 Task: Add an event with the title Second Sales Pipeline Evaluation and Improvement, date '2024/03/25', time 7:30 AM to 9:30 AMand add a description: At the conclusion of the Networking Mixer Event, participants will have the opportunity to reflect on their networking experiences, share their key takeaways, and provide feedback on the event. Contact information exchanged during the event will enable attendees to follow up and nurture the connections made, ensuring that the networking experience extends beyond the event itself., put the event into Orange category . Add location for the event as: 123 Park Guell, Barcelona, Spain, logged in from the account softage.9@softage.netand send the event invitation to softage.6@softage.net with CC to  softage.7@softage.net. Set a reminder for the event 5 minutes before
Action: Mouse moved to (114, 146)
Screenshot: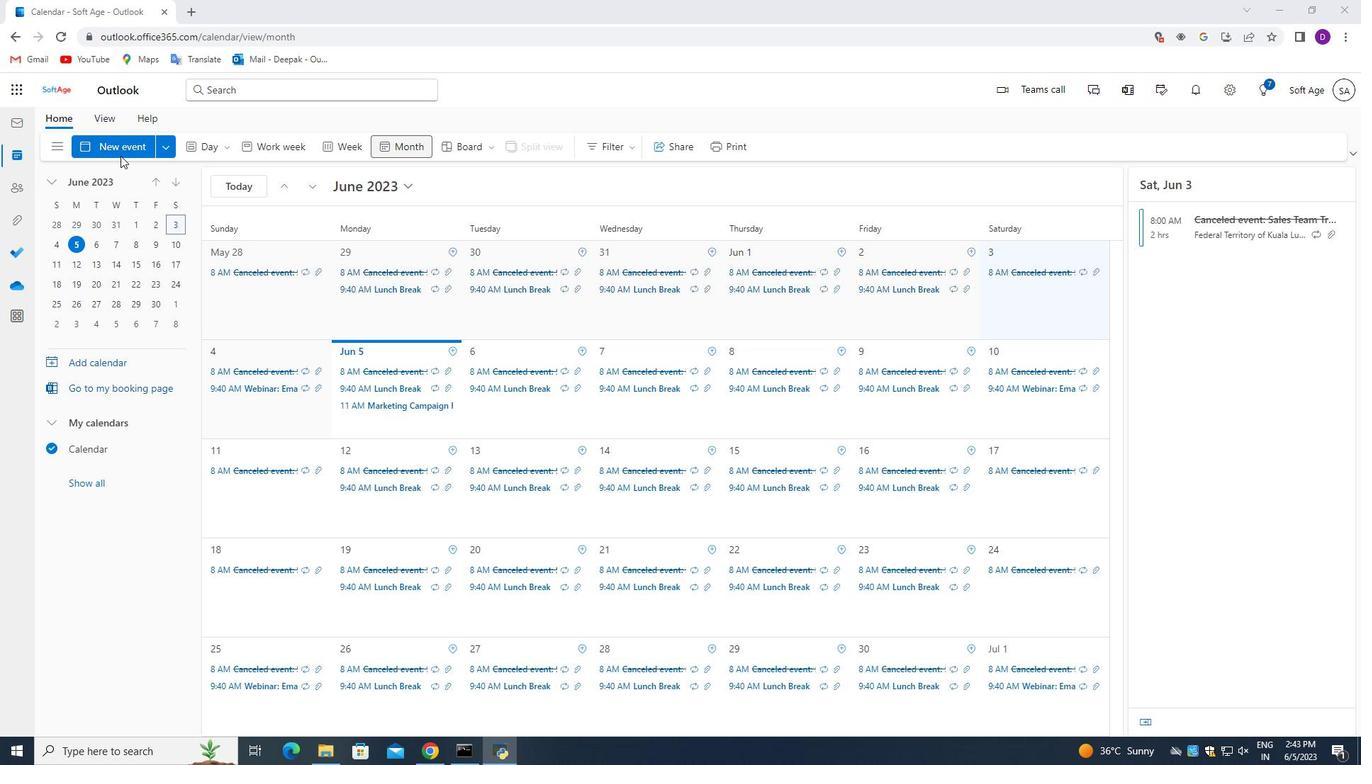 
Action: Mouse pressed left at (114, 146)
Screenshot: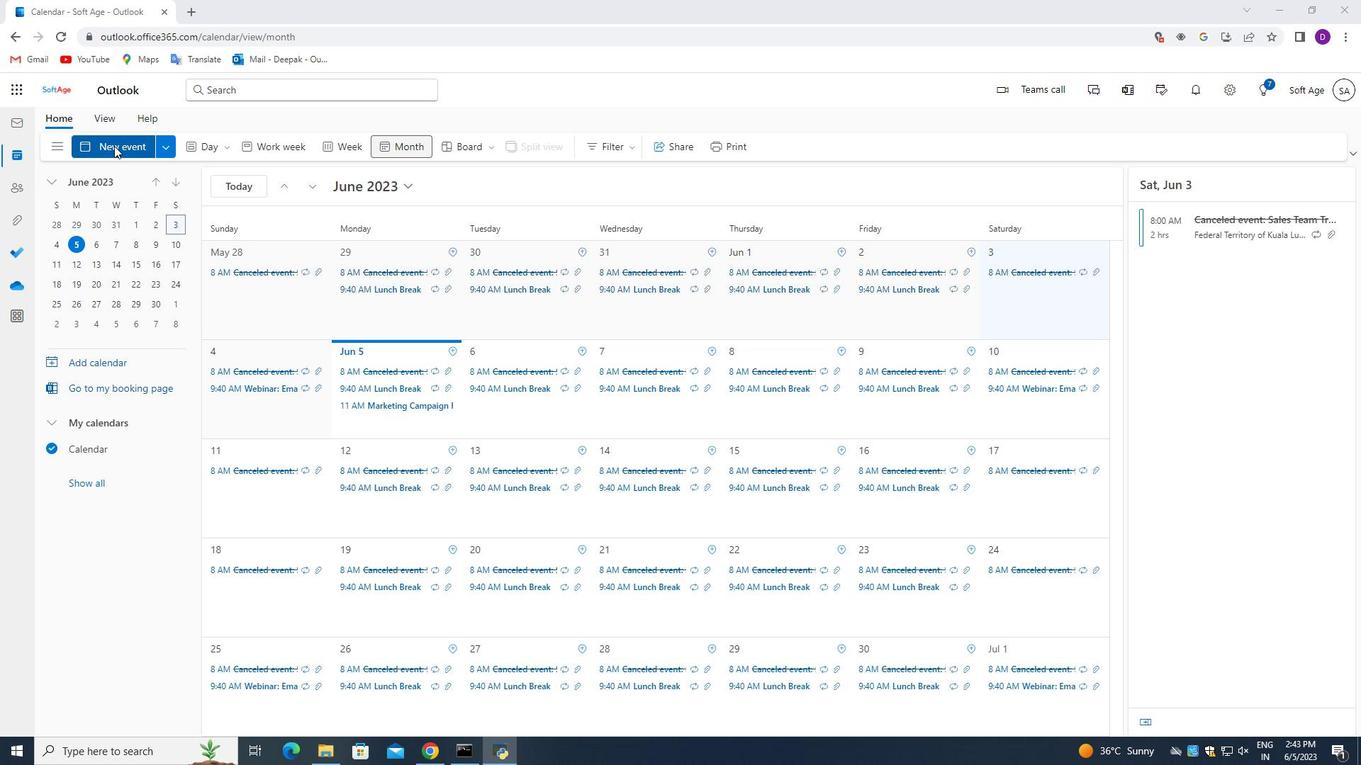 
Action: Mouse moved to (401, 236)
Screenshot: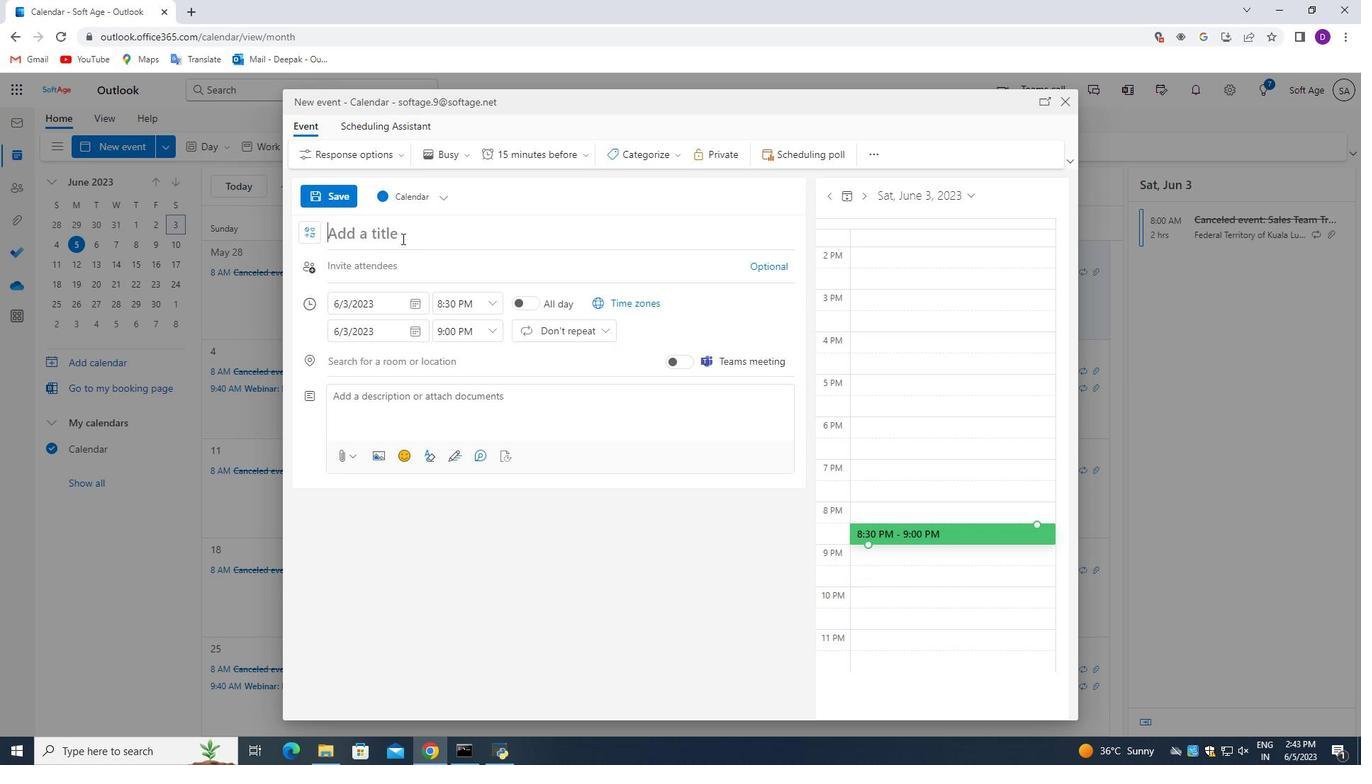 
Action: Mouse pressed left at (401, 236)
Screenshot: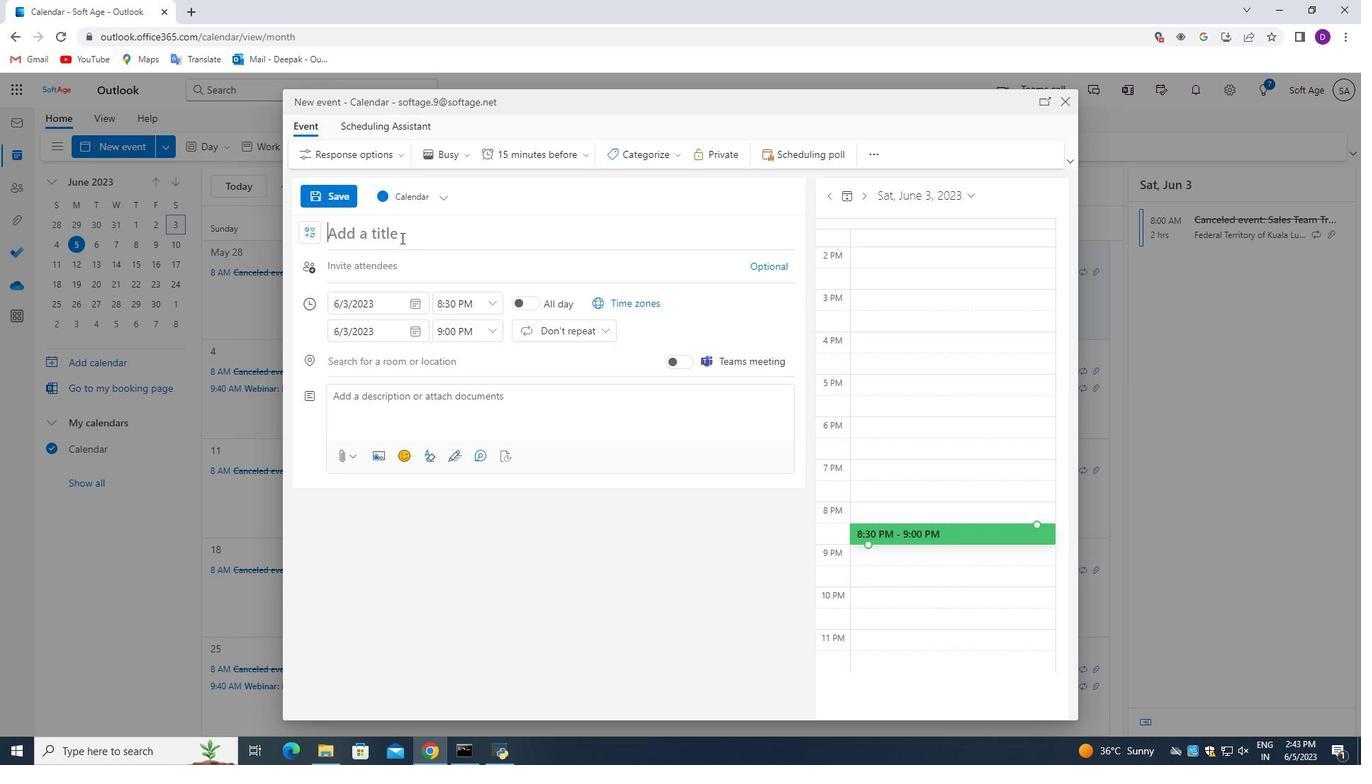 
Action: Mouse moved to (523, 540)
Screenshot: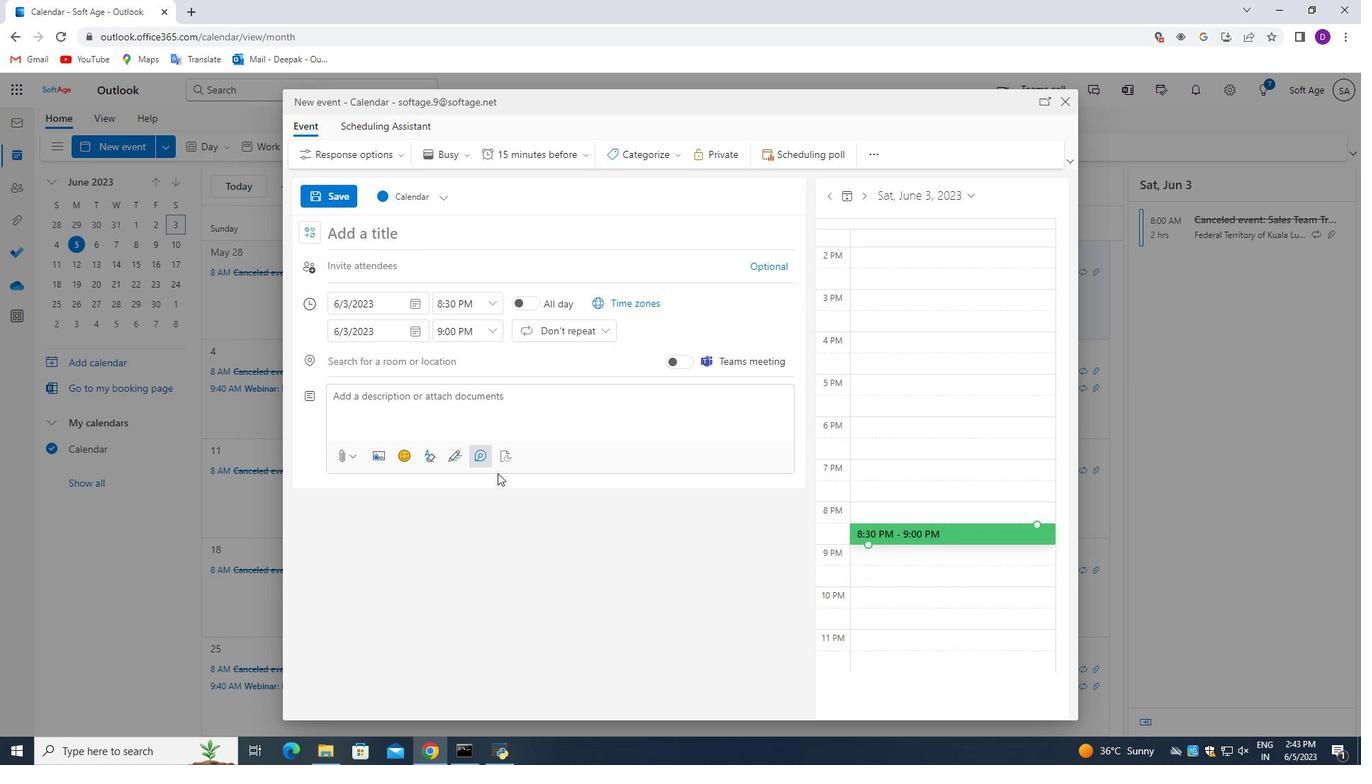
Action: Key pressed d=<Key.backspace><Key.backspace><Key.shift_r>Second<Key.space><Key.shift_r>sales<Key.space><Key.shift>Pipeline<Key.space><Key.shift_r>Evaluation<Key.space>and<Key.space><Key.shift>Improvement<Key.space>
Screenshot: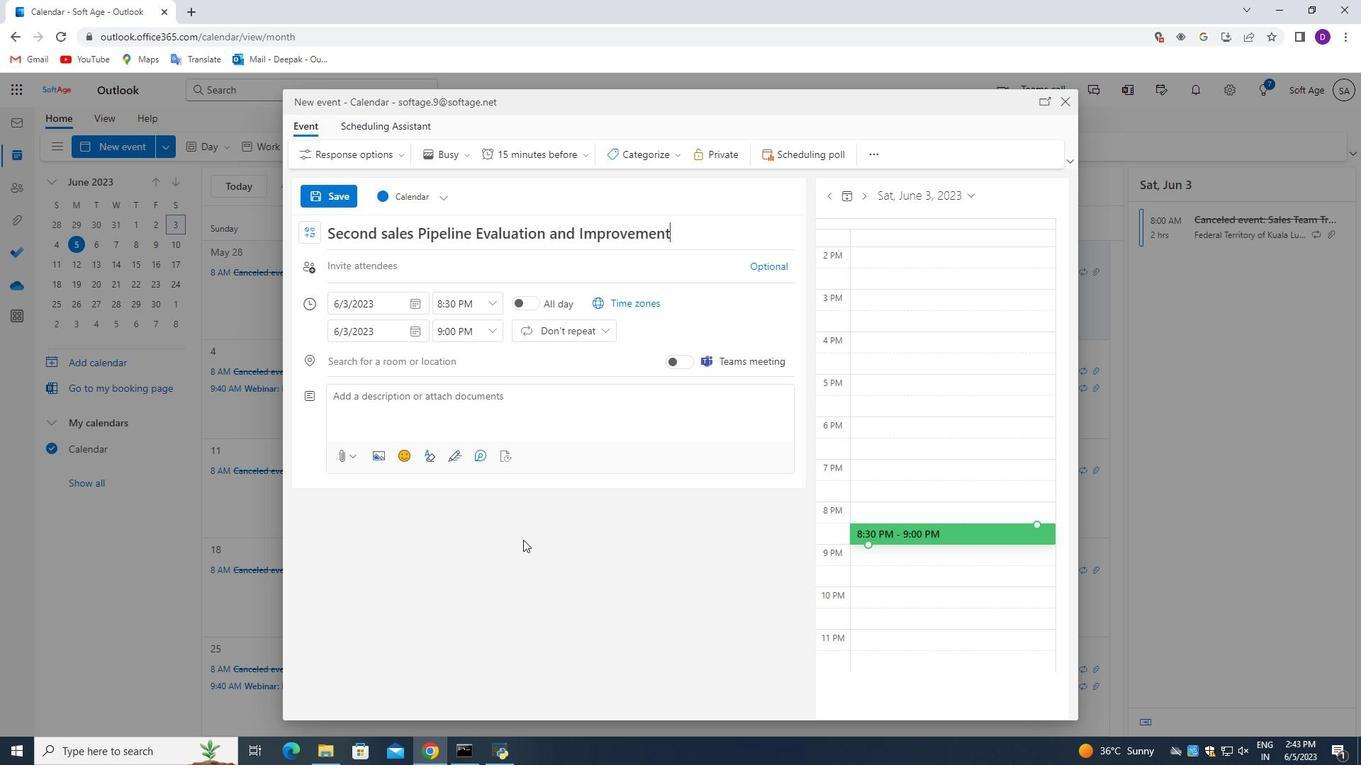 
Action: Mouse moved to (418, 304)
Screenshot: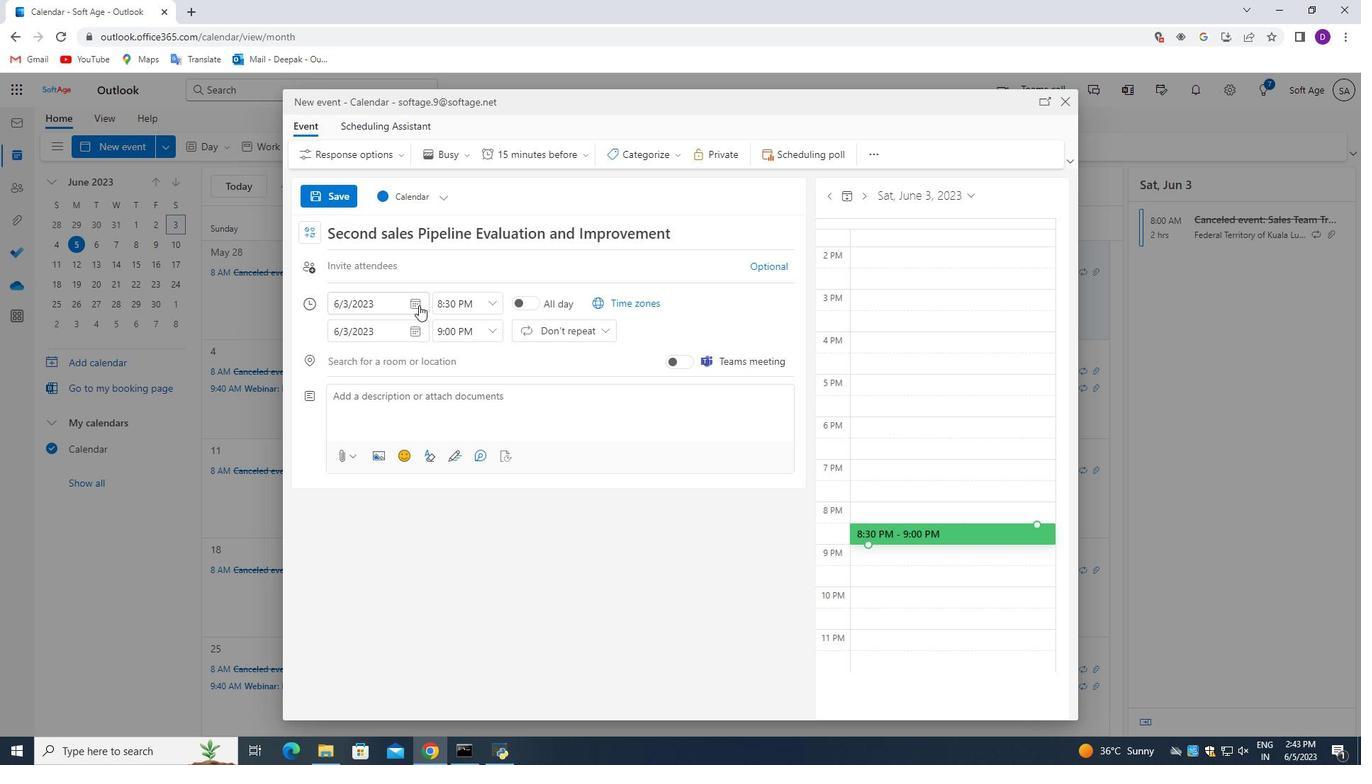 
Action: Mouse pressed left at (418, 304)
Screenshot: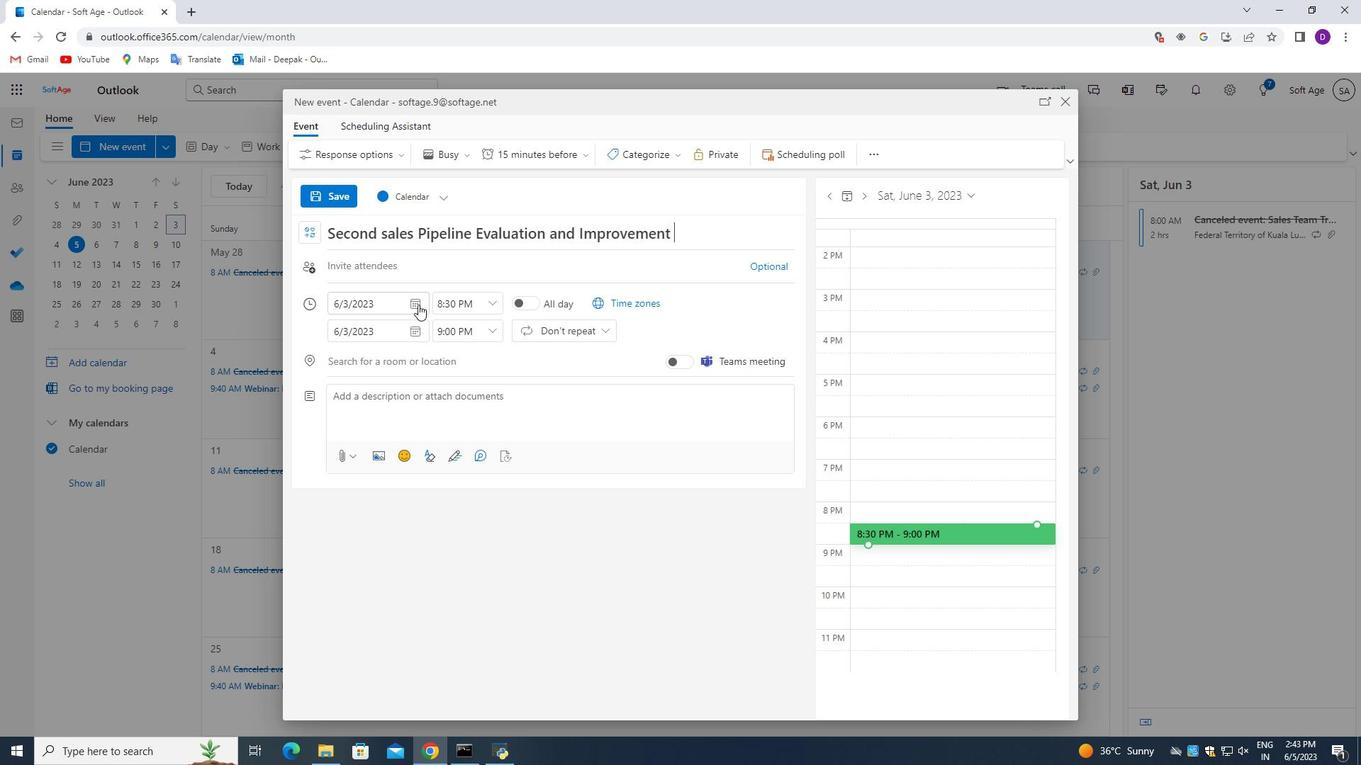 
Action: Mouse moved to (382, 333)
Screenshot: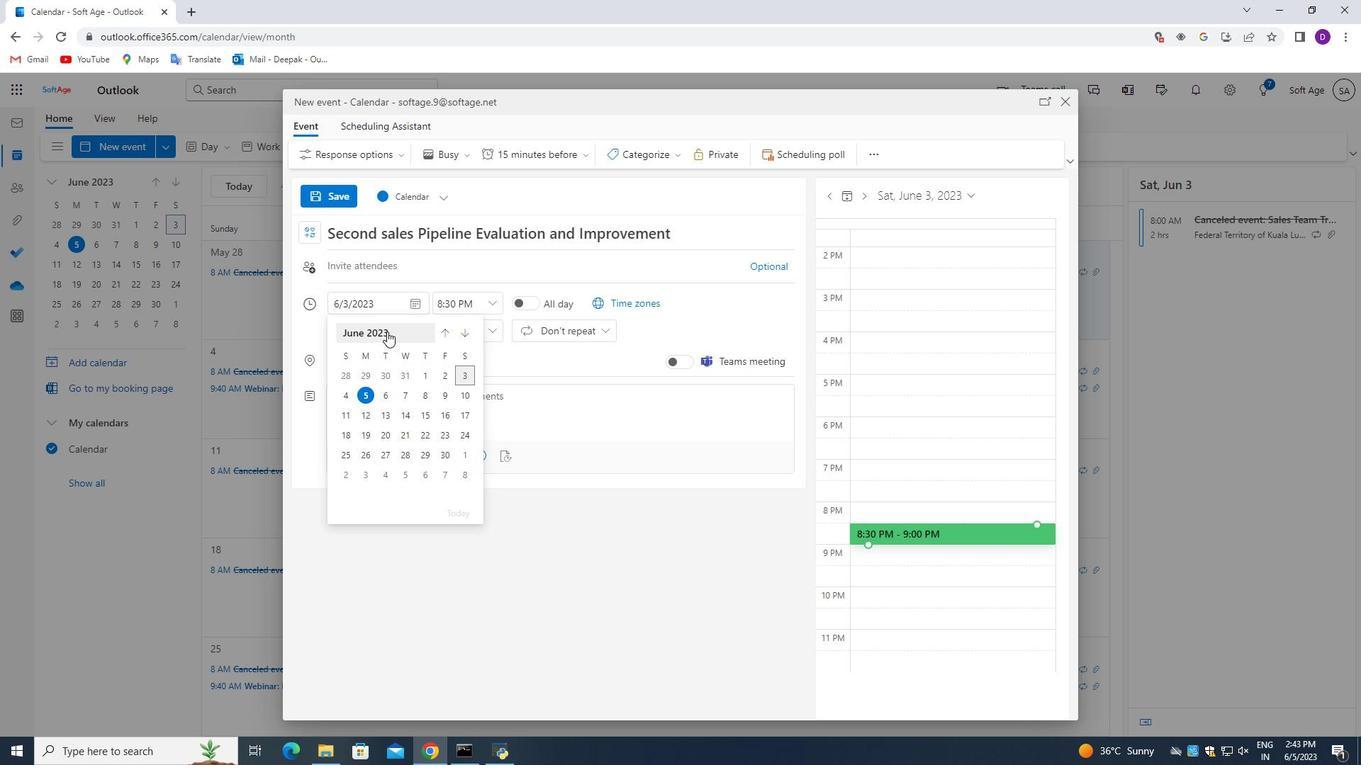 
Action: Mouse pressed left at (382, 333)
Screenshot: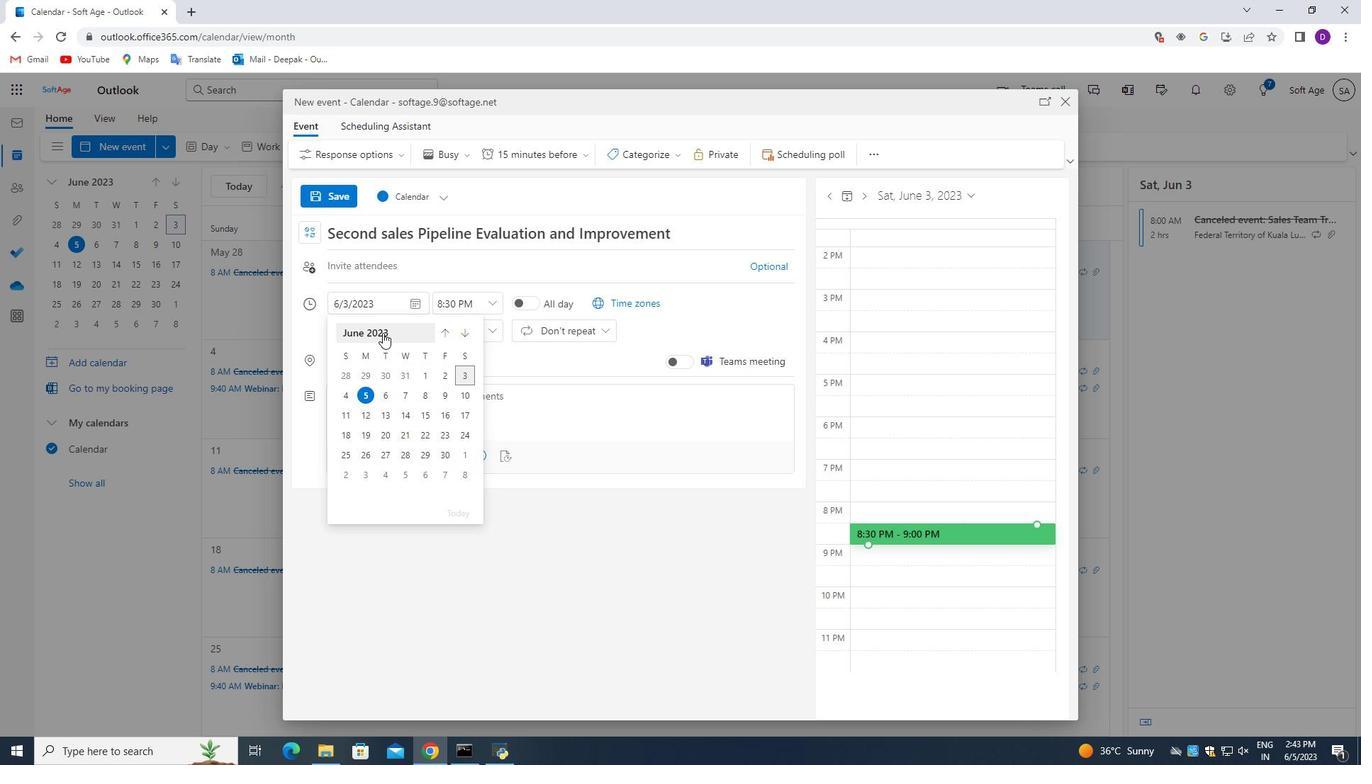 
Action: Mouse moved to (471, 340)
Screenshot: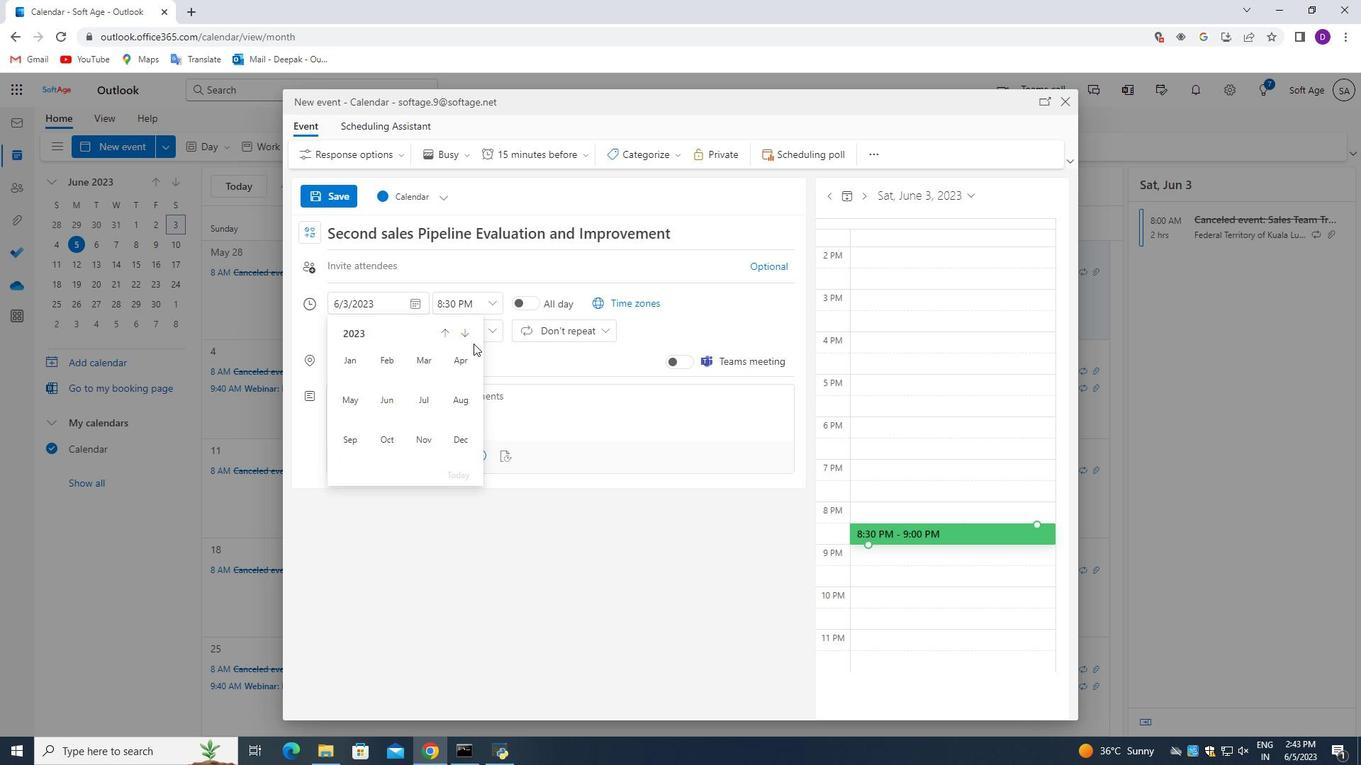 
Action: Mouse pressed left at (471, 340)
Screenshot: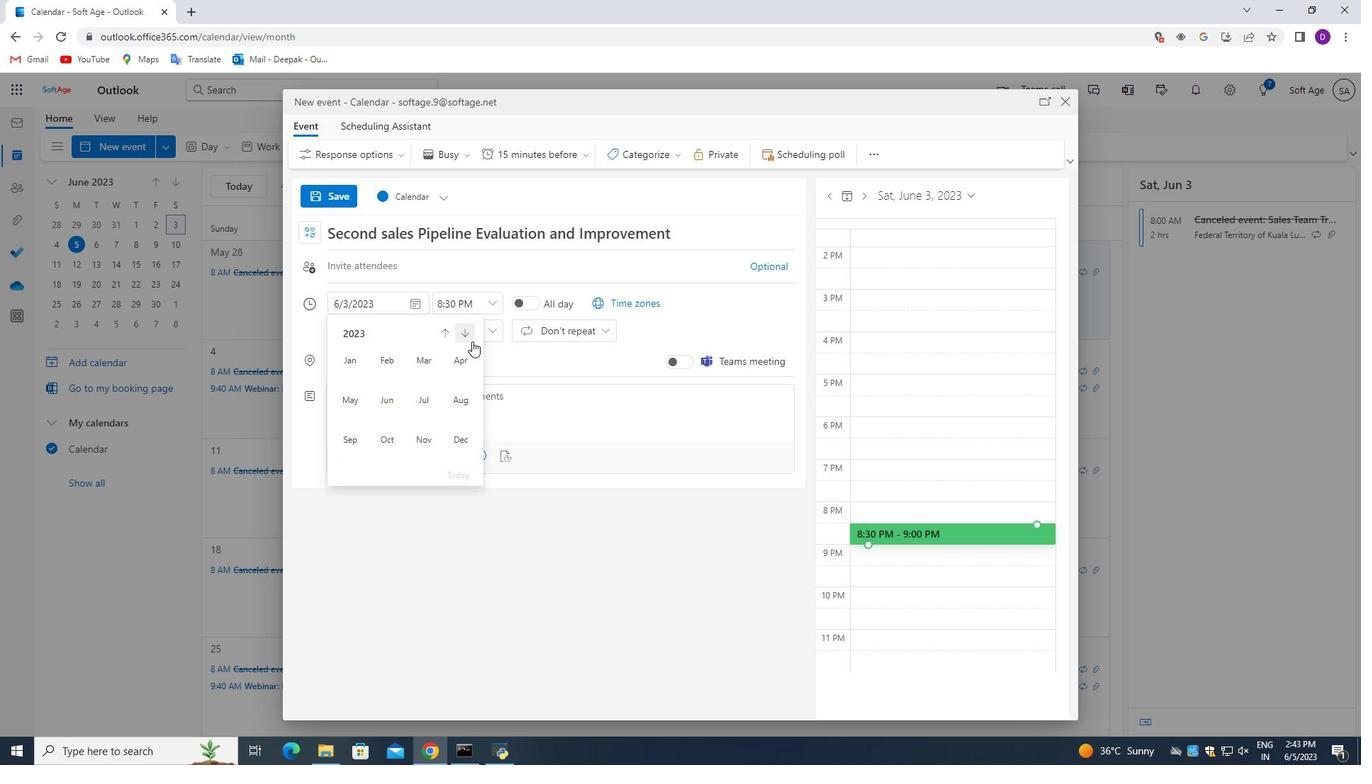 
Action: Mouse moved to (418, 358)
Screenshot: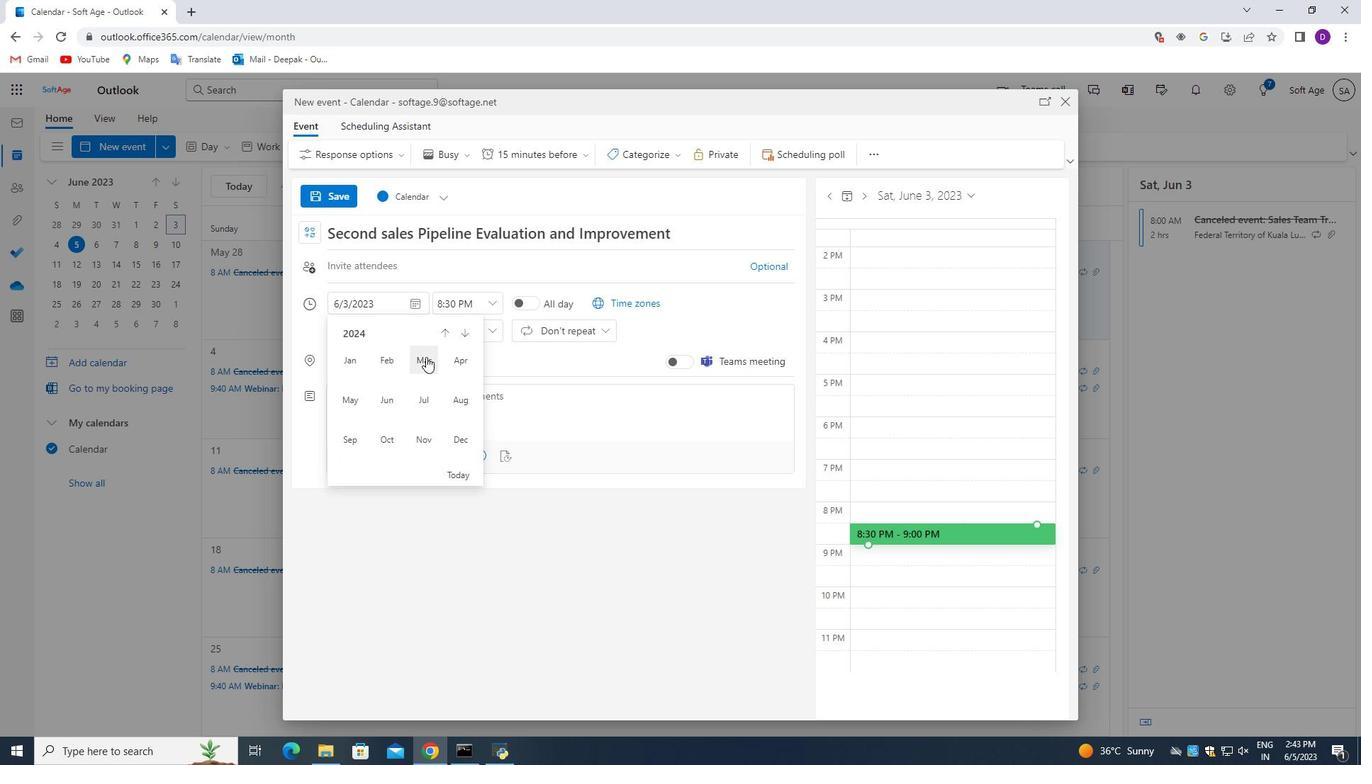 
Action: Mouse pressed left at (418, 358)
Screenshot: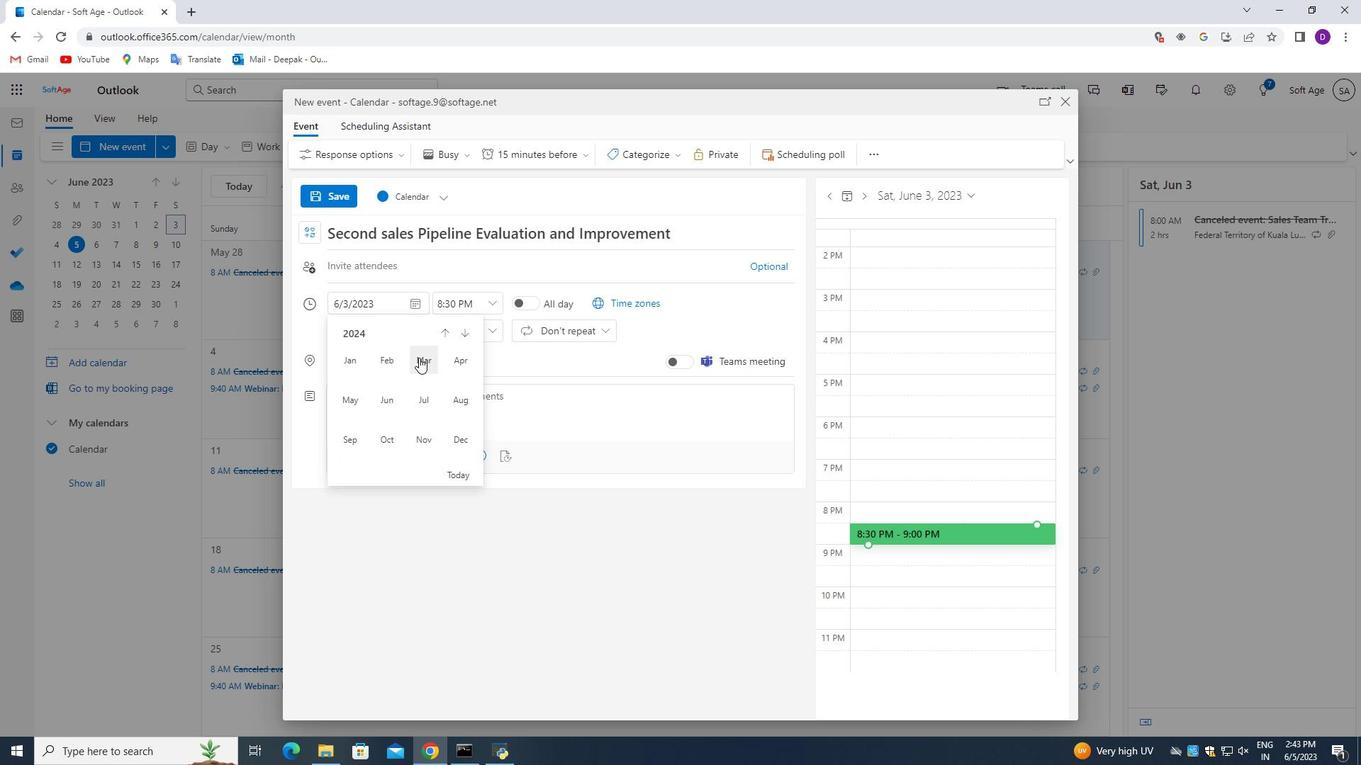 
Action: Mouse moved to (360, 452)
Screenshot: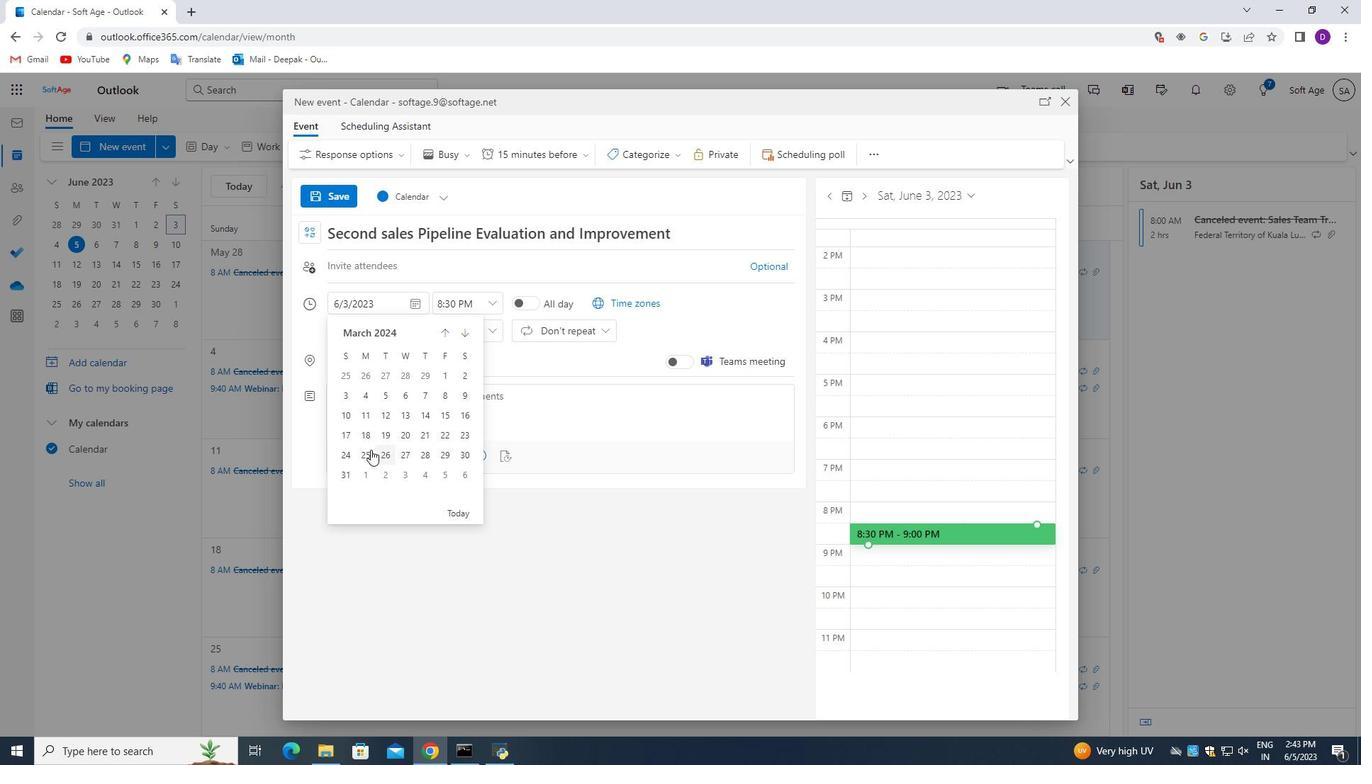 
Action: Mouse pressed left at (360, 452)
Screenshot: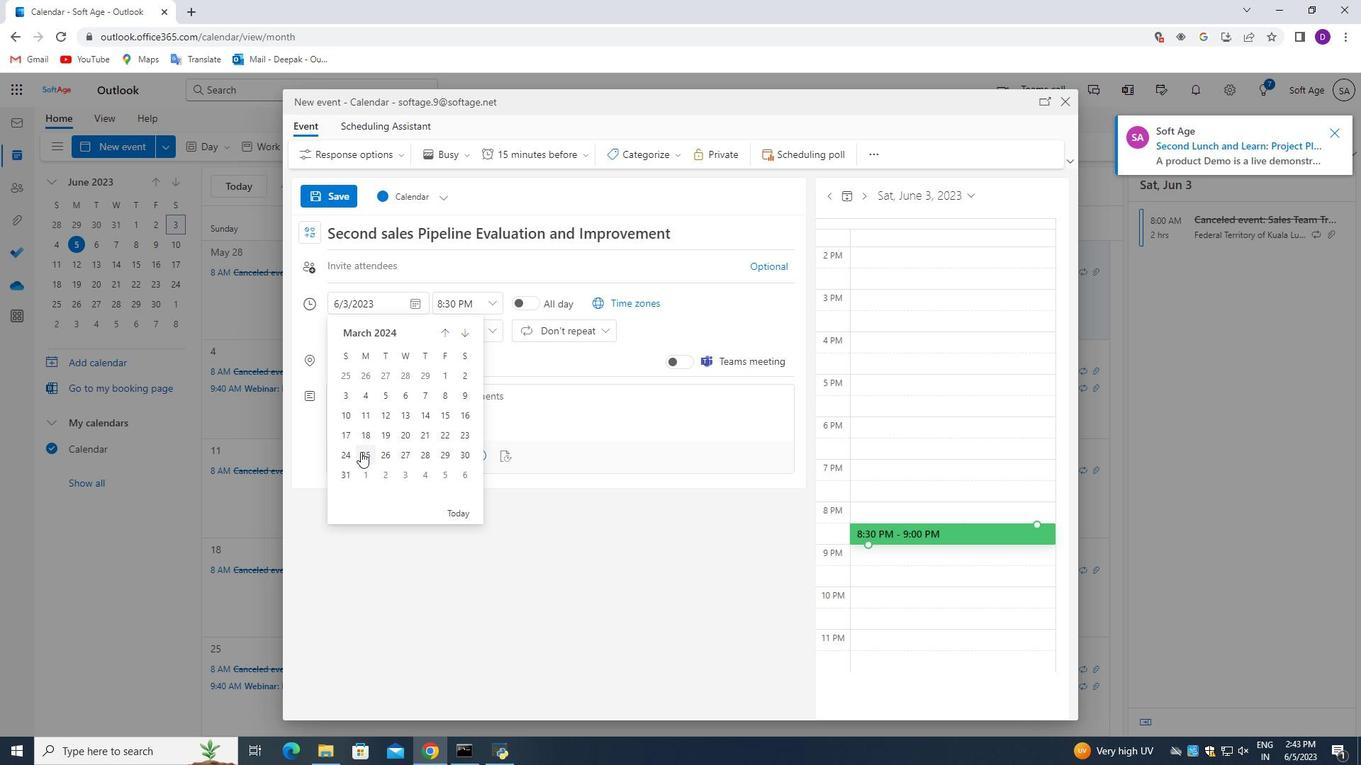 
Action: Mouse moved to (493, 304)
Screenshot: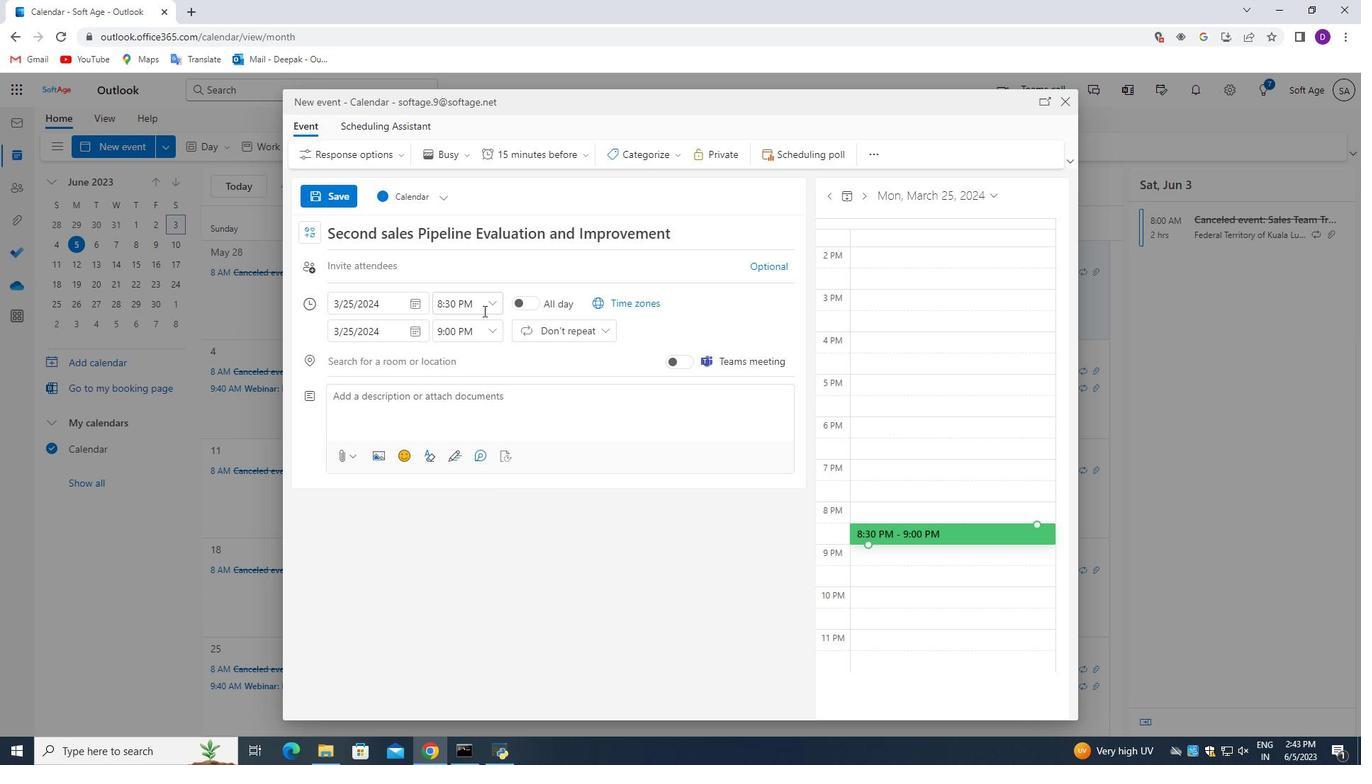 
Action: Mouse pressed left at (493, 304)
Screenshot: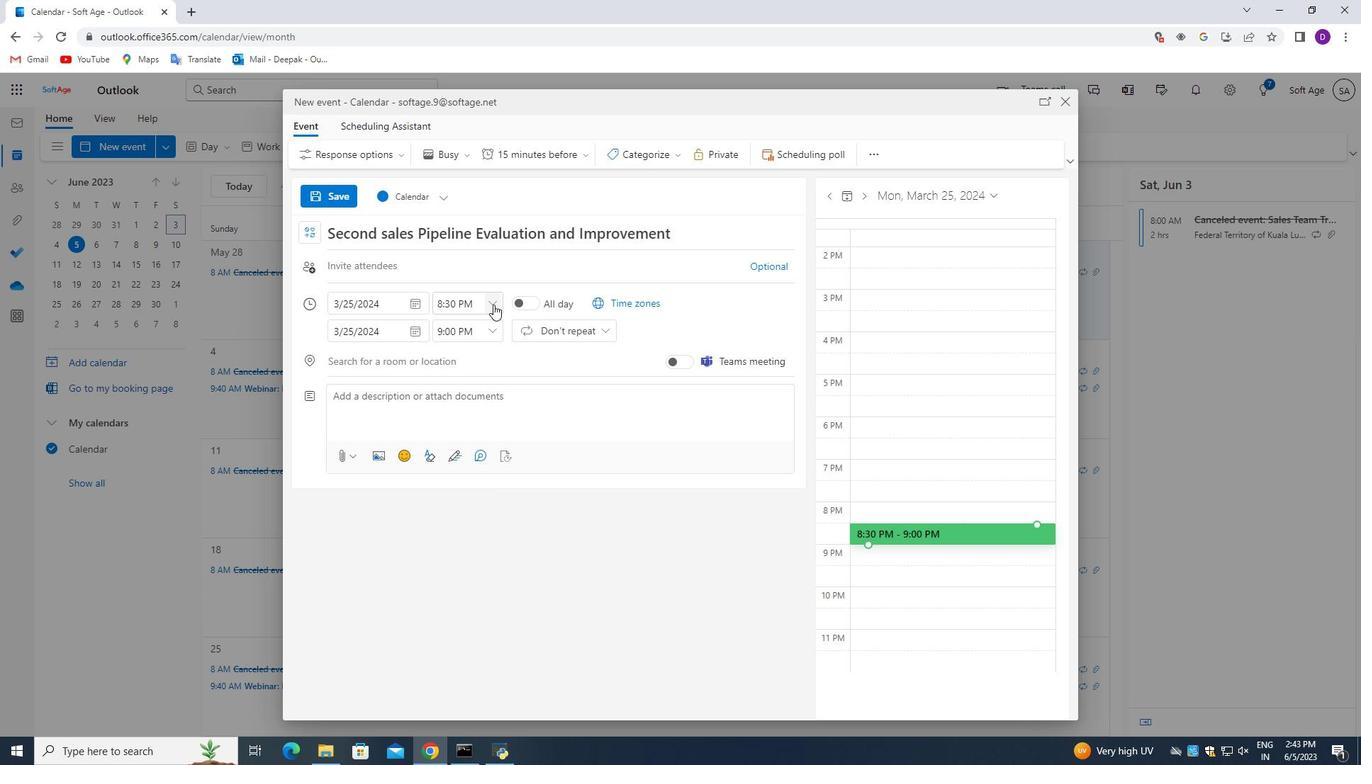 
Action: Mouse moved to (450, 401)
Screenshot: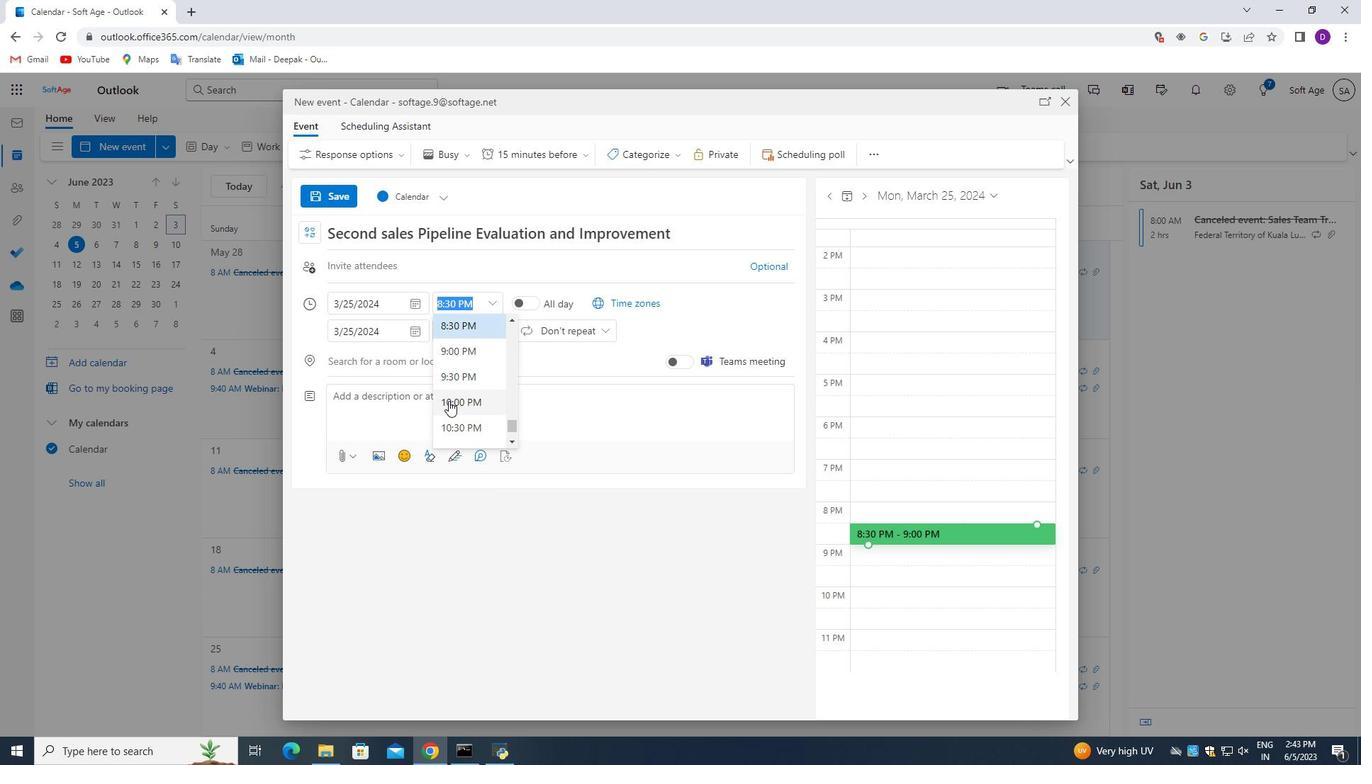 
Action: Mouse scrolled (450, 401) with delta (0, 0)
Screenshot: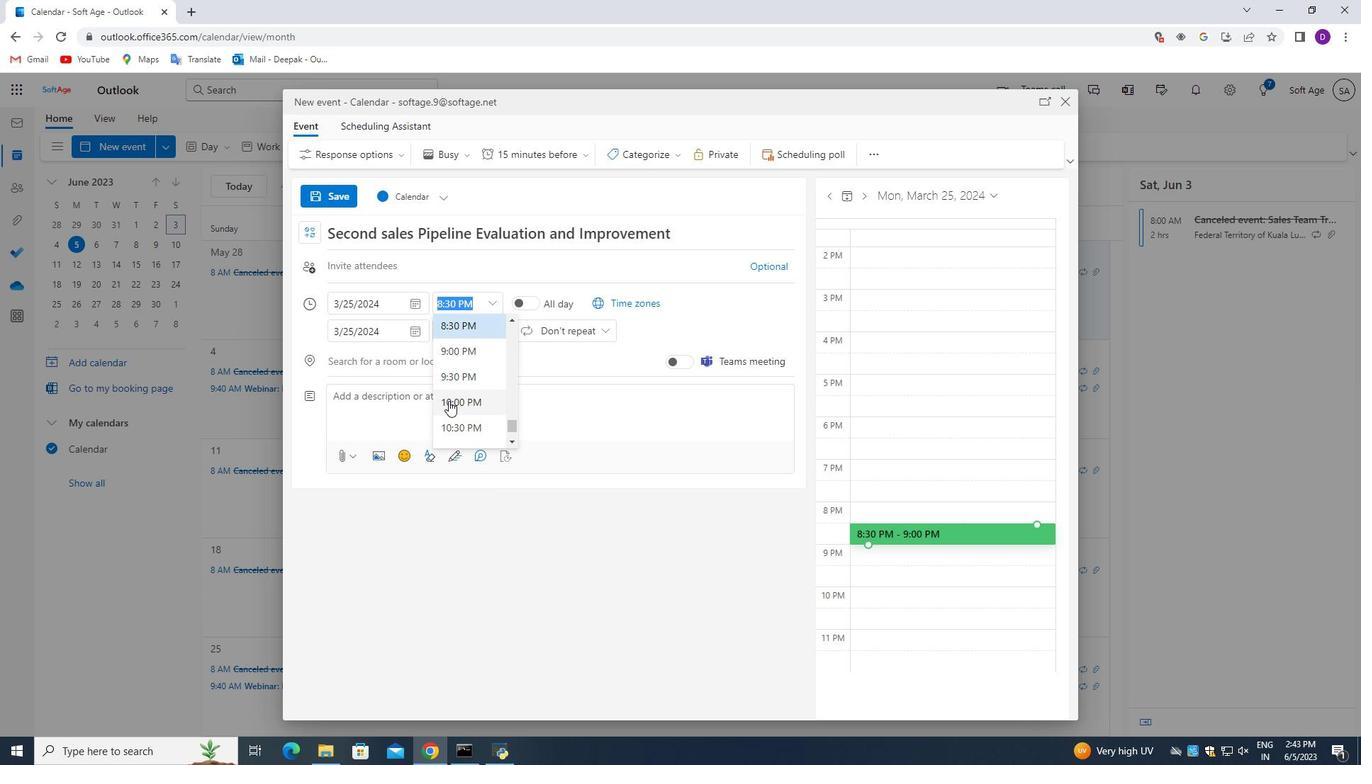 
Action: Mouse moved to (455, 398)
Screenshot: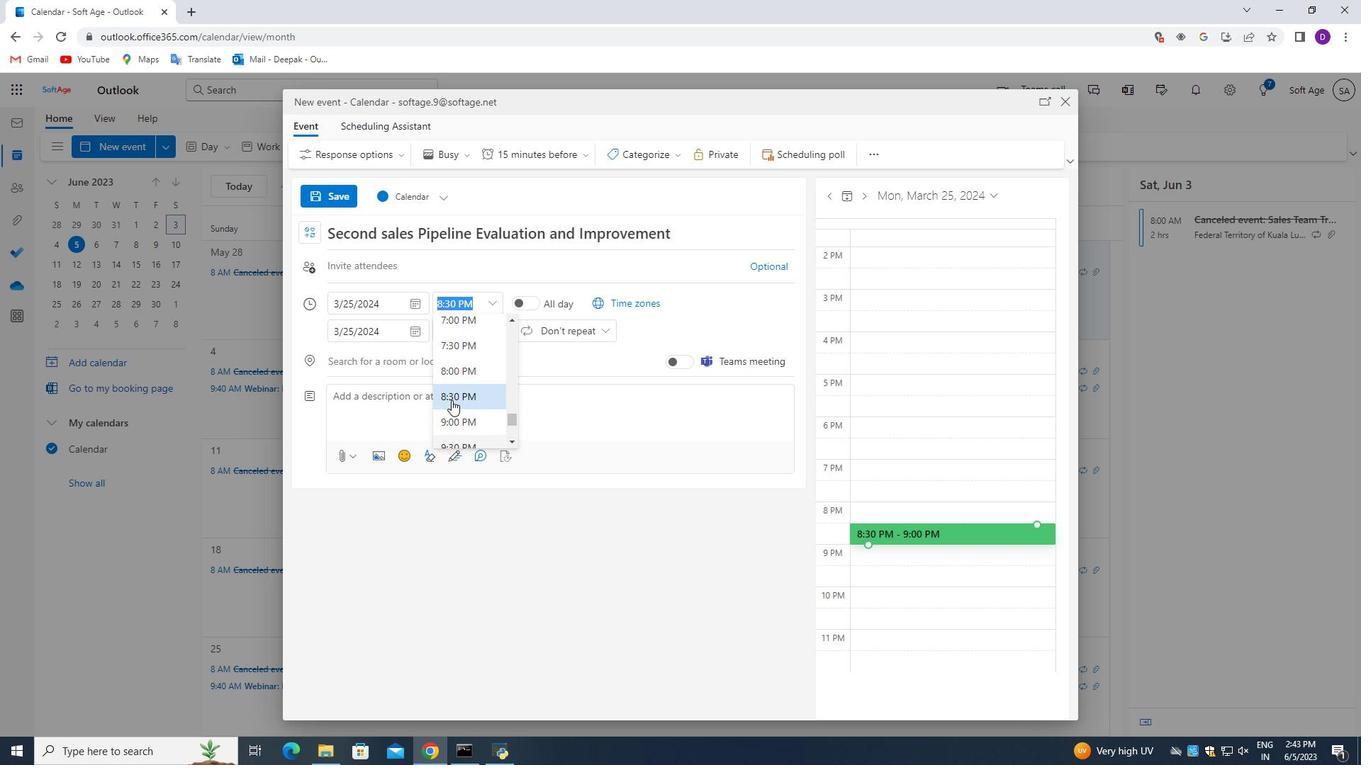 
Action: Mouse scrolled (454, 399) with delta (0, 0)
Screenshot: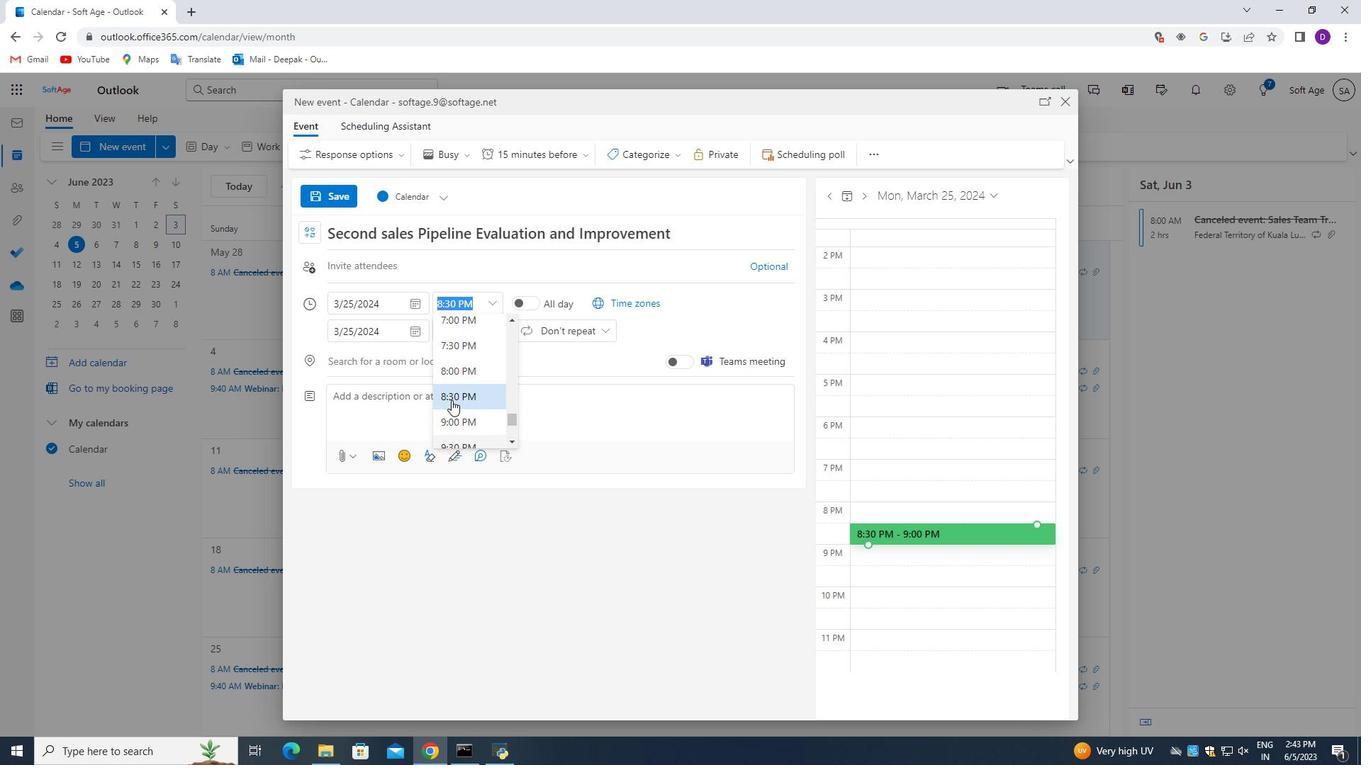 
Action: Mouse scrolled (455, 399) with delta (0, 0)
Screenshot: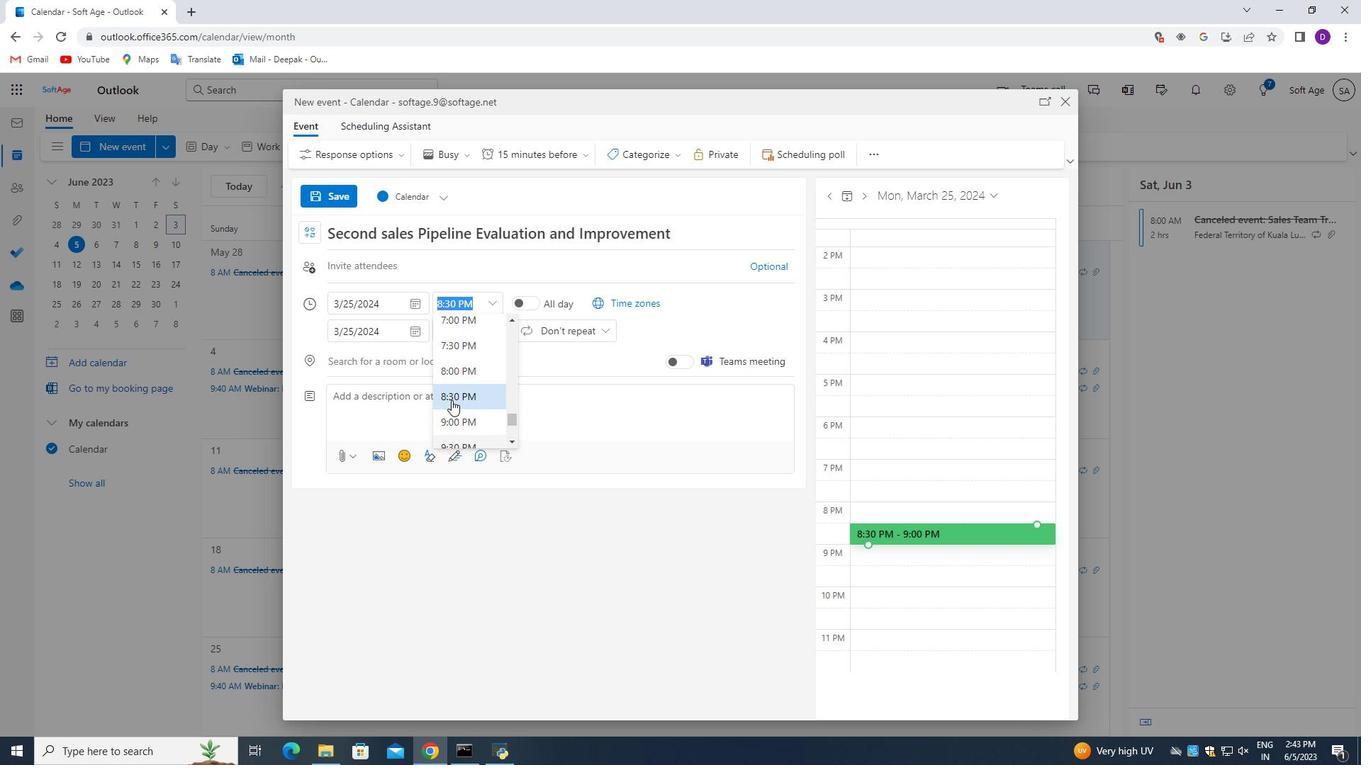 
Action: Mouse scrolled (455, 399) with delta (0, 0)
Screenshot: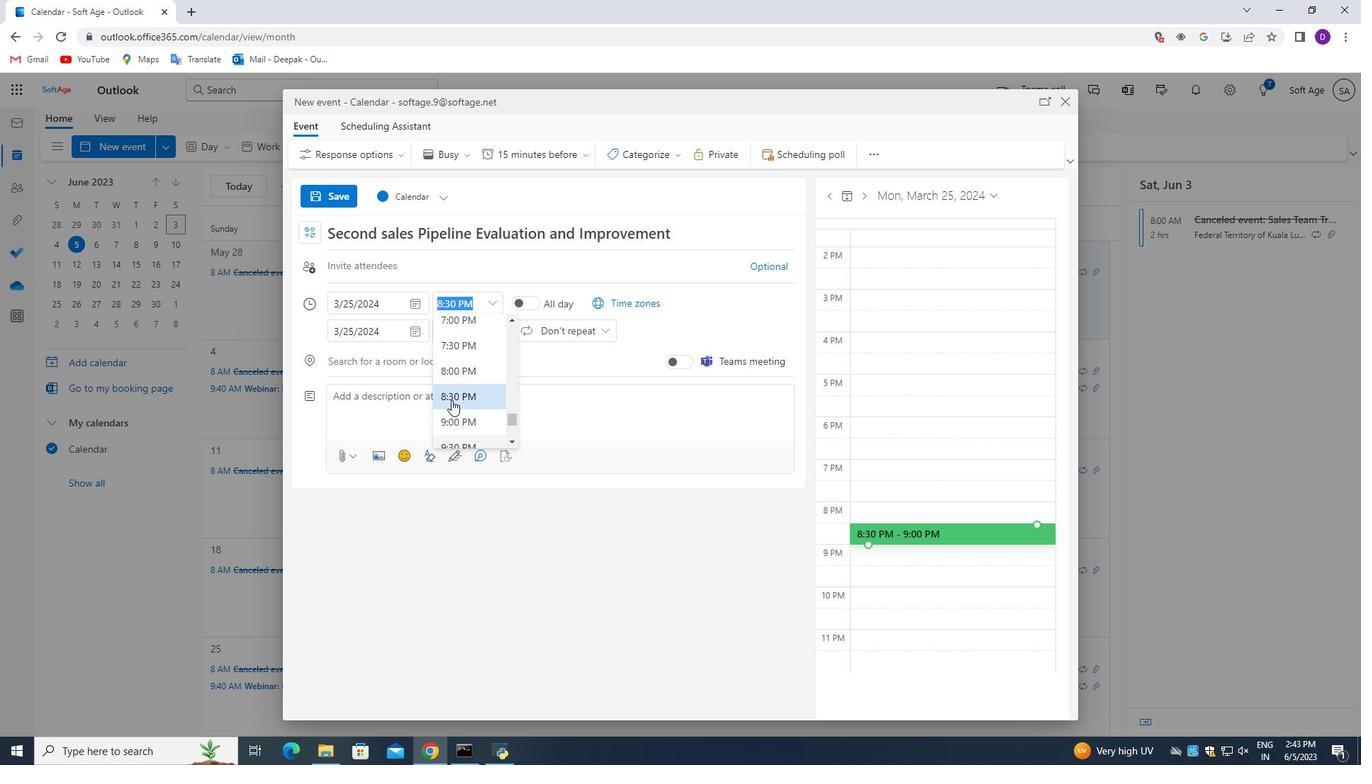 
Action: Mouse moved to (456, 397)
Screenshot: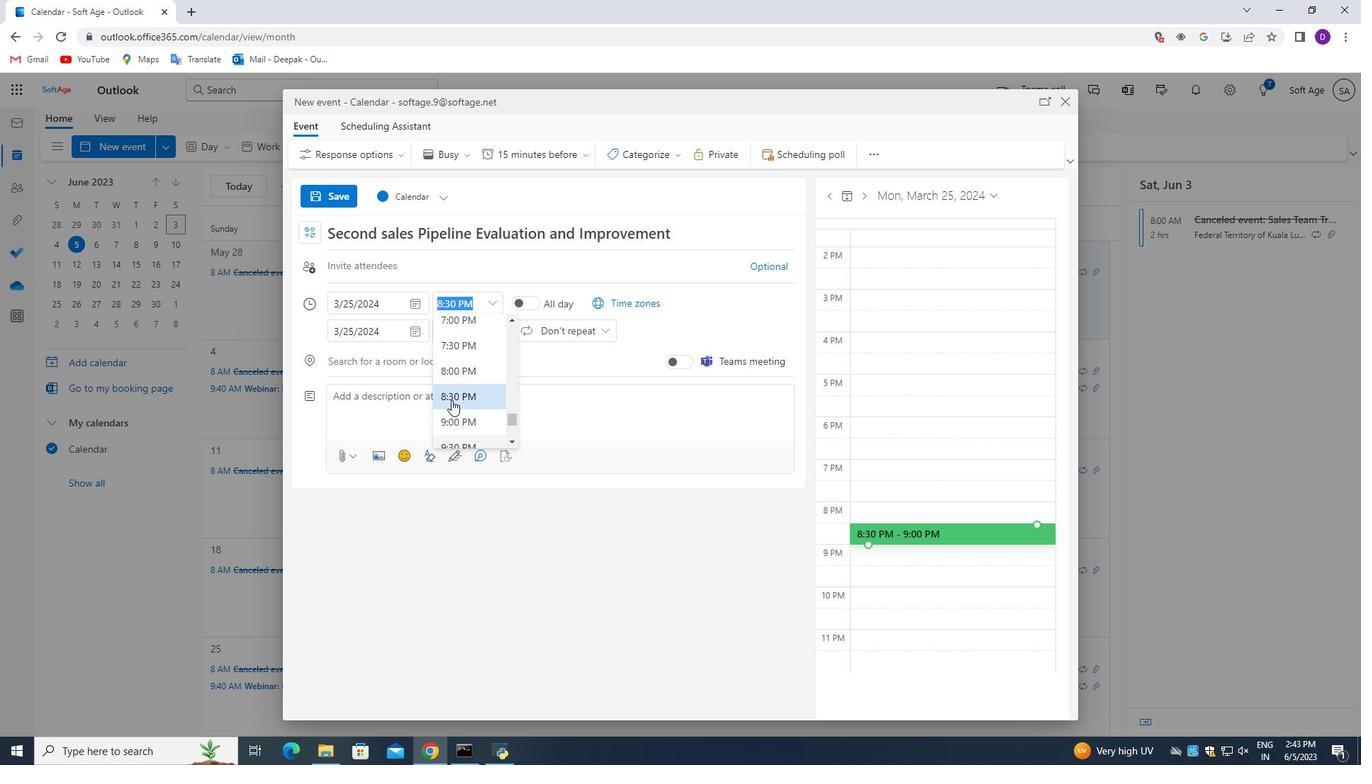 
Action: Mouse scrolled (456, 398) with delta (0, 0)
Screenshot: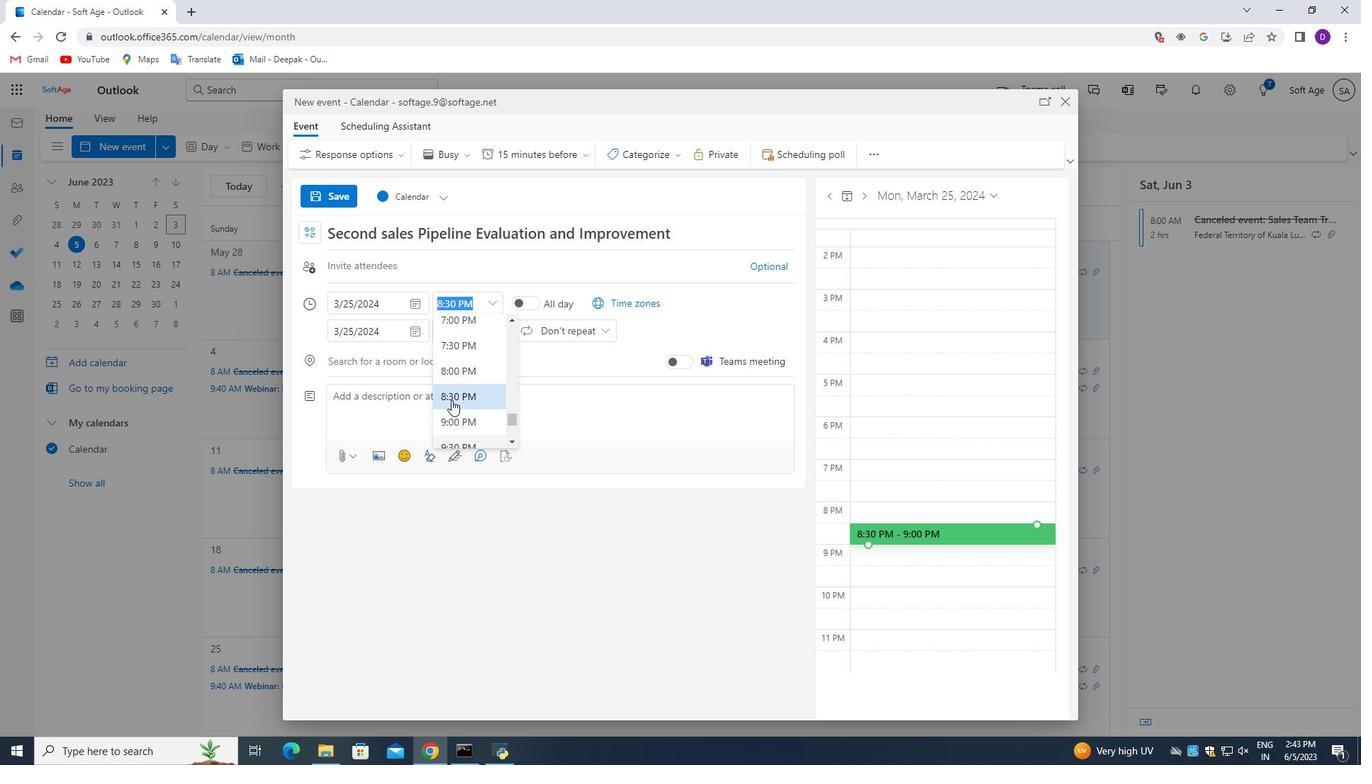 
Action: Mouse moved to (464, 387)
Screenshot: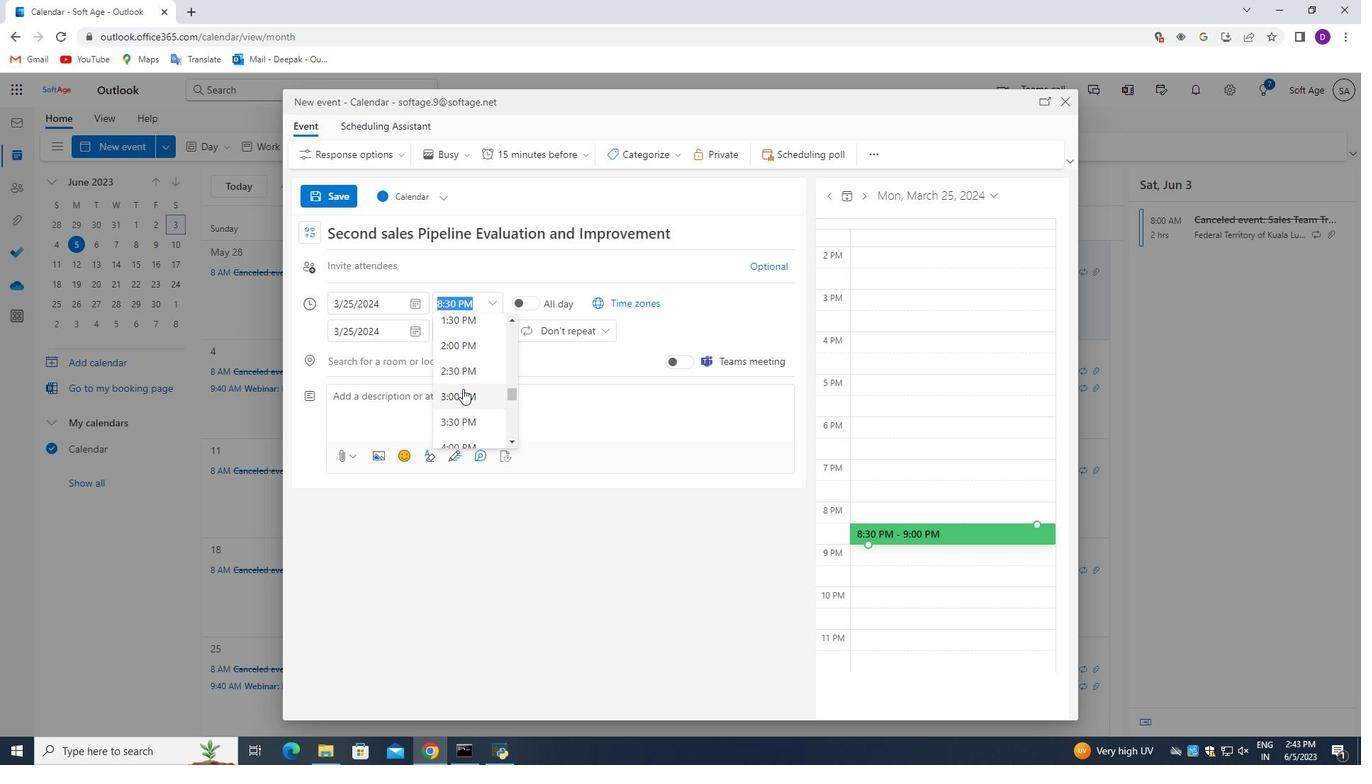 
Action: Mouse scrolled (464, 386) with delta (0, 0)
Screenshot: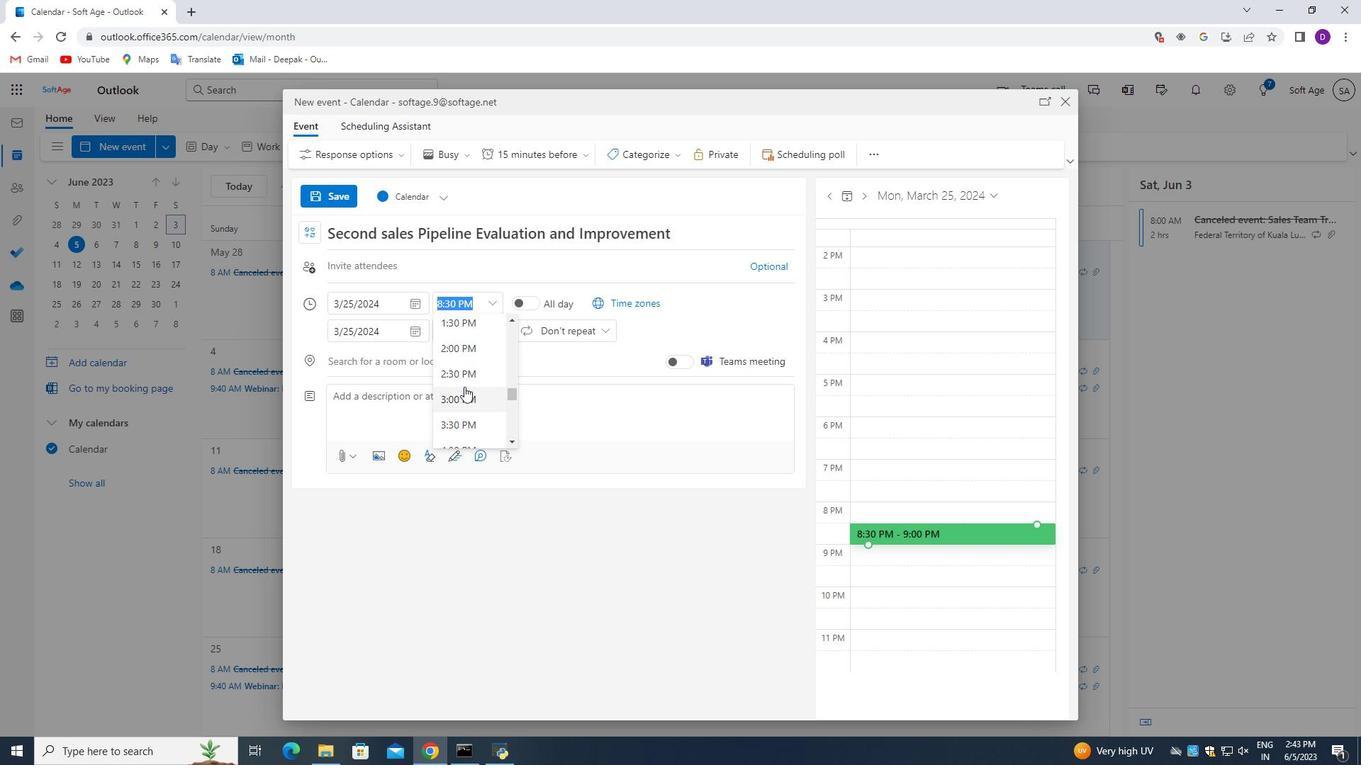 
Action: Mouse scrolled (464, 386) with delta (0, 0)
Screenshot: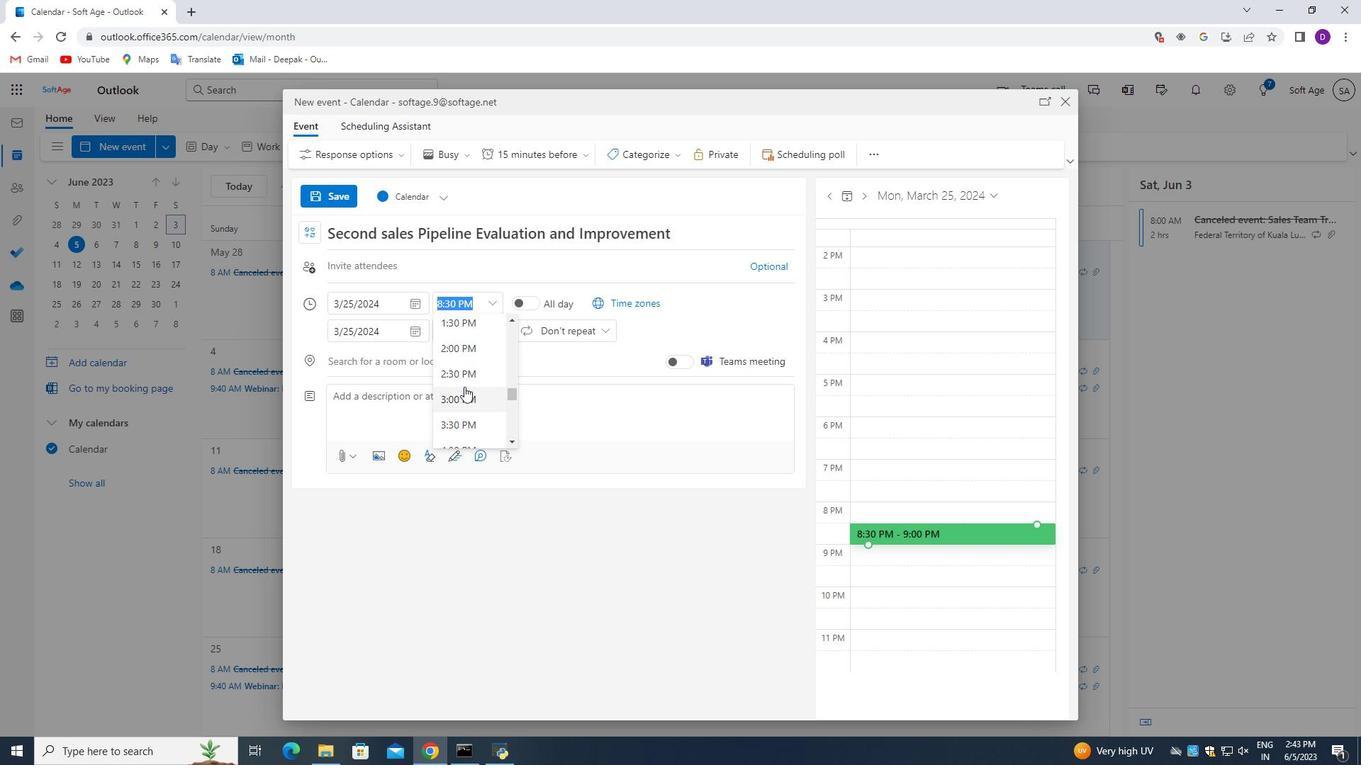 
Action: Mouse moved to (464, 386)
Screenshot: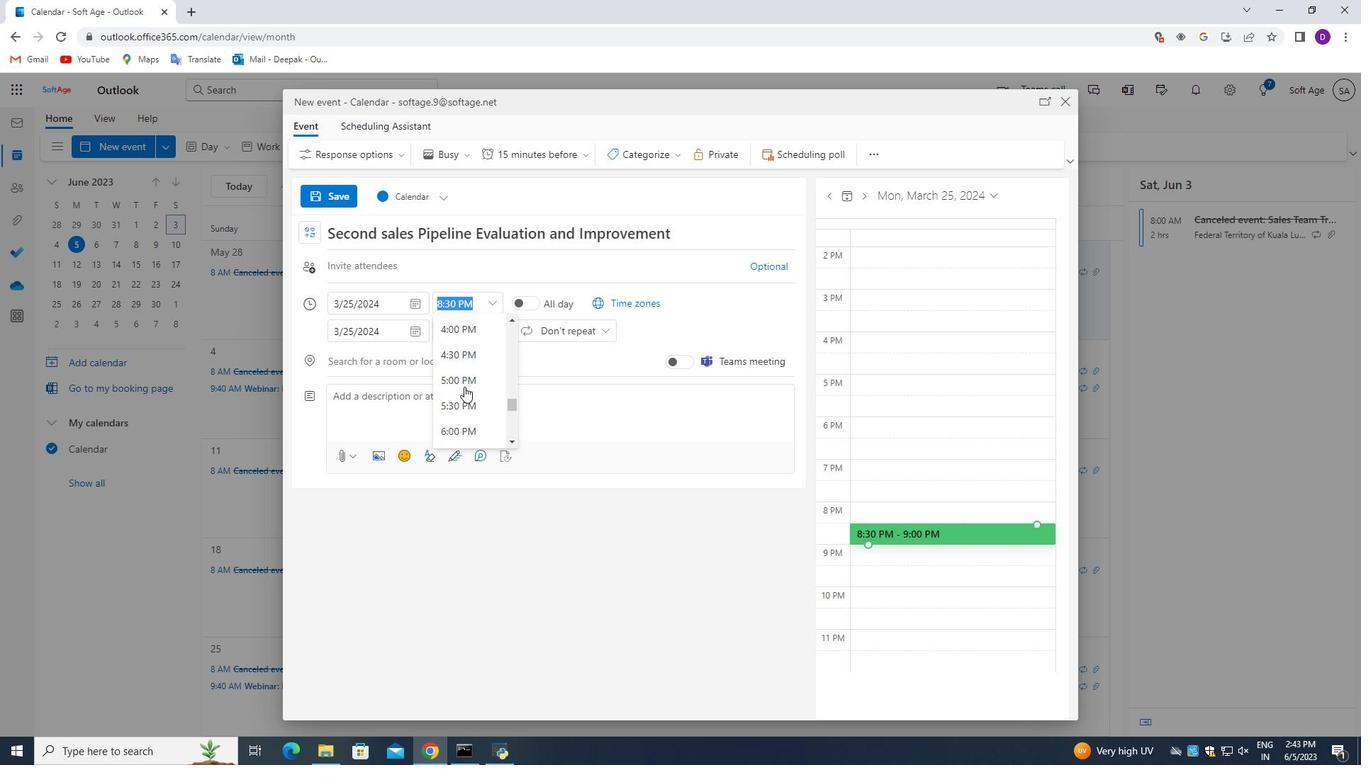 
Action: Mouse scrolled (464, 387) with delta (0, 0)
Screenshot: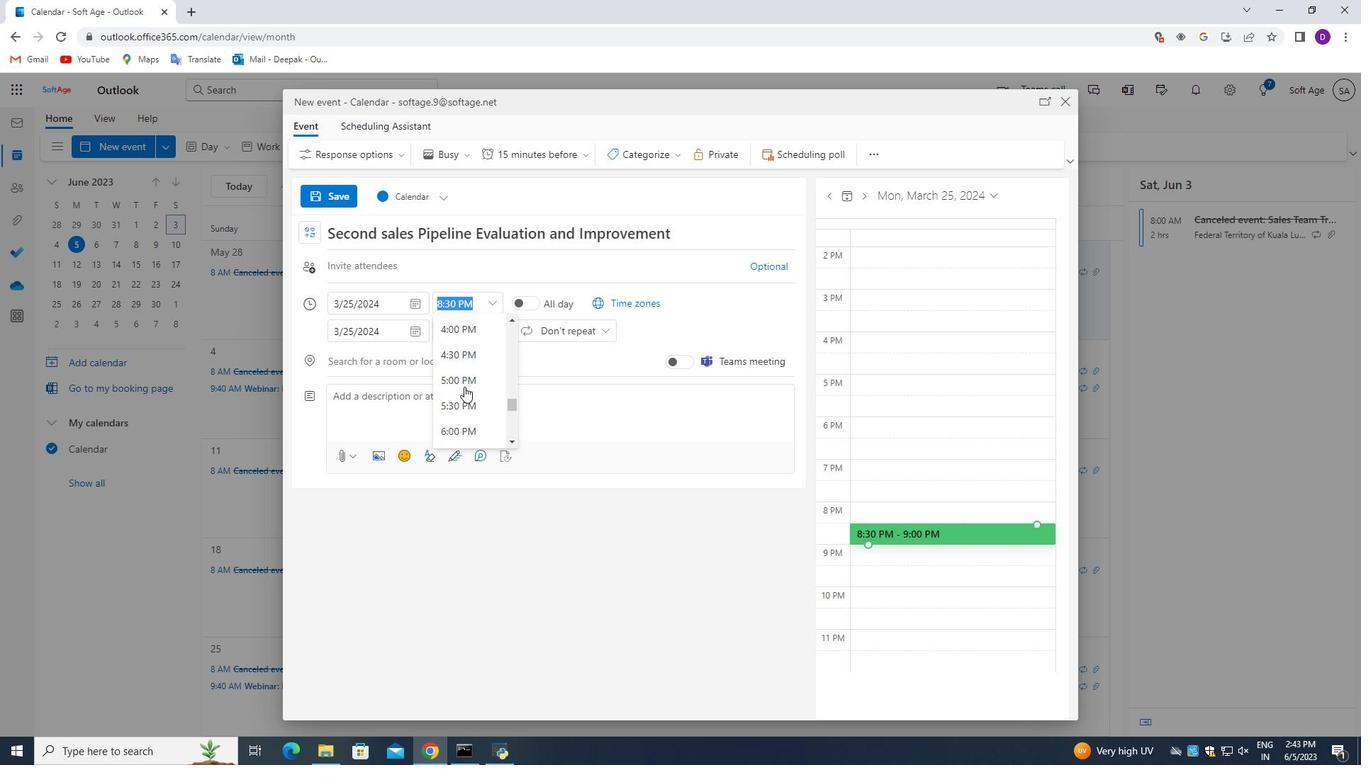 
Action: Mouse scrolled (464, 387) with delta (0, 0)
Screenshot: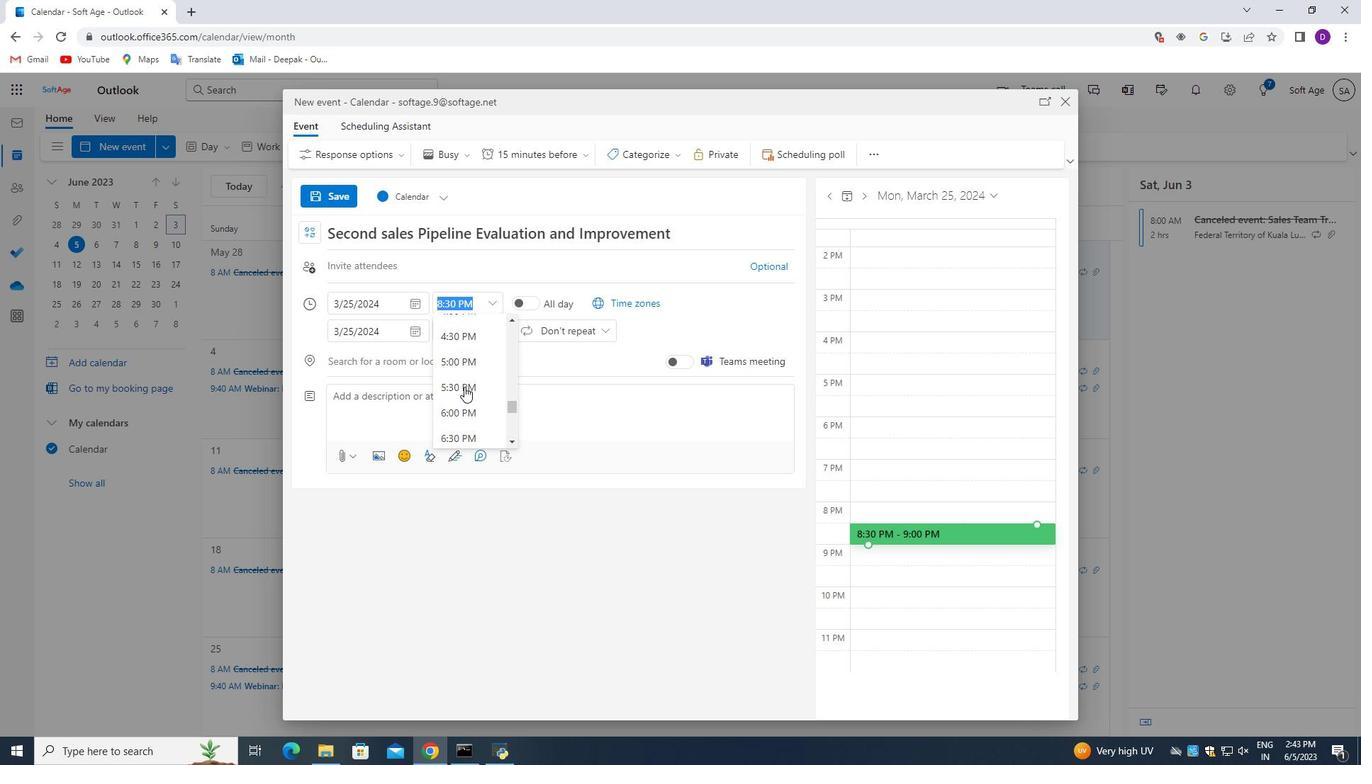 
Action: Mouse scrolled (464, 387) with delta (0, 0)
Screenshot: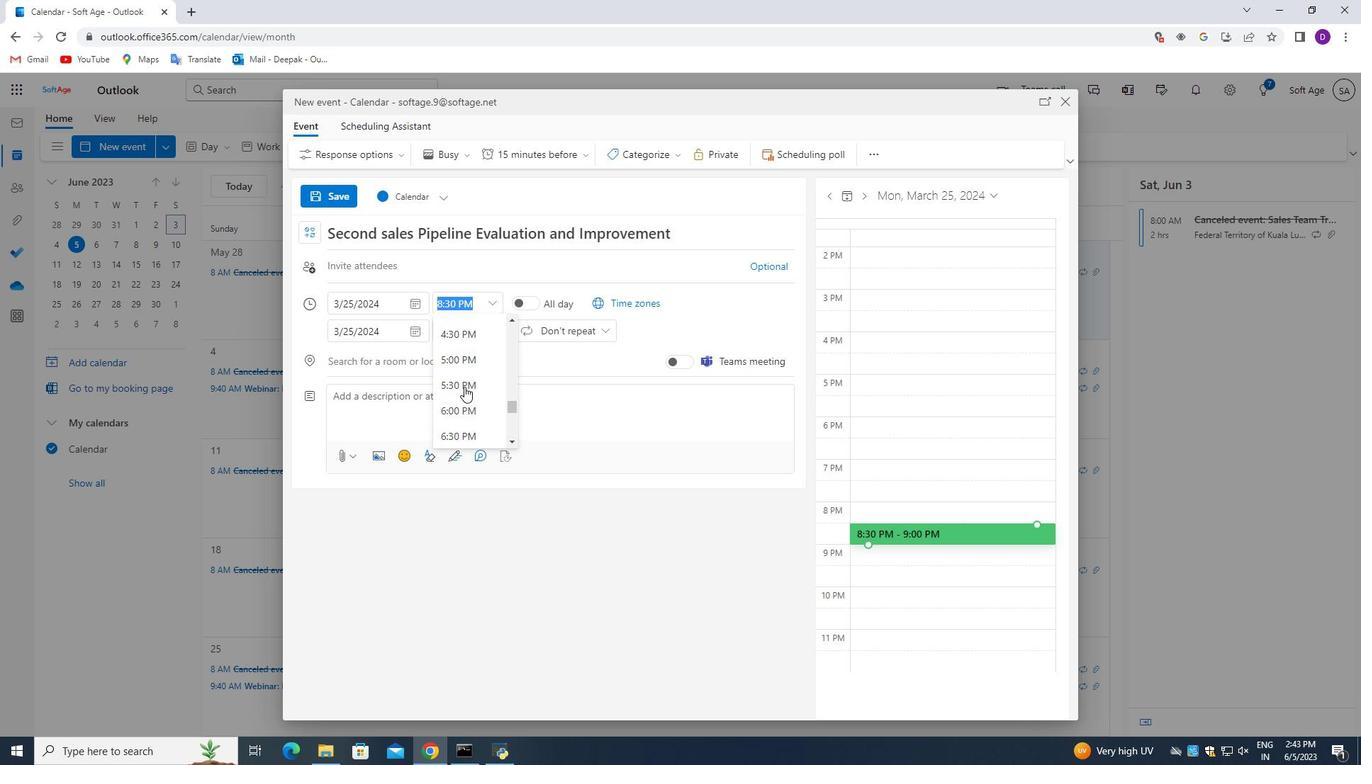 
Action: Mouse scrolled (464, 387) with delta (0, 0)
Screenshot: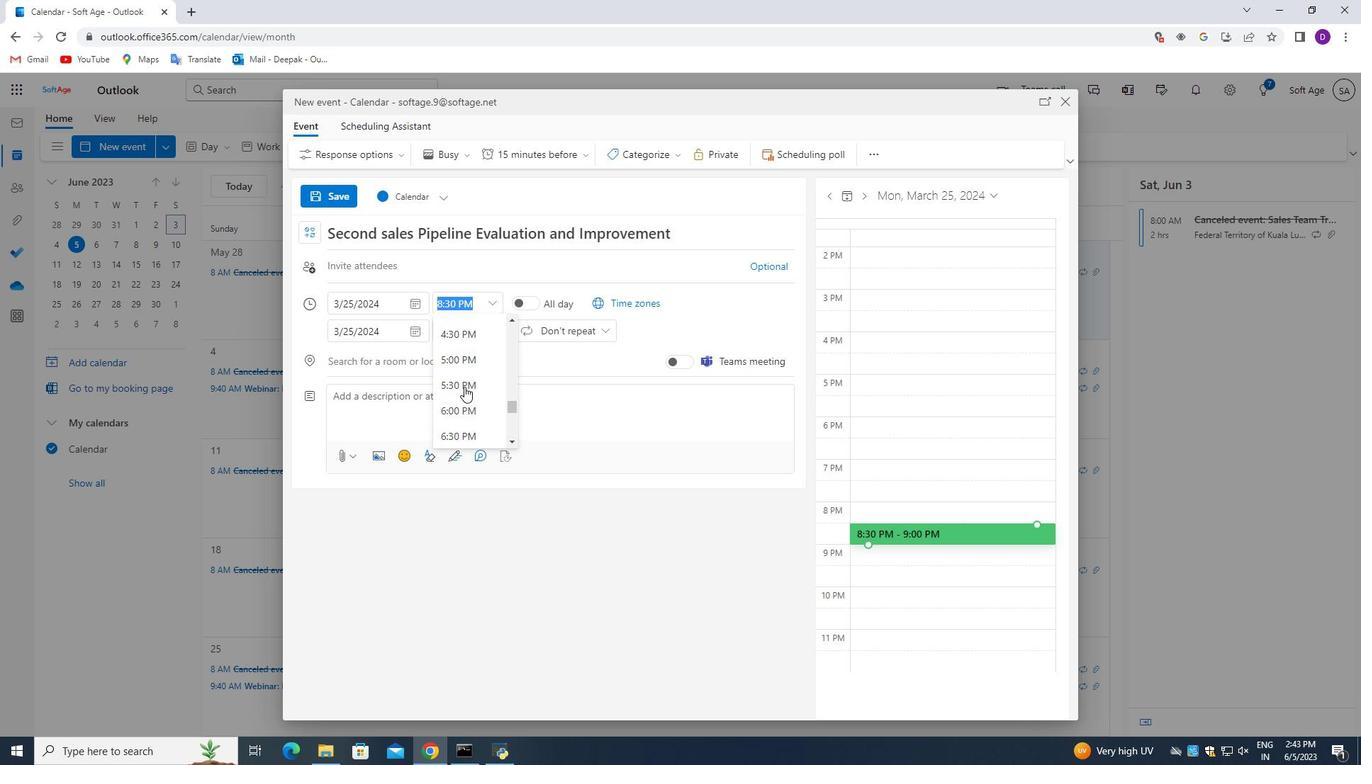 
Action: Mouse scrolled (464, 387) with delta (0, 0)
Screenshot: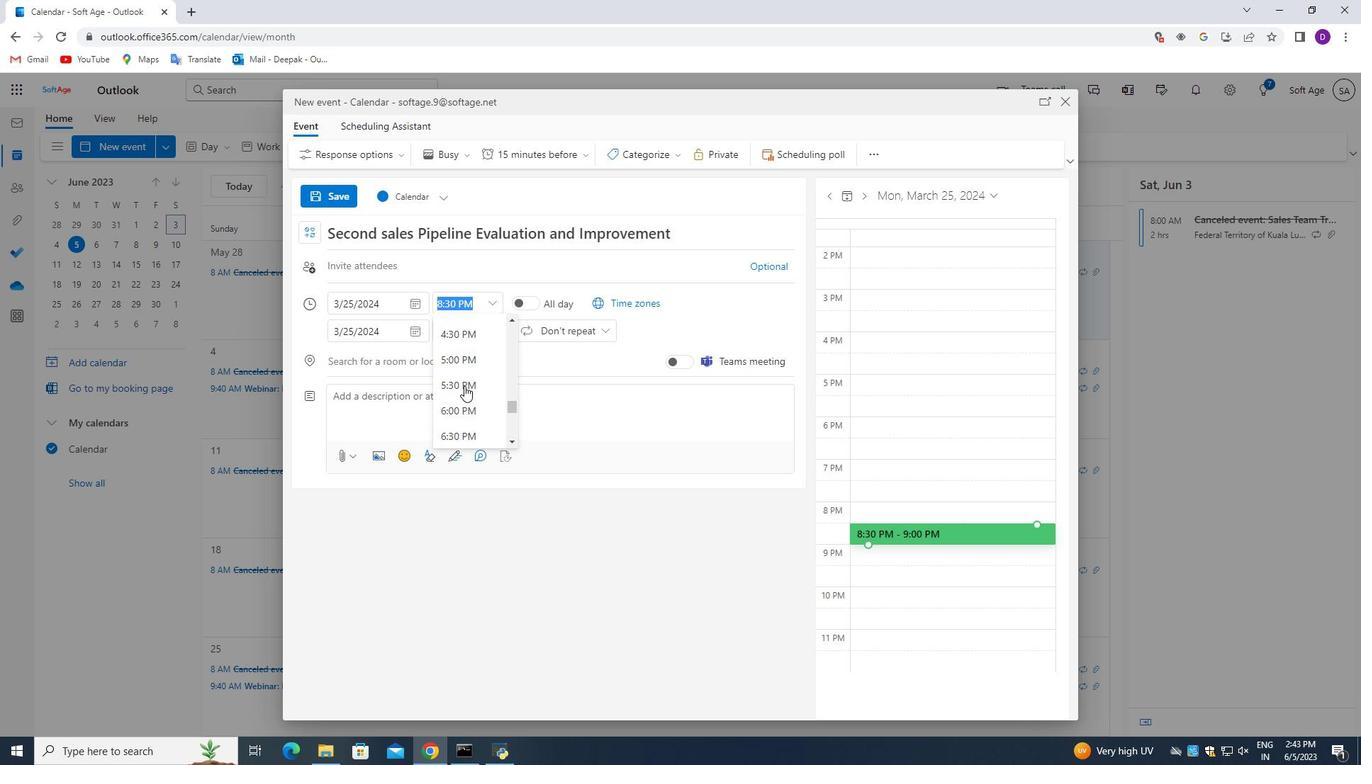 
Action: Mouse scrolled (464, 387) with delta (0, 0)
Screenshot: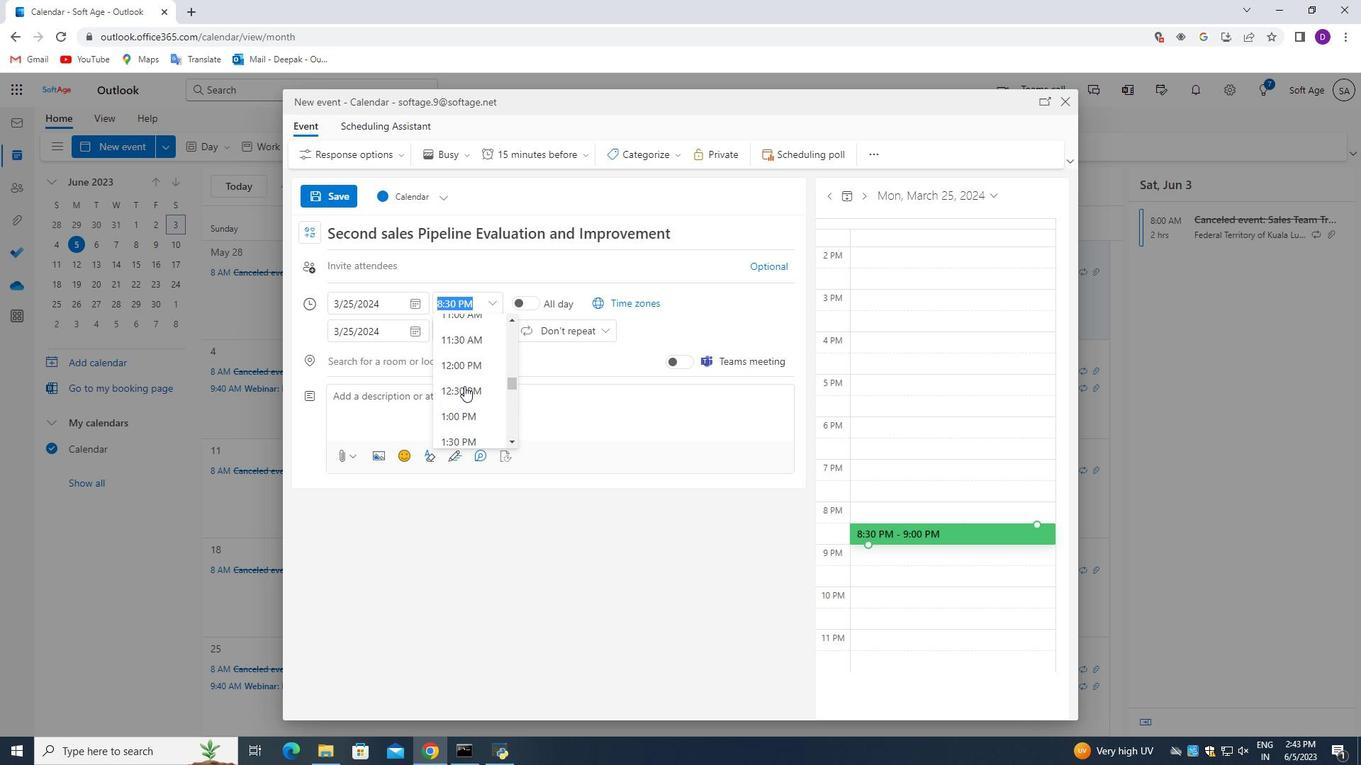 
Action: Mouse scrolled (464, 387) with delta (0, 0)
Screenshot: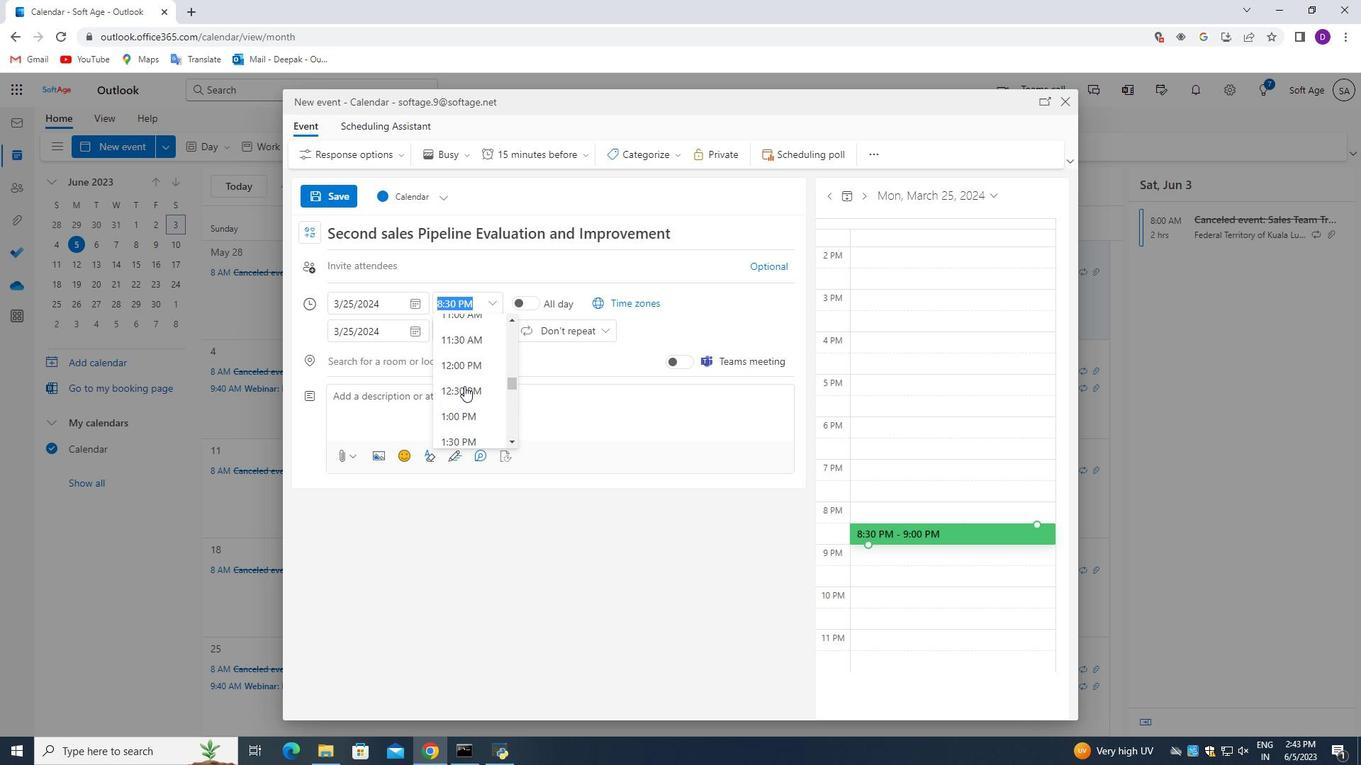 
Action: Mouse scrolled (464, 387) with delta (0, 0)
Screenshot: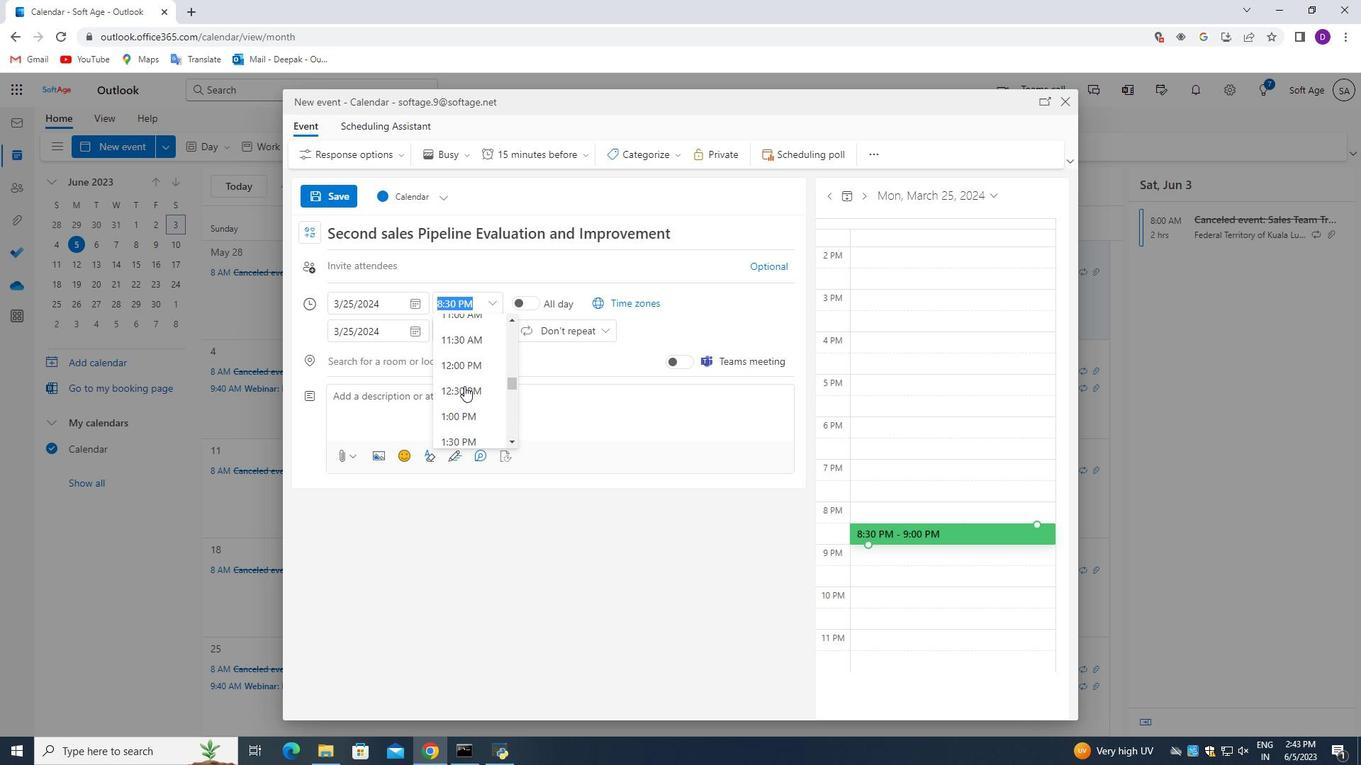 
Action: Mouse scrolled (464, 387) with delta (0, 0)
Screenshot: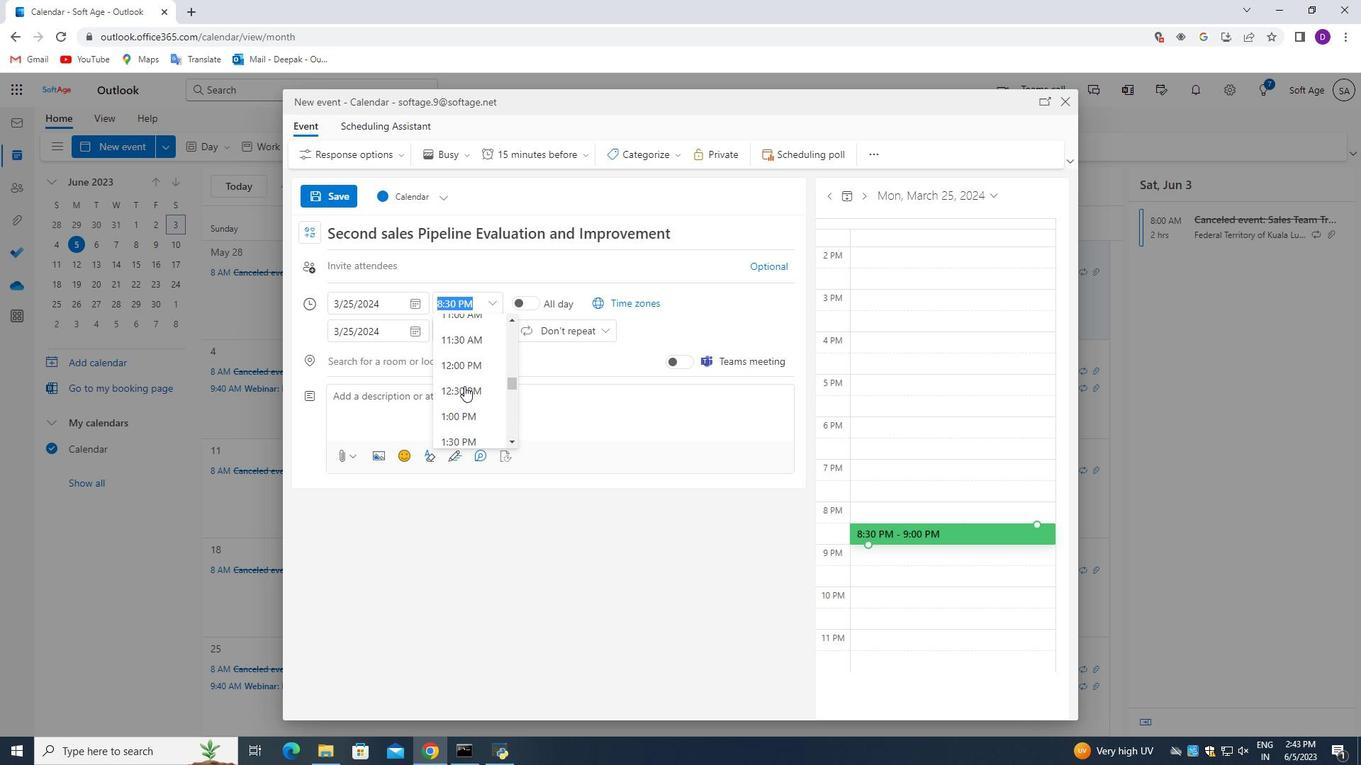 
Action: Mouse scrolled (464, 387) with delta (0, 0)
Screenshot: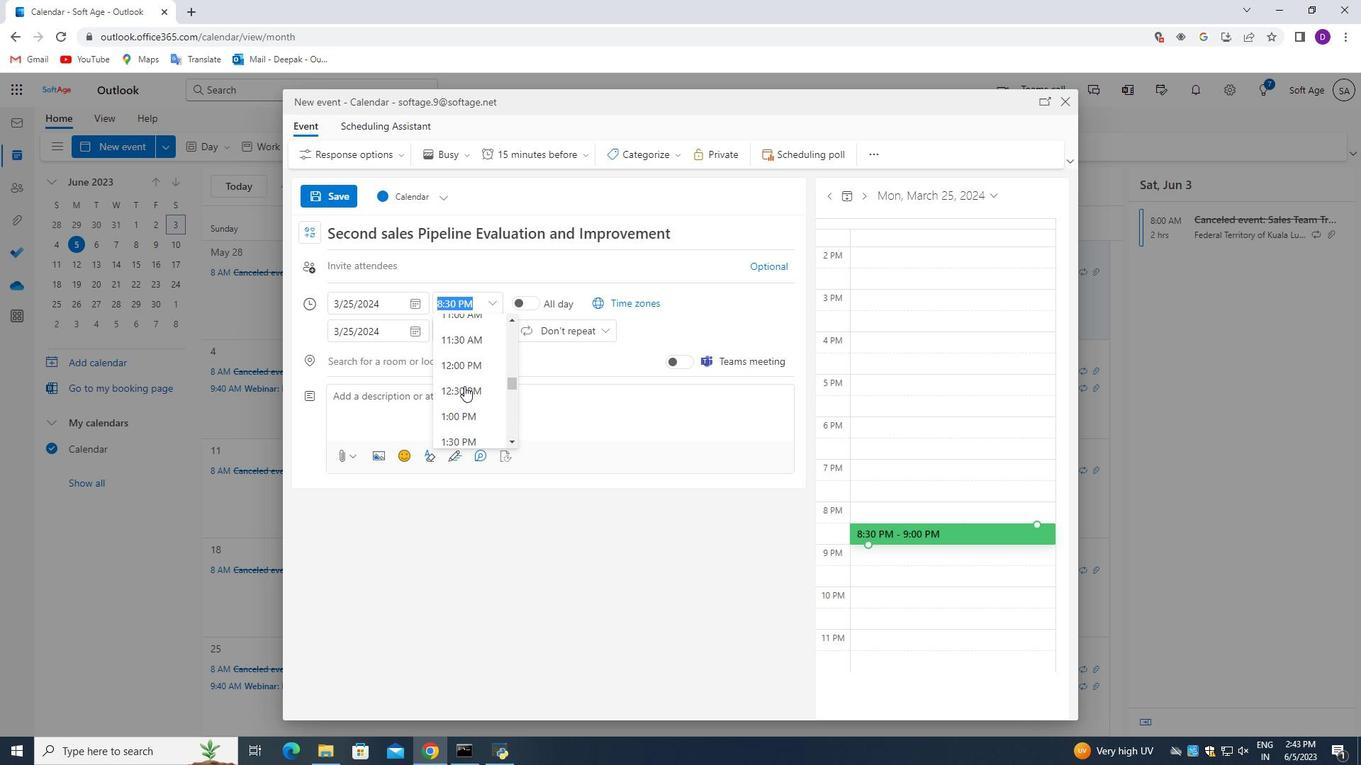 
Action: Mouse scrolled (464, 387) with delta (0, 0)
Screenshot: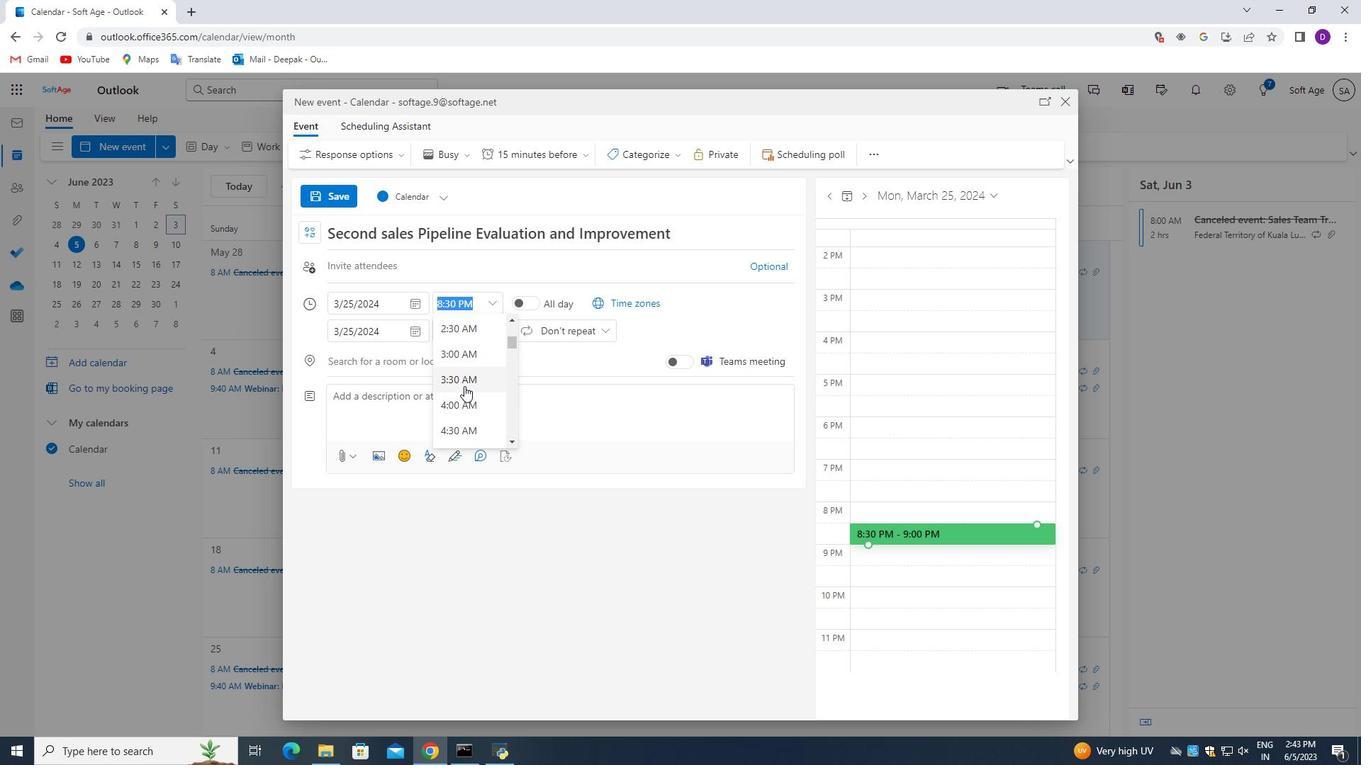 
Action: Mouse scrolled (464, 387) with delta (0, 0)
Screenshot: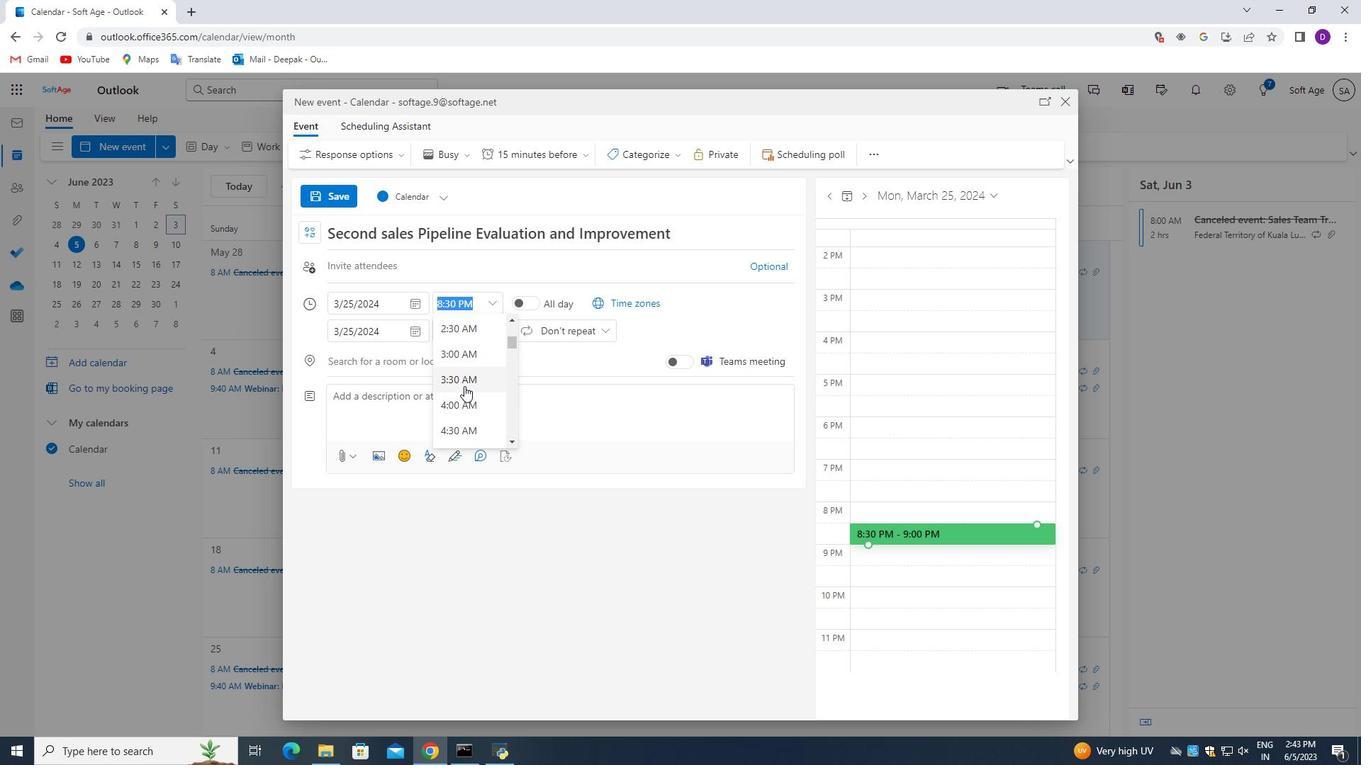 
Action: Mouse scrolled (464, 387) with delta (0, 0)
Screenshot: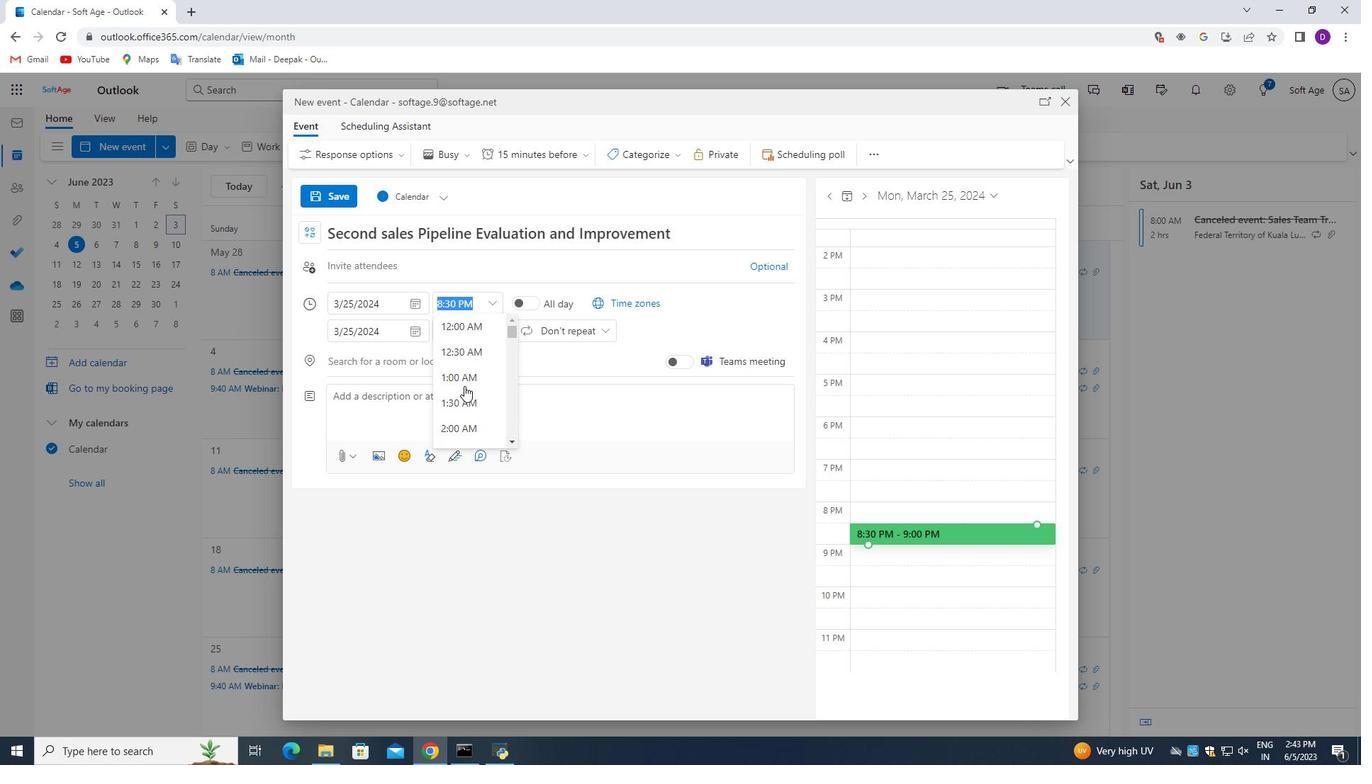 
Action: Mouse scrolled (464, 387) with delta (0, 0)
Screenshot: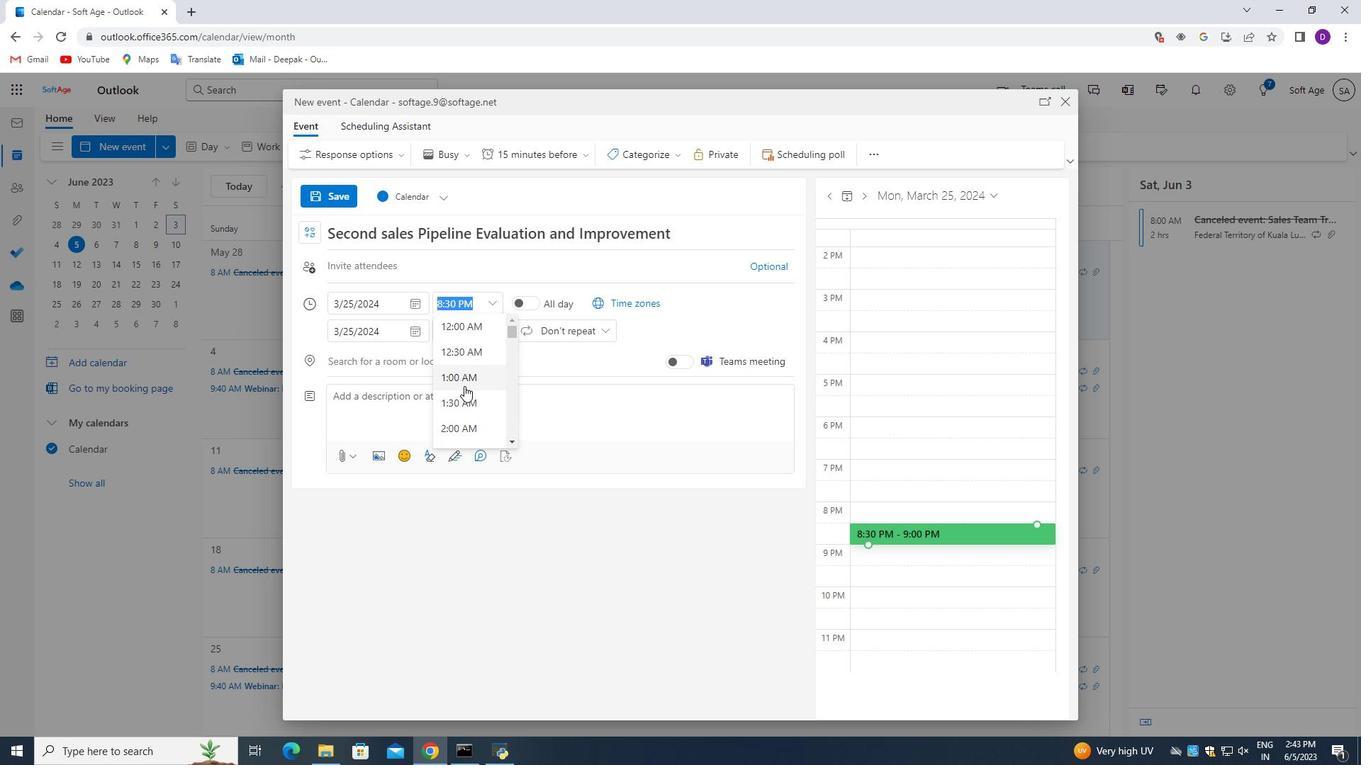 
Action: Mouse scrolled (464, 387) with delta (0, 0)
Screenshot: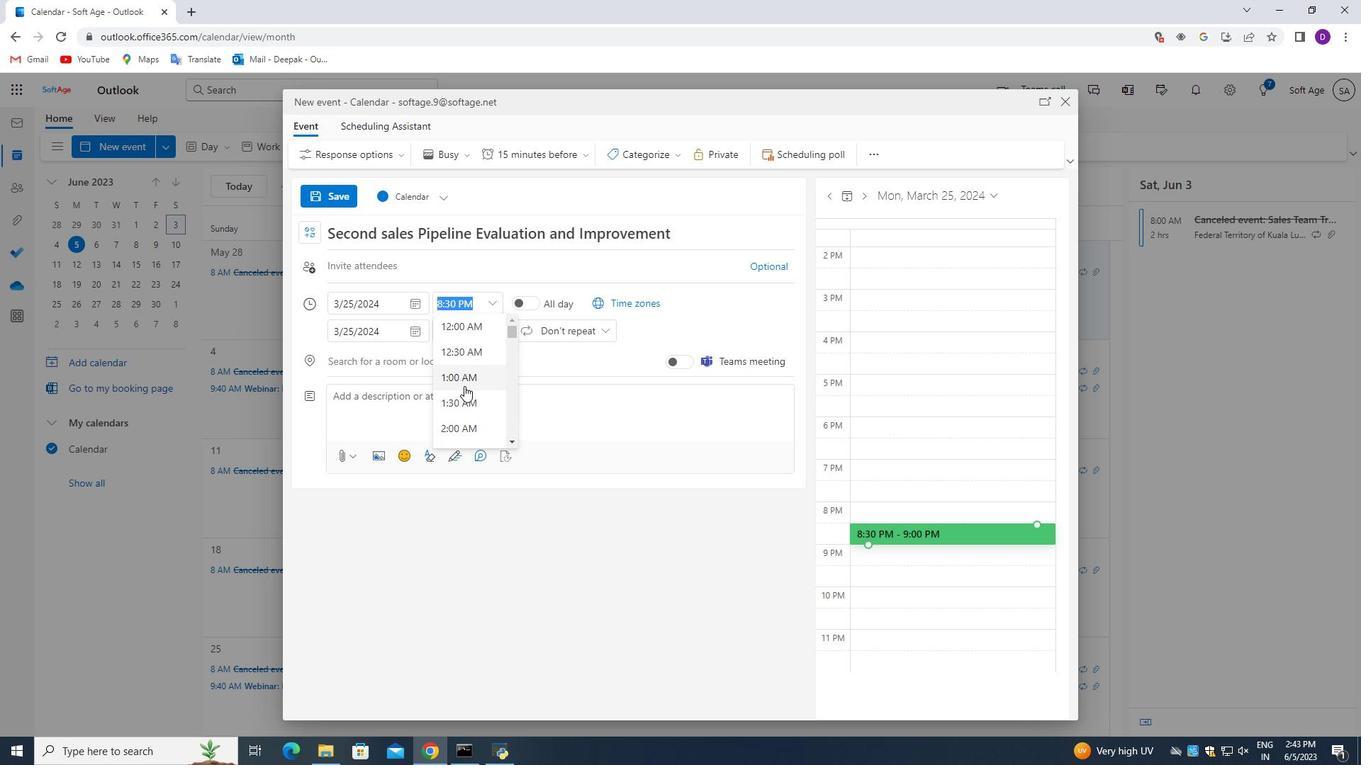 
Action: Mouse scrolled (464, 387) with delta (0, 0)
Screenshot: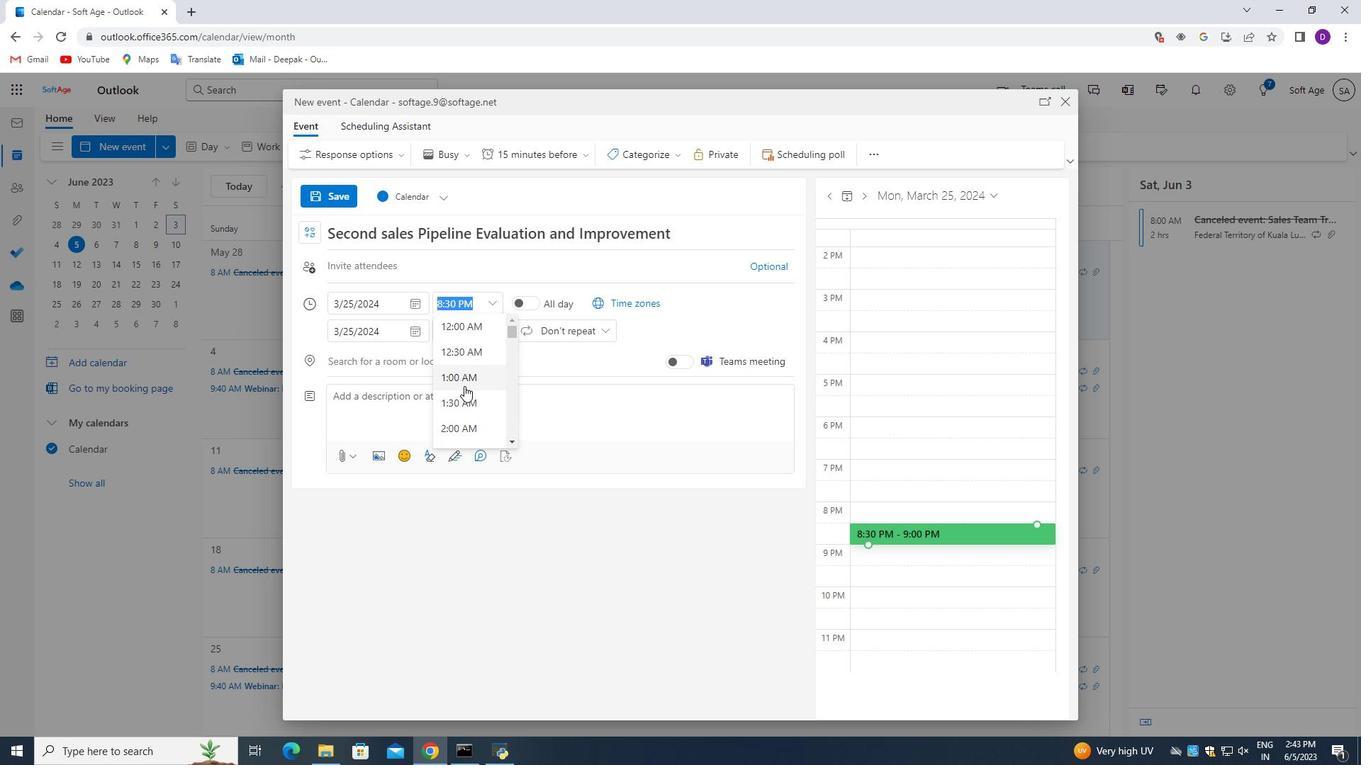 
Action: Mouse scrolled (464, 385) with delta (0, 0)
Screenshot: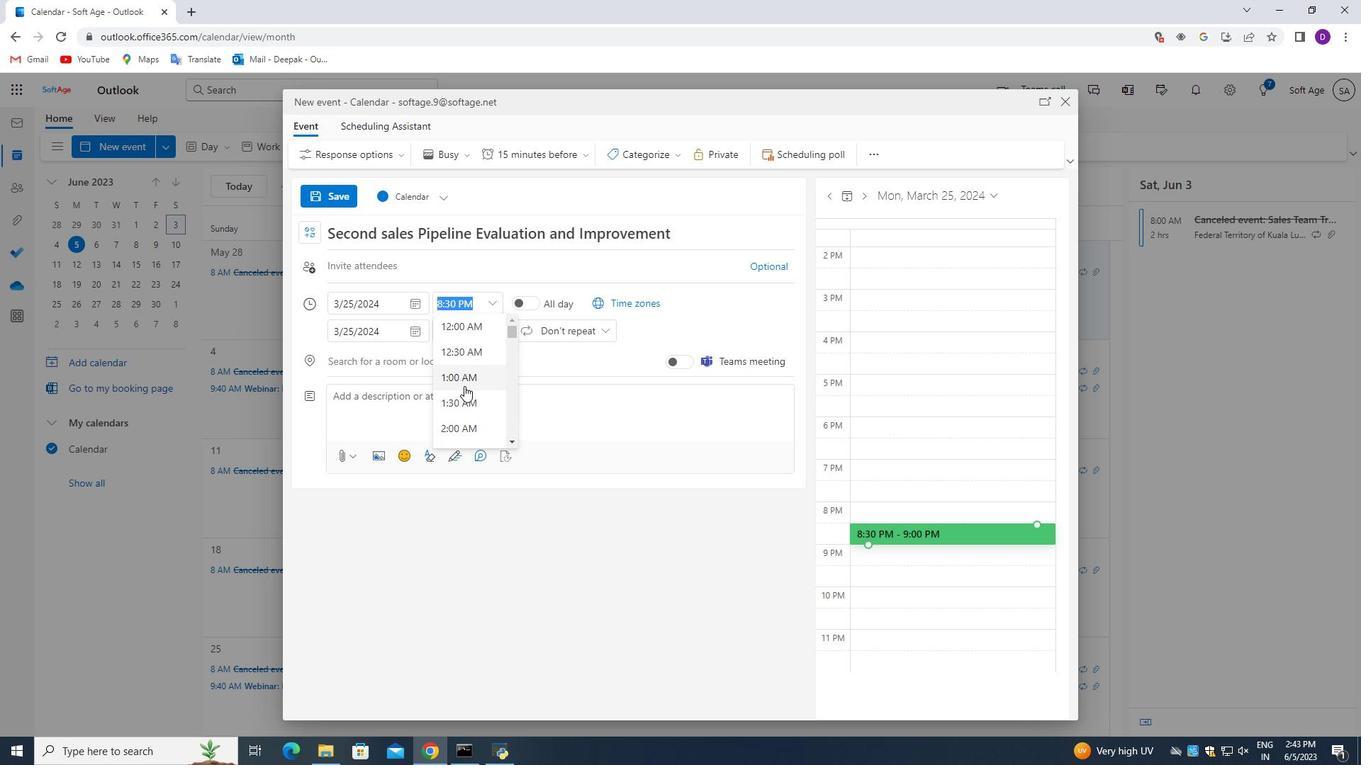 
Action: Mouse scrolled (464, 385) with delta (0, 0)
Screenshot: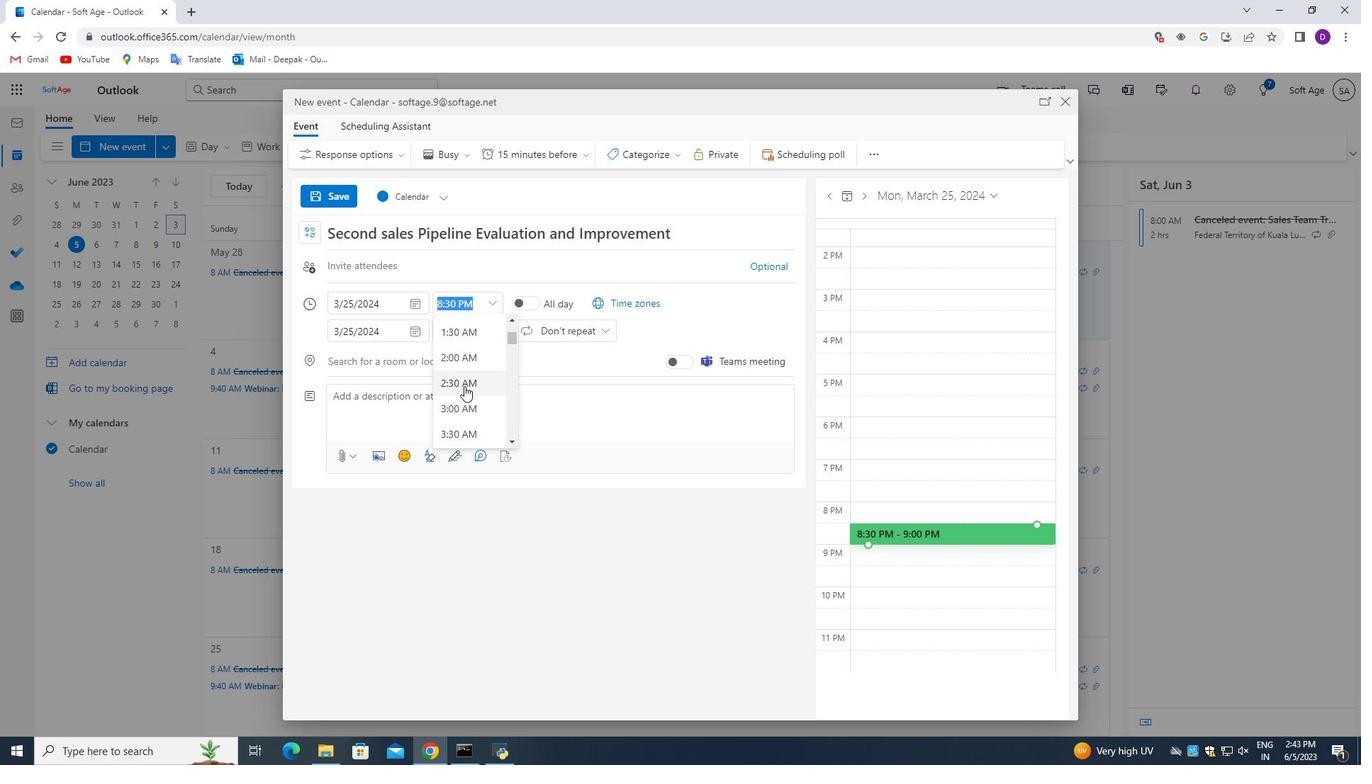 
Action: Mouse moved to (460, 398)
Screenshot: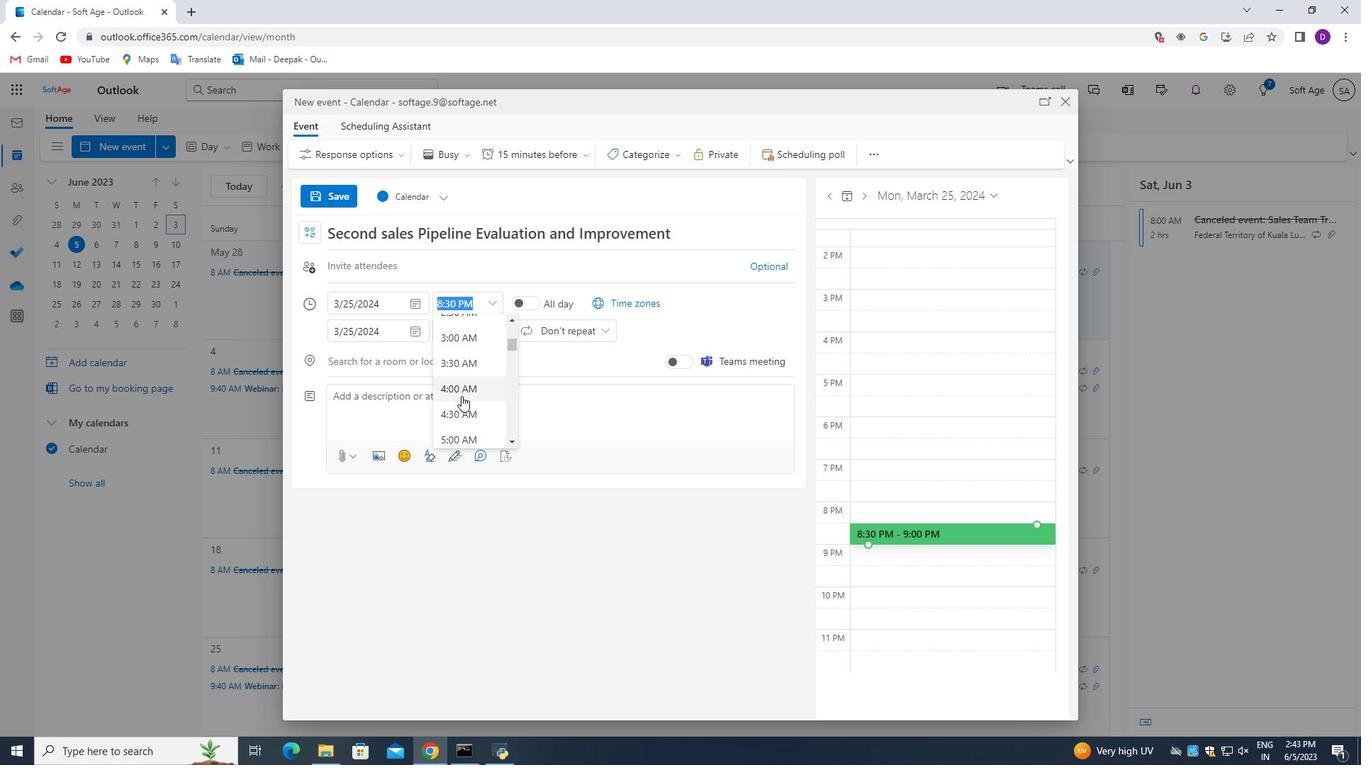 
Action: Mouse scrolled (460, 397) with delta (0, 0)
Screenshot: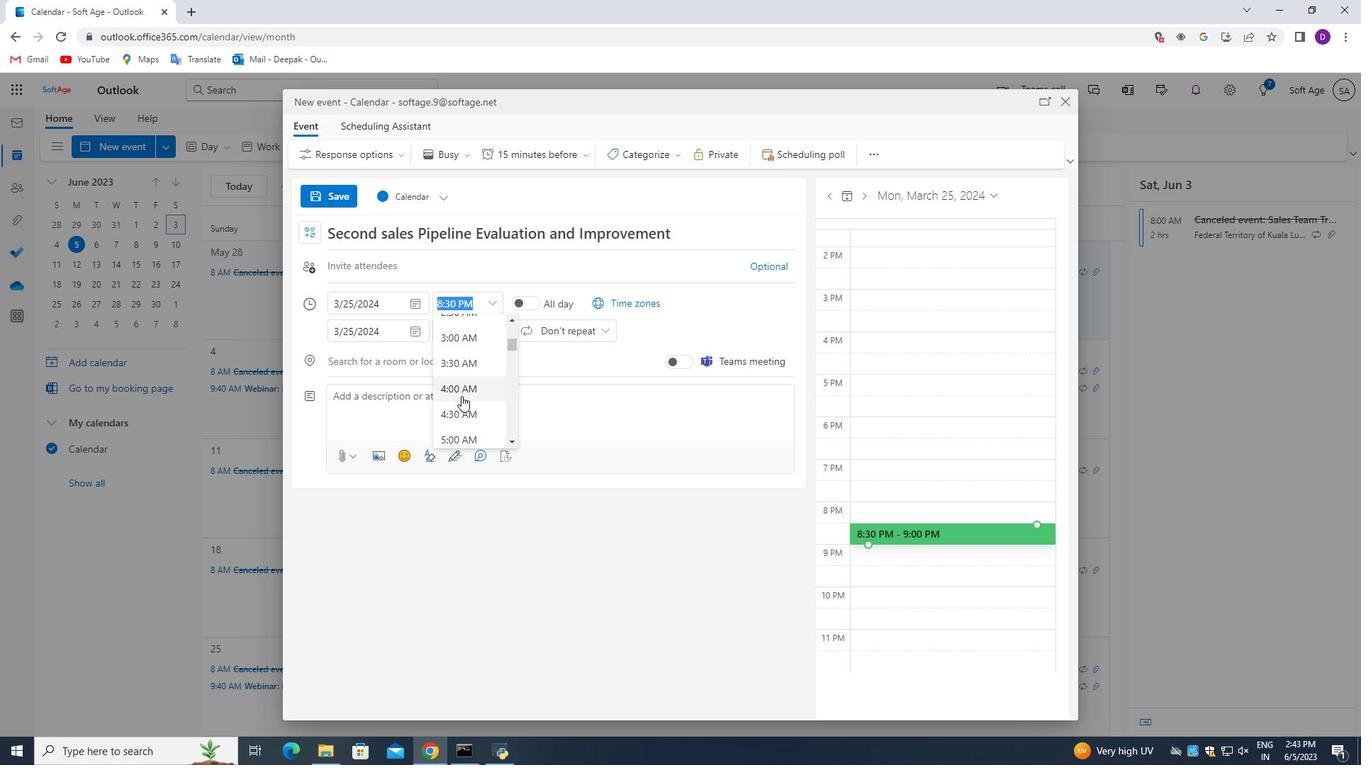 
Action: Mouse scrolled (460, 397) with delta (0, 0)
Screenshot: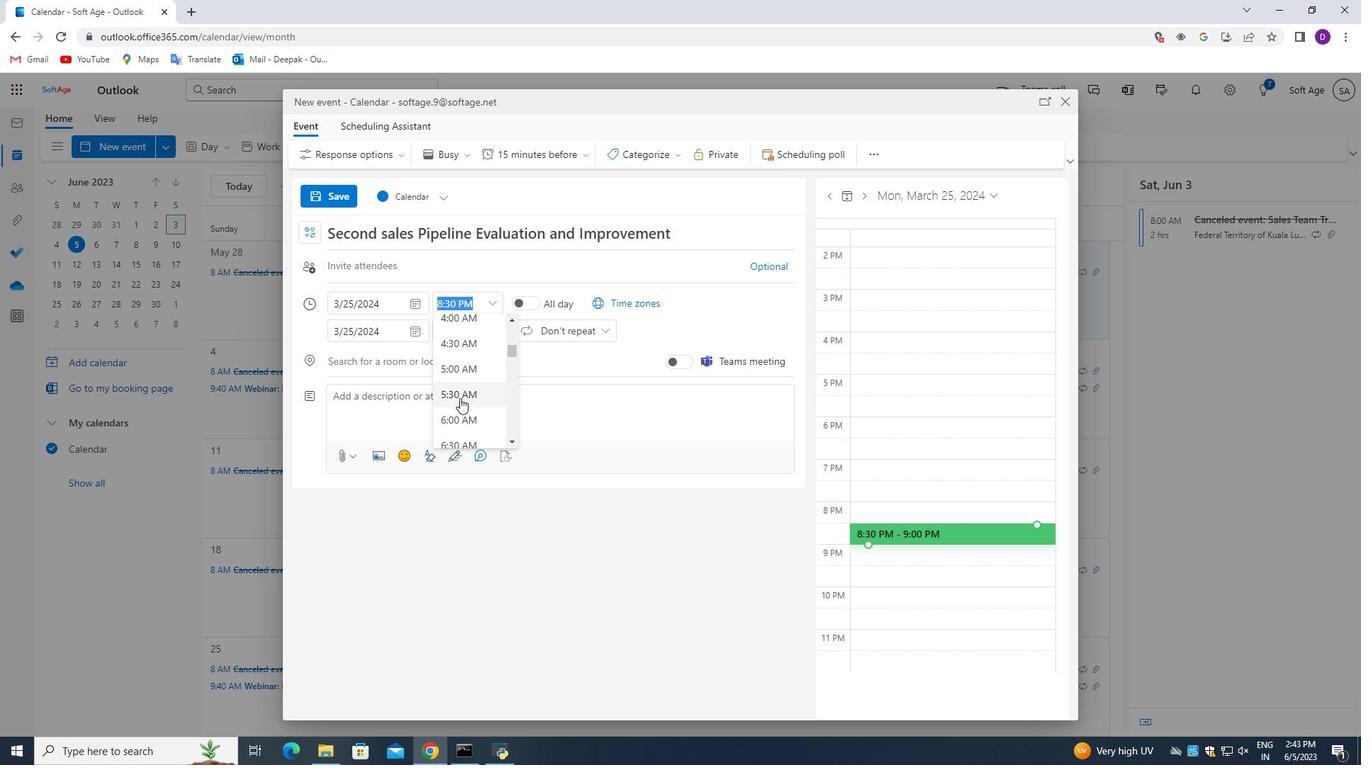 
Action: Mouse moved to (467, 418)
Screenshot: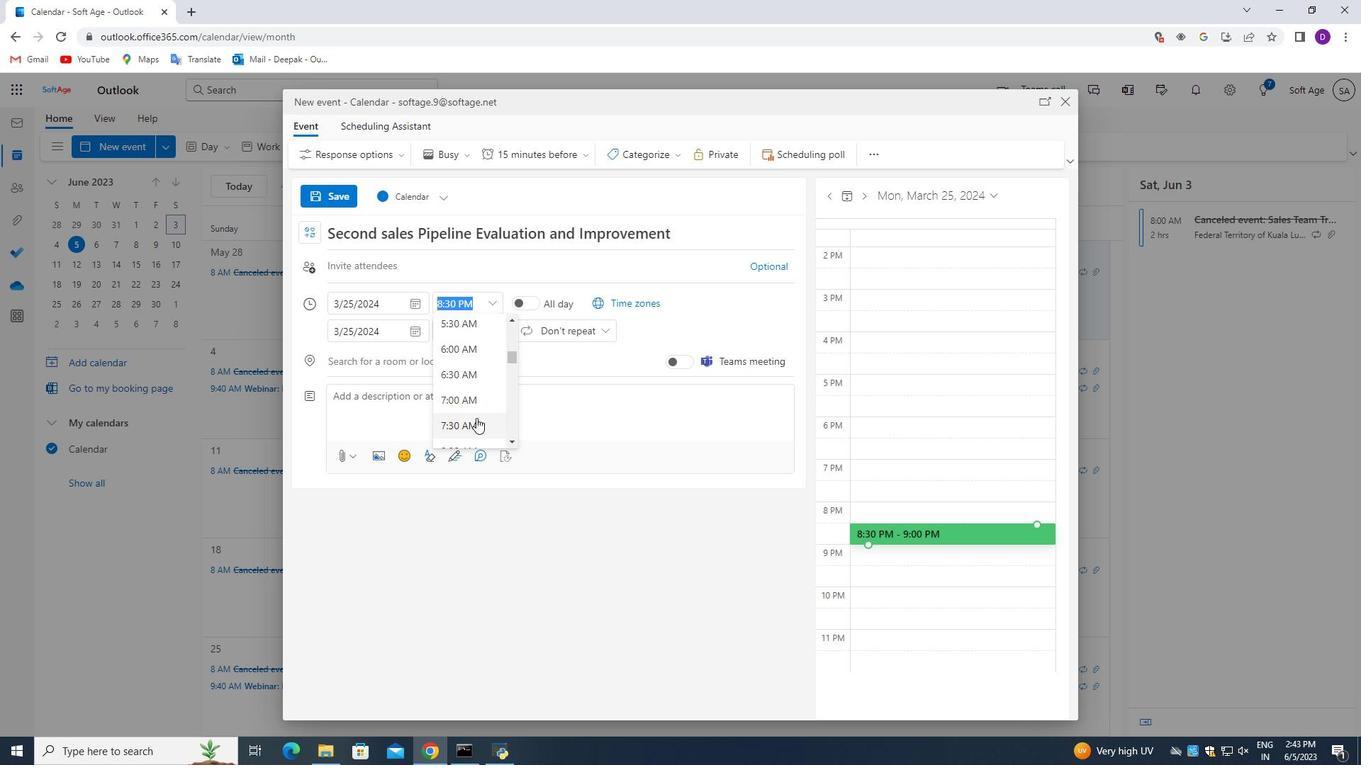 
Action: Mouse pressed left at (467, 418)
Screenshot: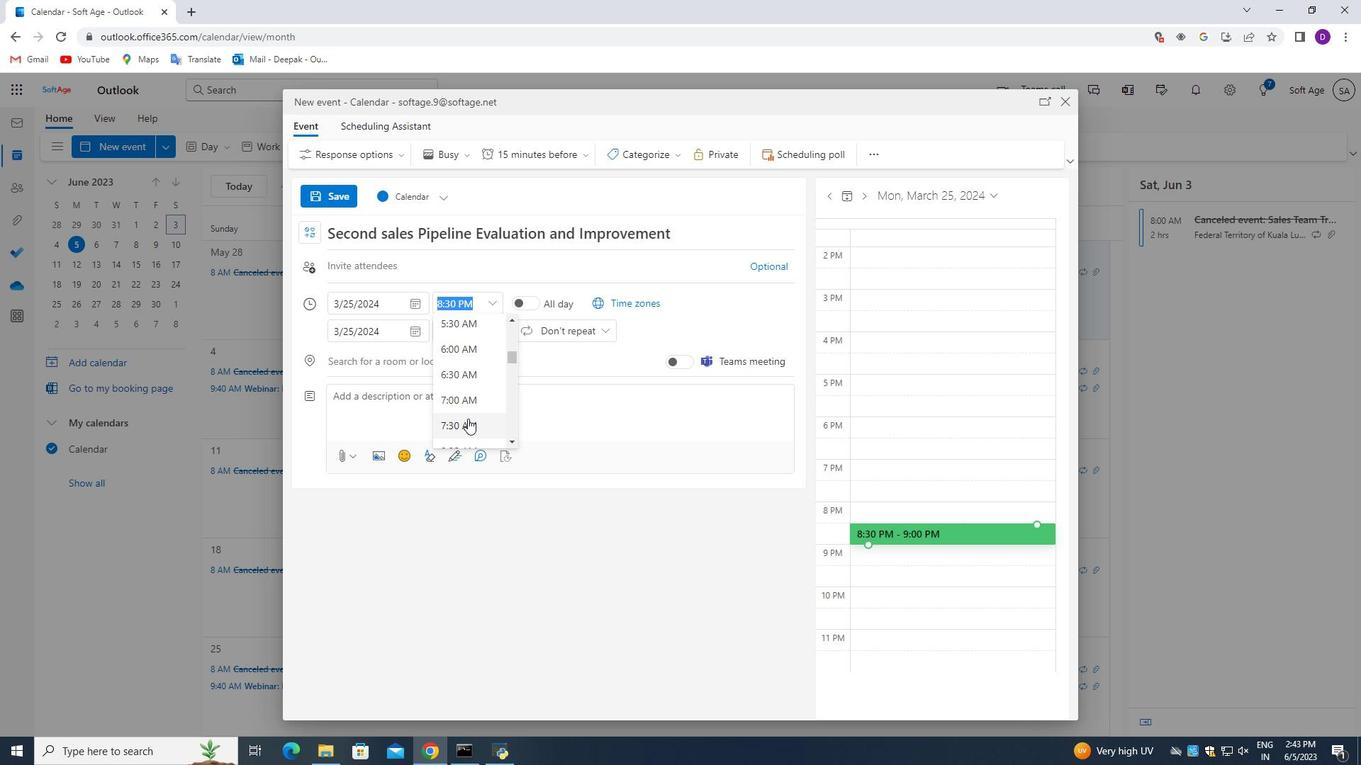 
Action: Mouse moved to (488, 328)
Screenshot: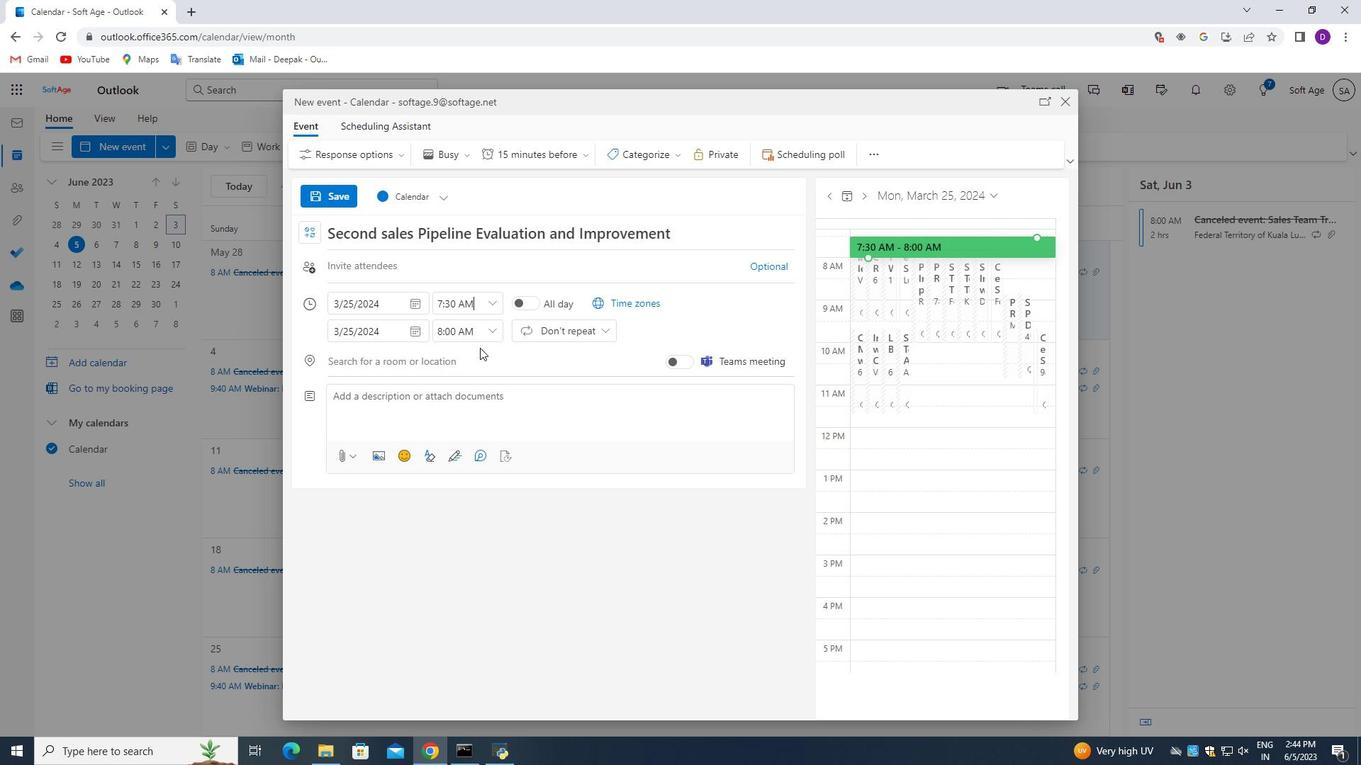 
Action: Mouse pressed left at (488, 328)
Screenshot: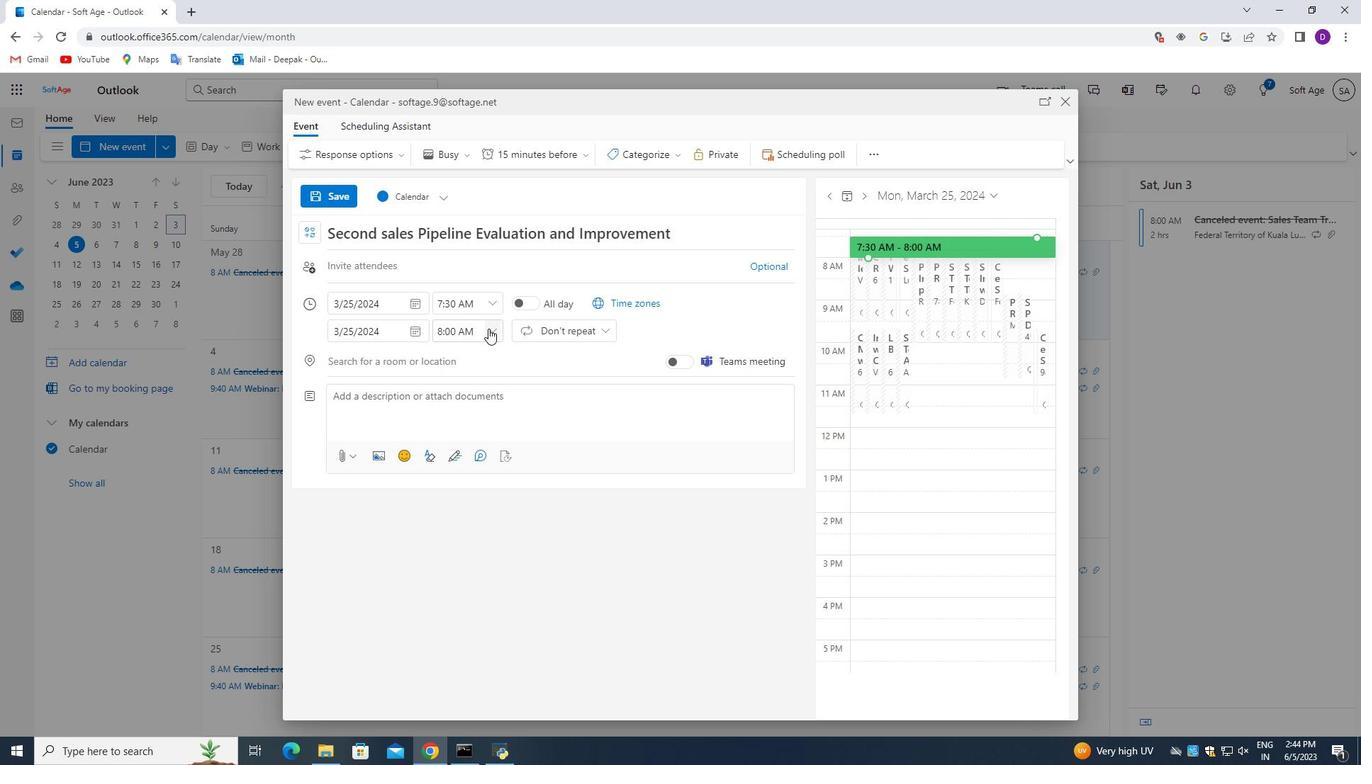 
Action: Mouse moved to (480, 423)
Screenshot: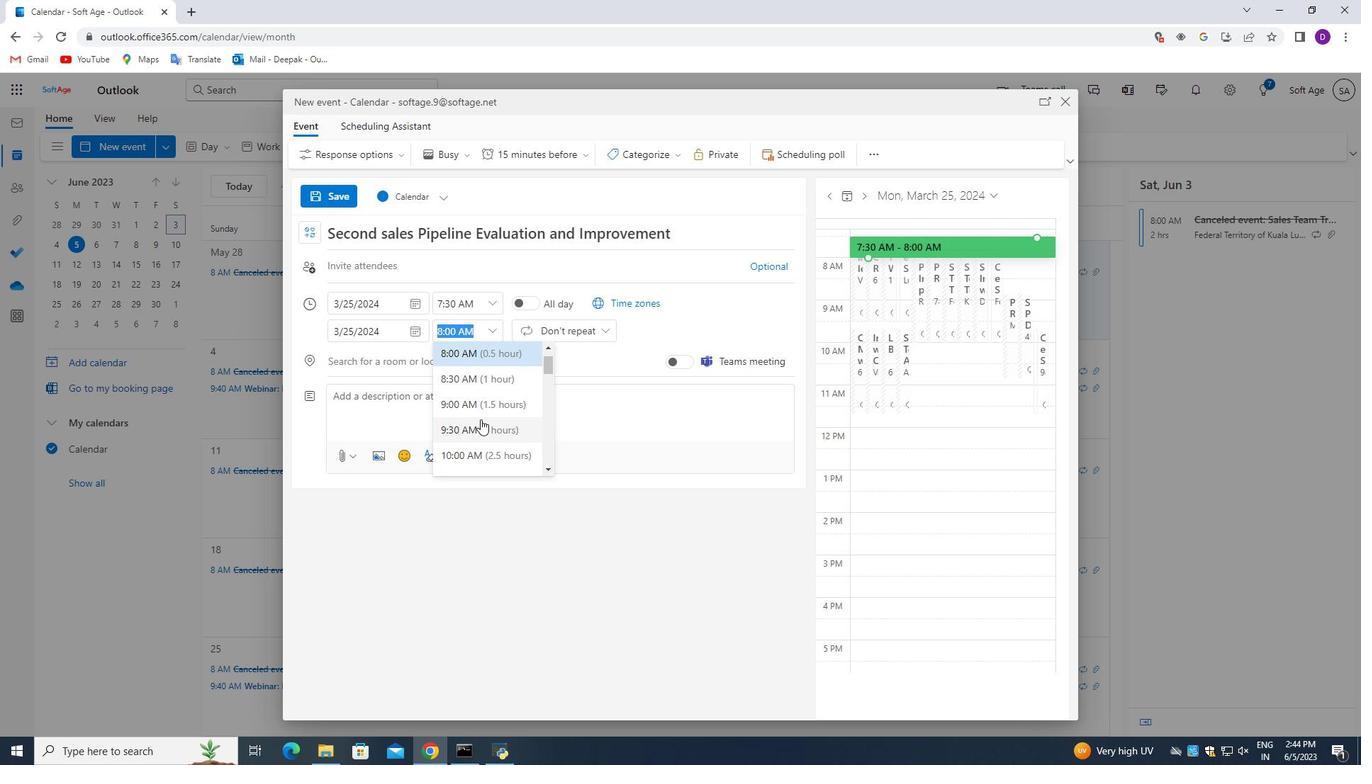 
Action: Mouse pressed left at (480, 423)
Screenshot: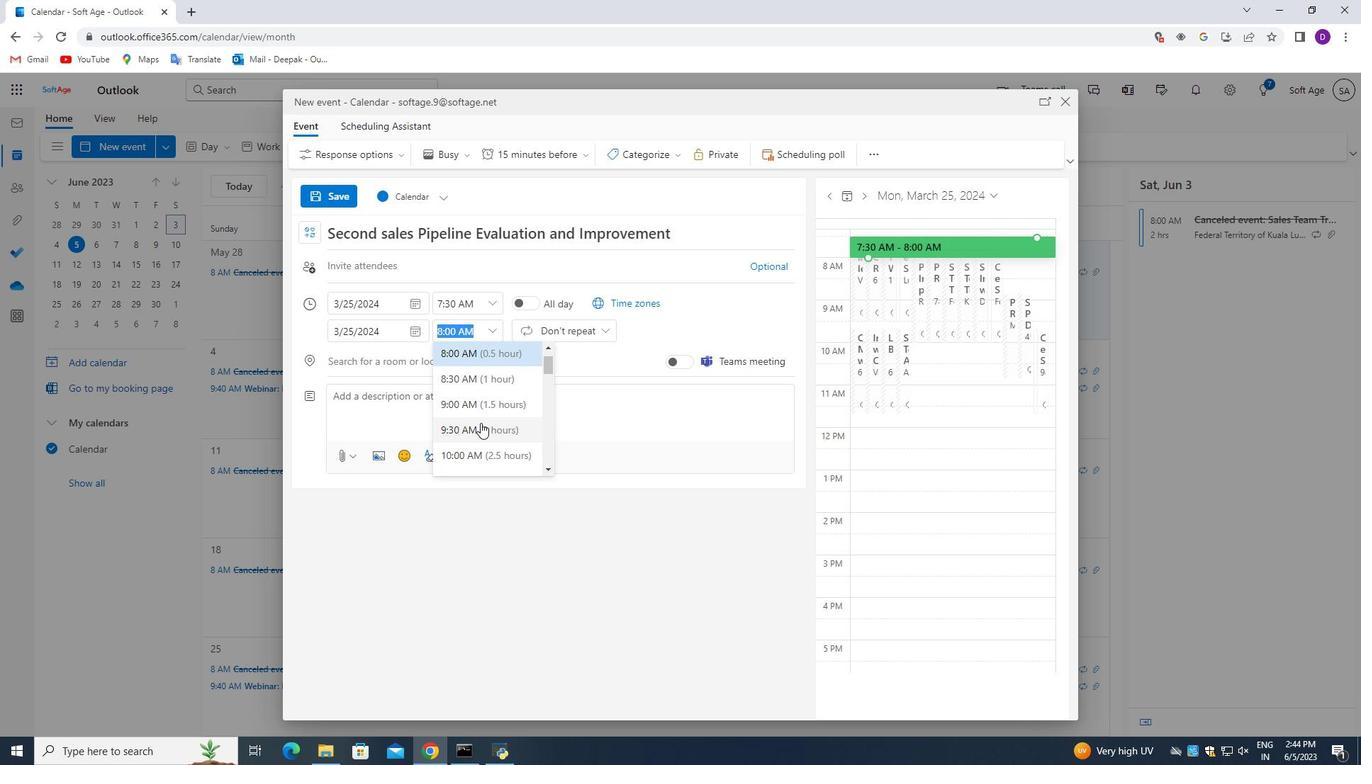 
Action: Mouse moved to (467, 396)
Screenshot: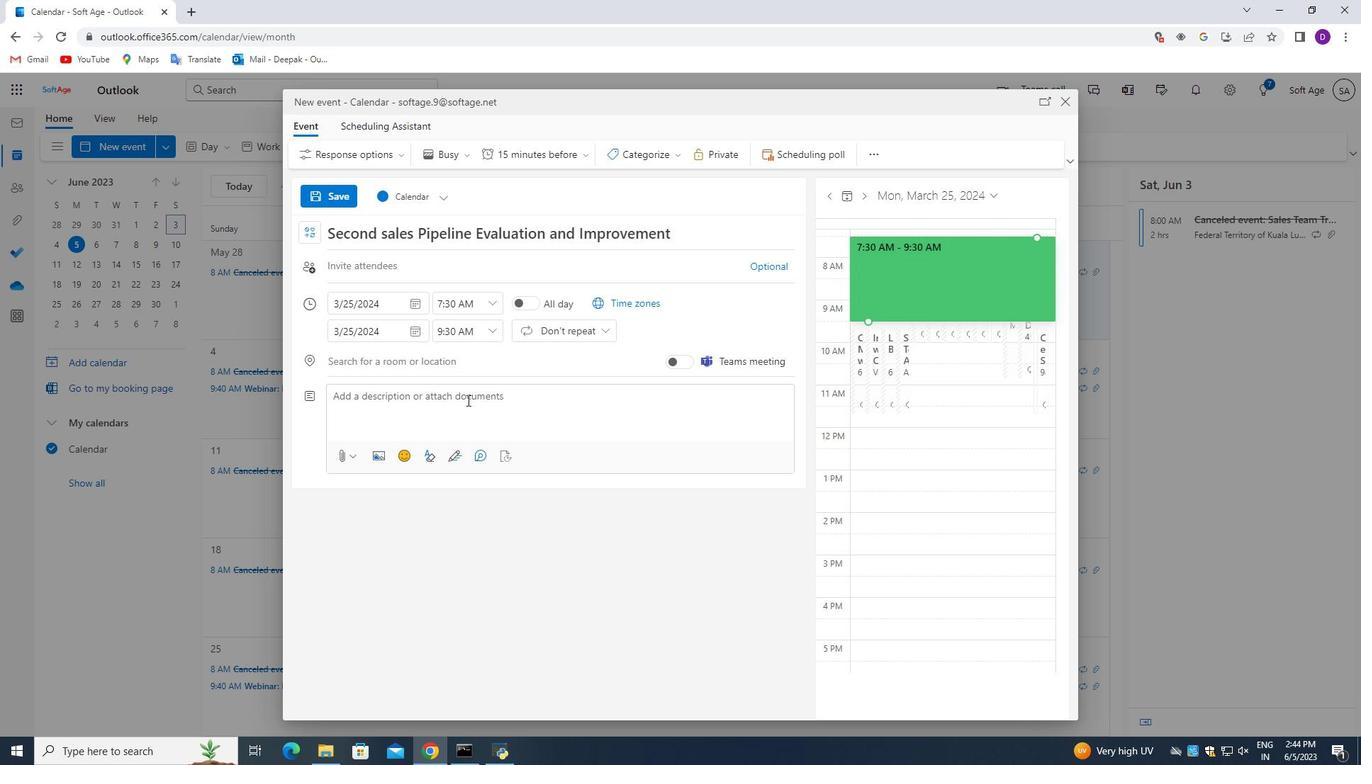 
Action: Mouse pressed left at (467, 396)
Screenshot: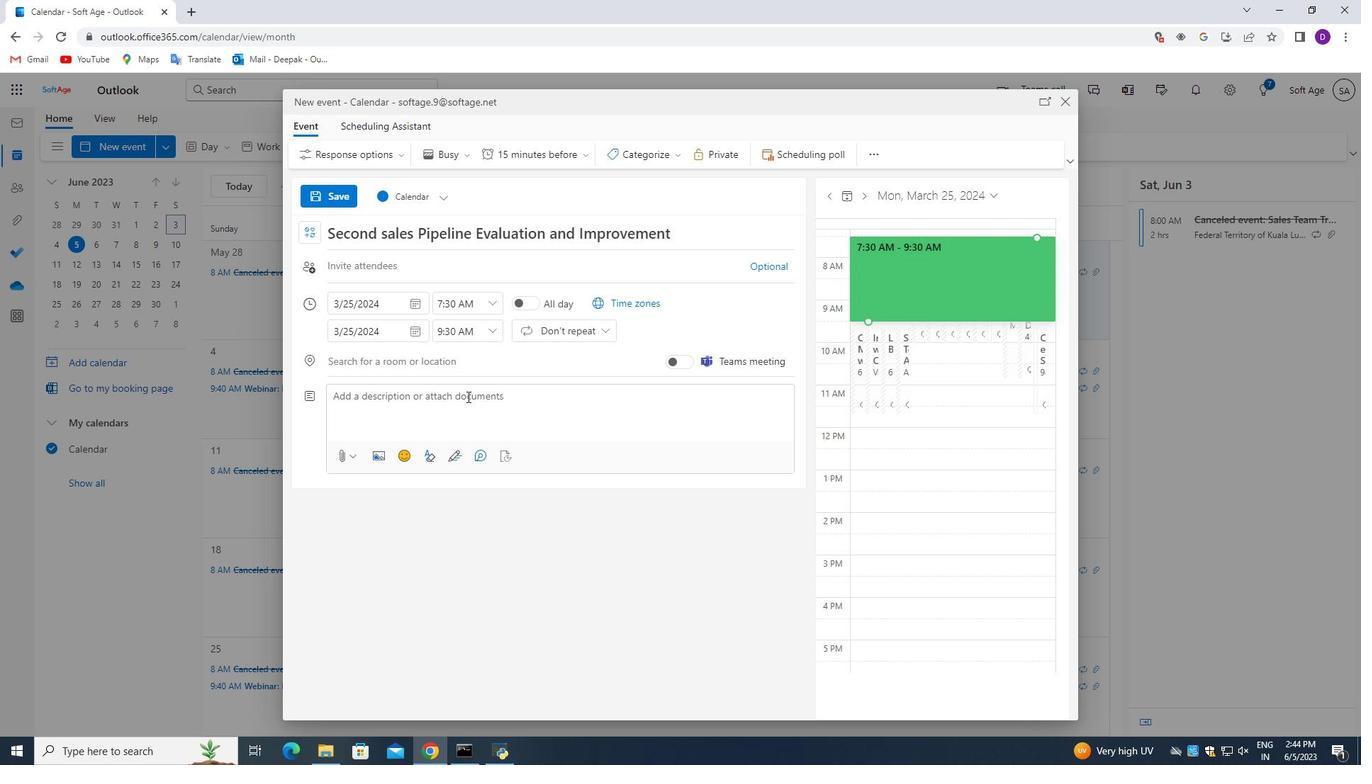 
Action: Mouse moved to (260, 424)
Screenshot: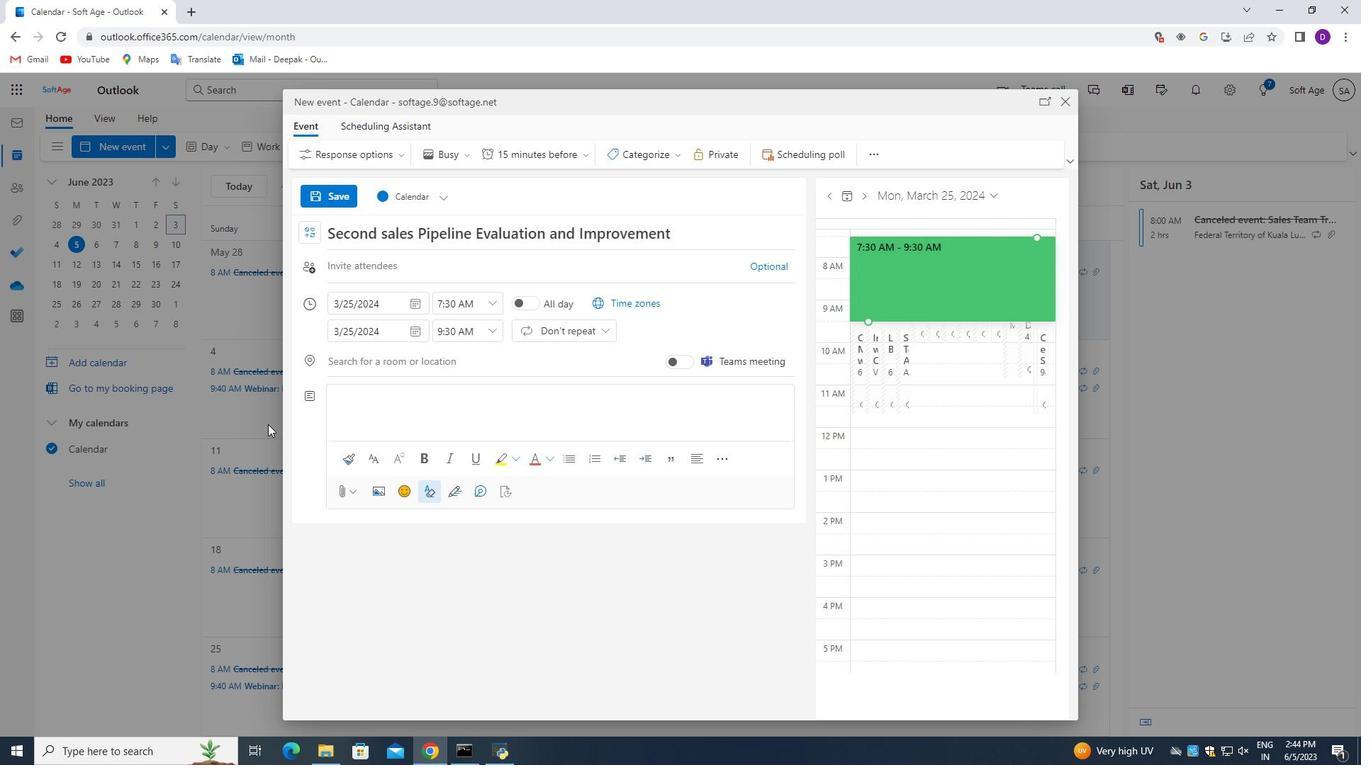 
Action: Key pressed <Key.shift_r>At<Key.space>the<Key.space>conclusion<Key.space>of<Key.space>the<Key.space><Key.shift>Networking<Key.space><Key.shift>Mixer<Key.space><Key.shift_r>Event,<Key.space><Key.shift>Participants<Key.space>will<Key.space>have<Key.space>the<Key.space>opportunity<Key.space>to<Key.space>reflect<Key.space>on<Key.space>their<Key.space>networking<Key.space>experience,<Key.space>sgar<Key.backspace>=<Key.backspace><Key.backspace><Key.backspace>hare<Key.space>their<Key.space>ki<Key.backspace>ey<Key.space>takeaways,<Key.space>and<Key.space>provide<Key.space>feedback<Key.space>on<Key.space>the<Key.space>event.<Key.space><Key.shift_r>Contact<Key.space>information<Key.space>exchanged<Key.space>during<Key.space>the<Key.space>event<Key.space>will<Key.space>enable<Key.space>attendees<Key.space>to<Key.space>follow<Key.space>up<Key.space>and<Key.space>nurture<Key.space>the<Key.space>connections<Key.space>made,<Key.space>ensuring<Key.space>that<Key.space>h<Key.backspace>the<Key.space>networking<Key.space>experience<Key.space>extends<Key.space>beyond<Key.space>the<Key.space>event<Key.space>itself.
Screenshot: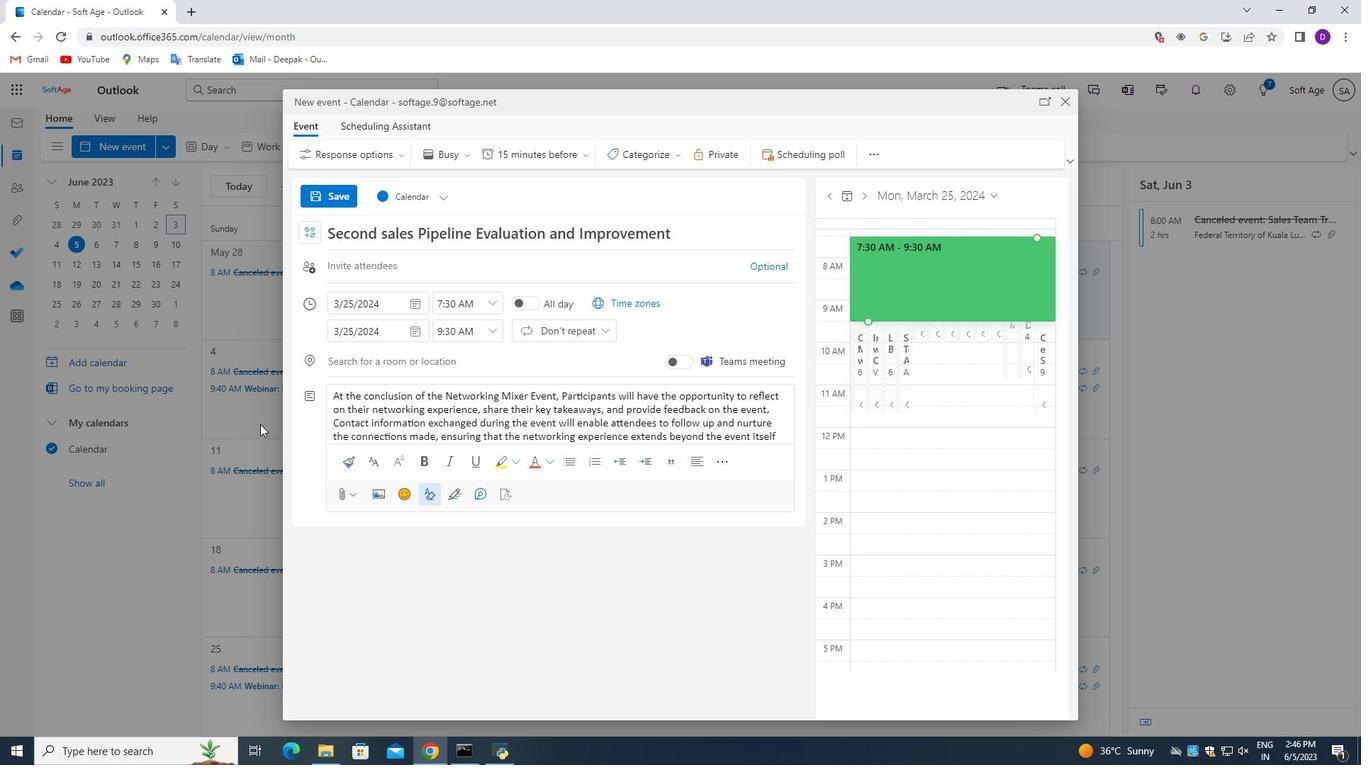 
Action: Mouse moved to (656, 160)
Screenshot: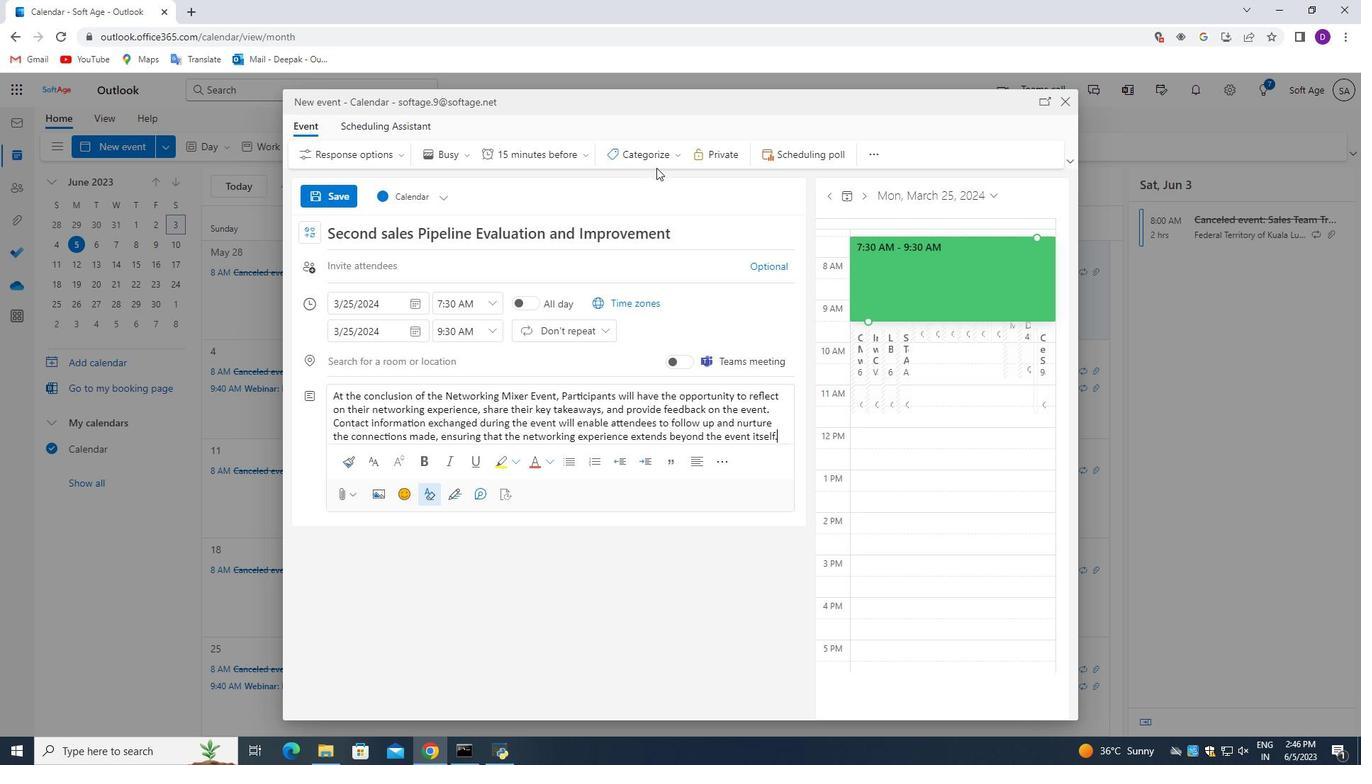 
Action: Mouse pressed left at (656, 160)
Screenshot: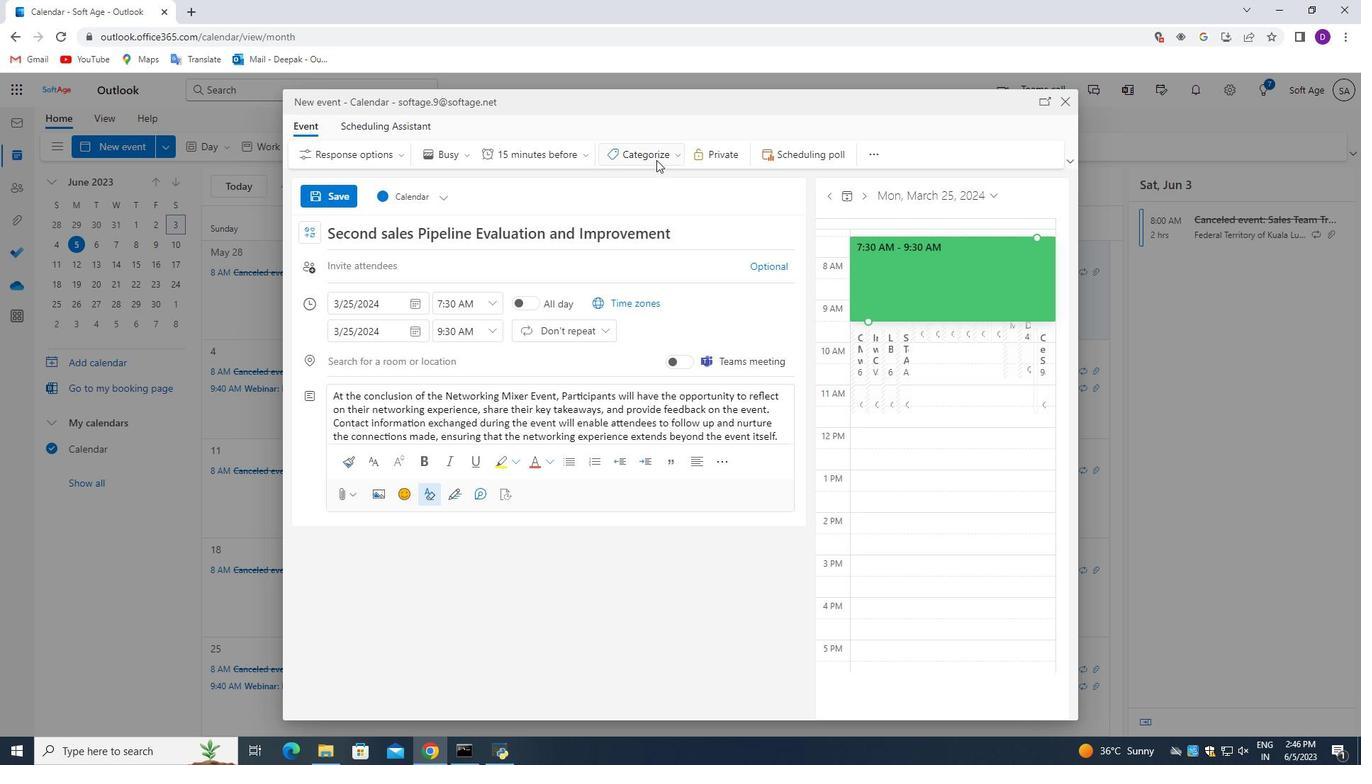 
Action: Mouse moved to (659, 228)
Screenshot: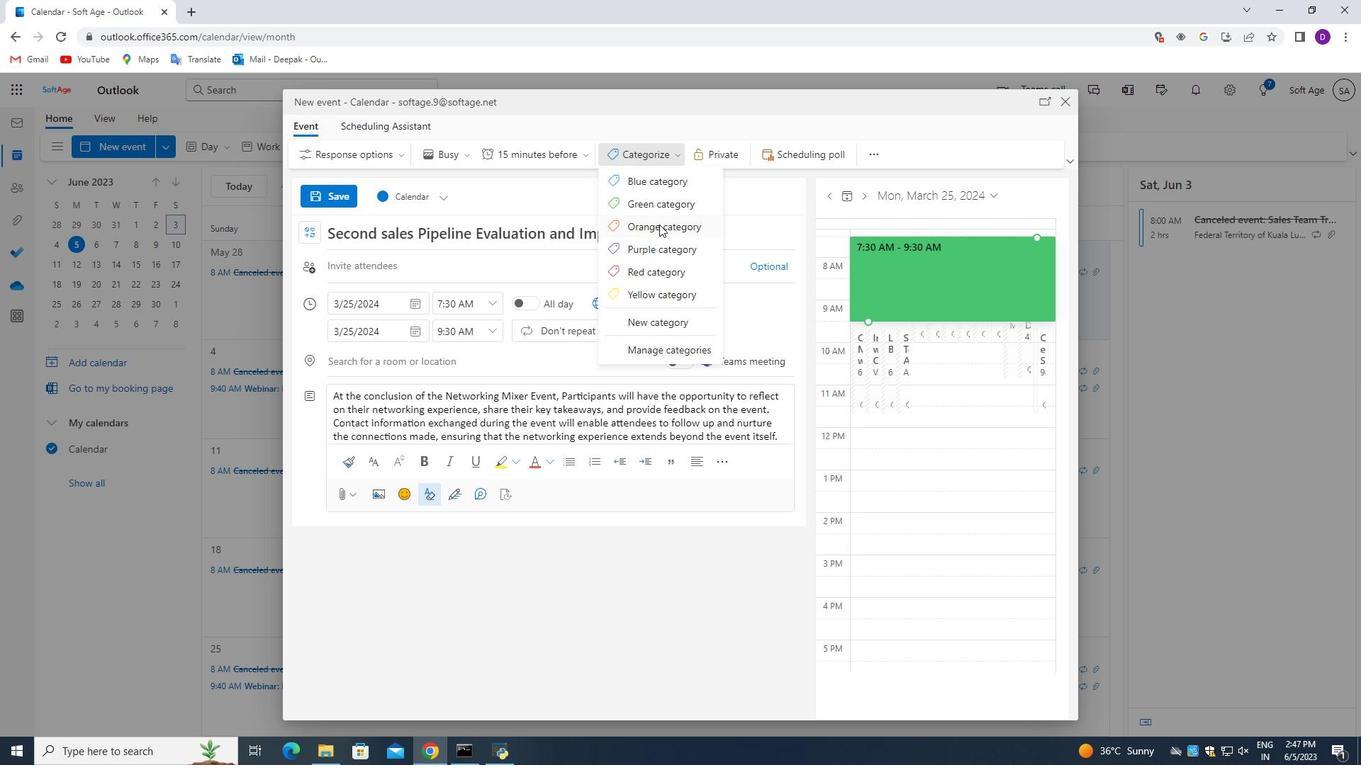 
Action: Mouse pressed left at (659, 228)
Screenshot: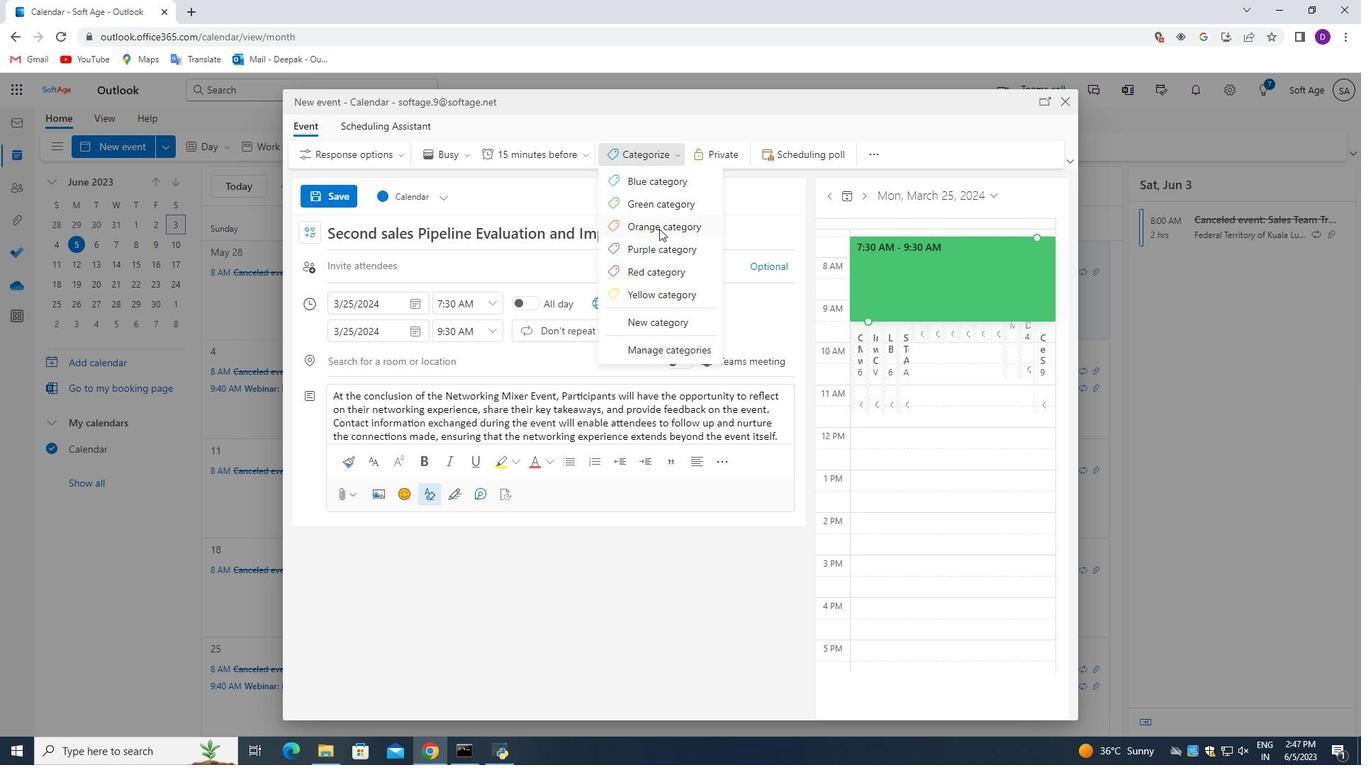 
Action: Mouse moved to (410, 368)
Screenshot: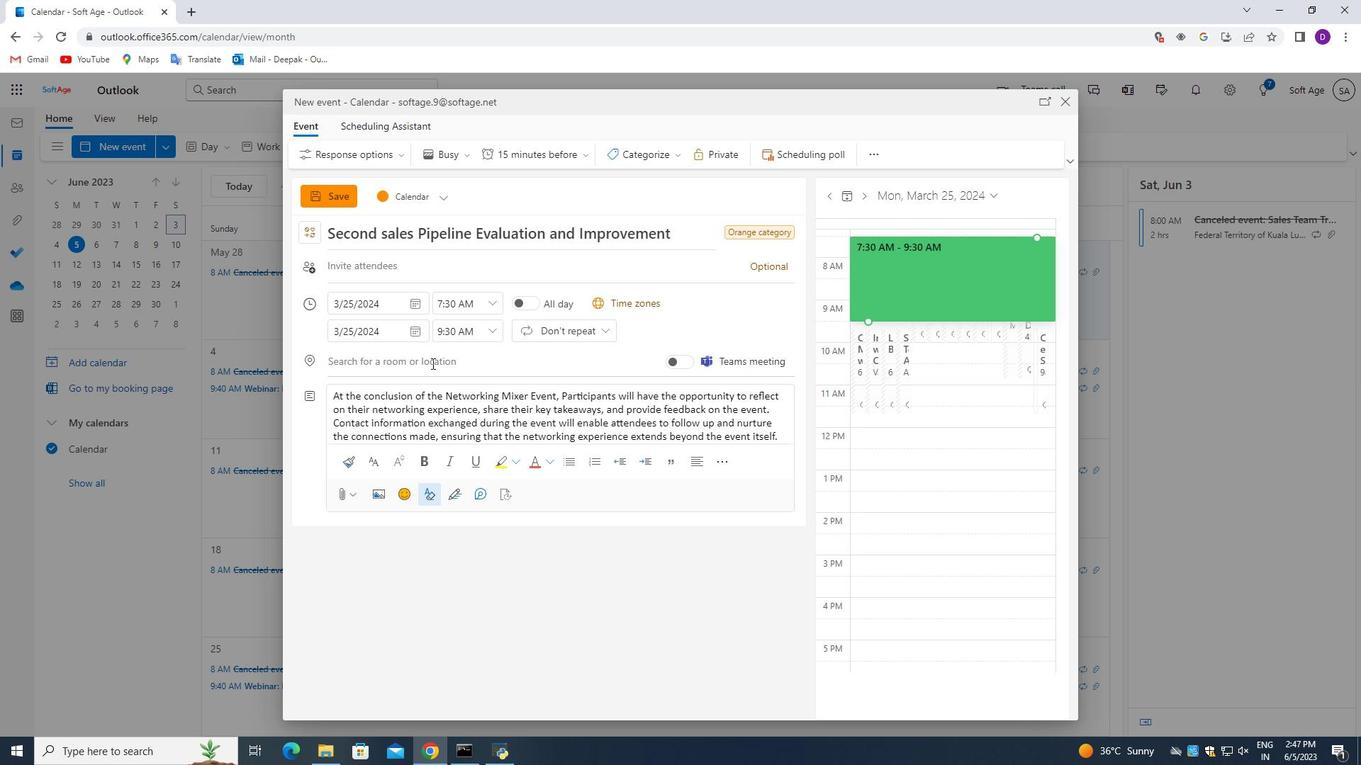
Action: Mouse pressed left at (410, 368)
Screenshot: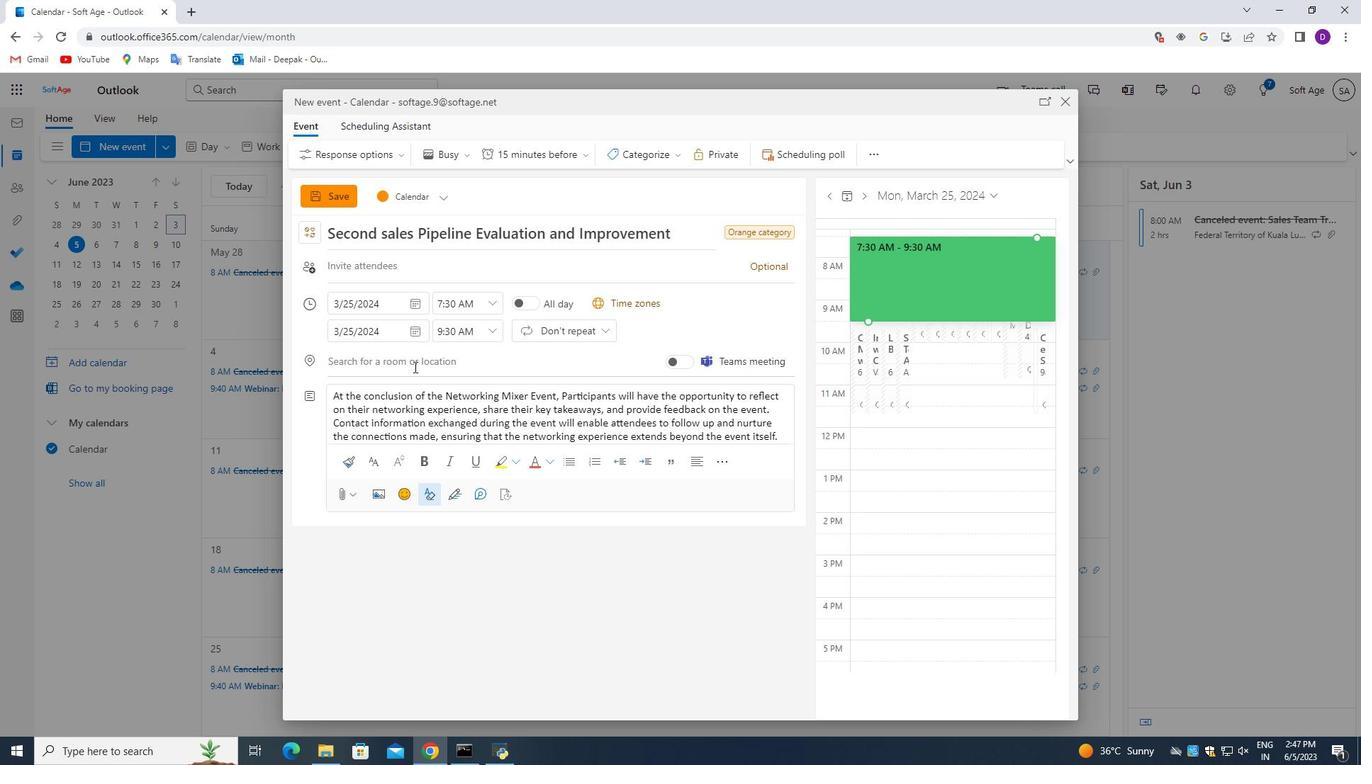 
Action: Mouse moved to (414, 553)
Screenshot: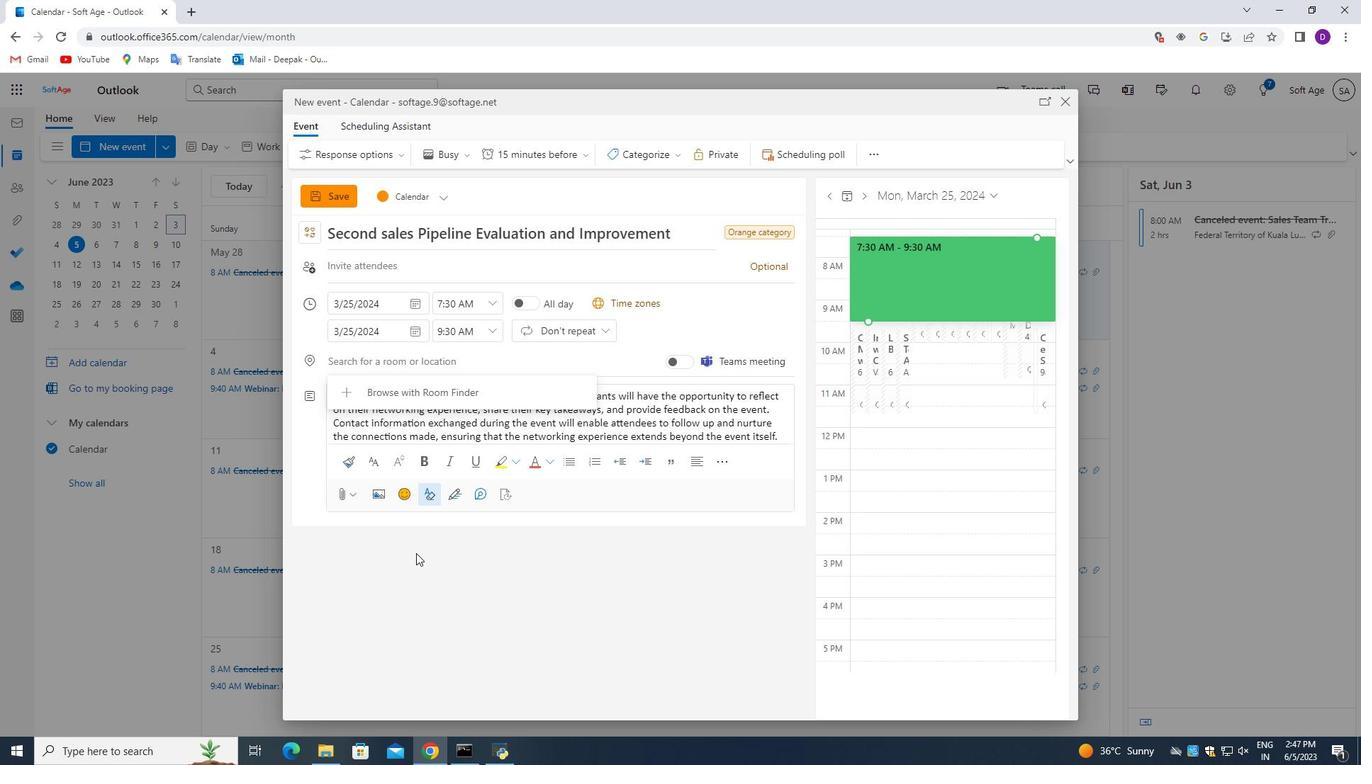
Action: Key pressed 123<Key.space><Key.shift>Park<Key.space><Key.shift_r>guell=<Key.backspace>=<Key.backspace><Key.backspace><Key.backspace><Key.backspace><Key.backspace><Key.backspace><Key.shift_r>Guell,<Key.space><Key.shift_r>Barcelona,<Key.space><Key.shift_r>Spain
Screenshot: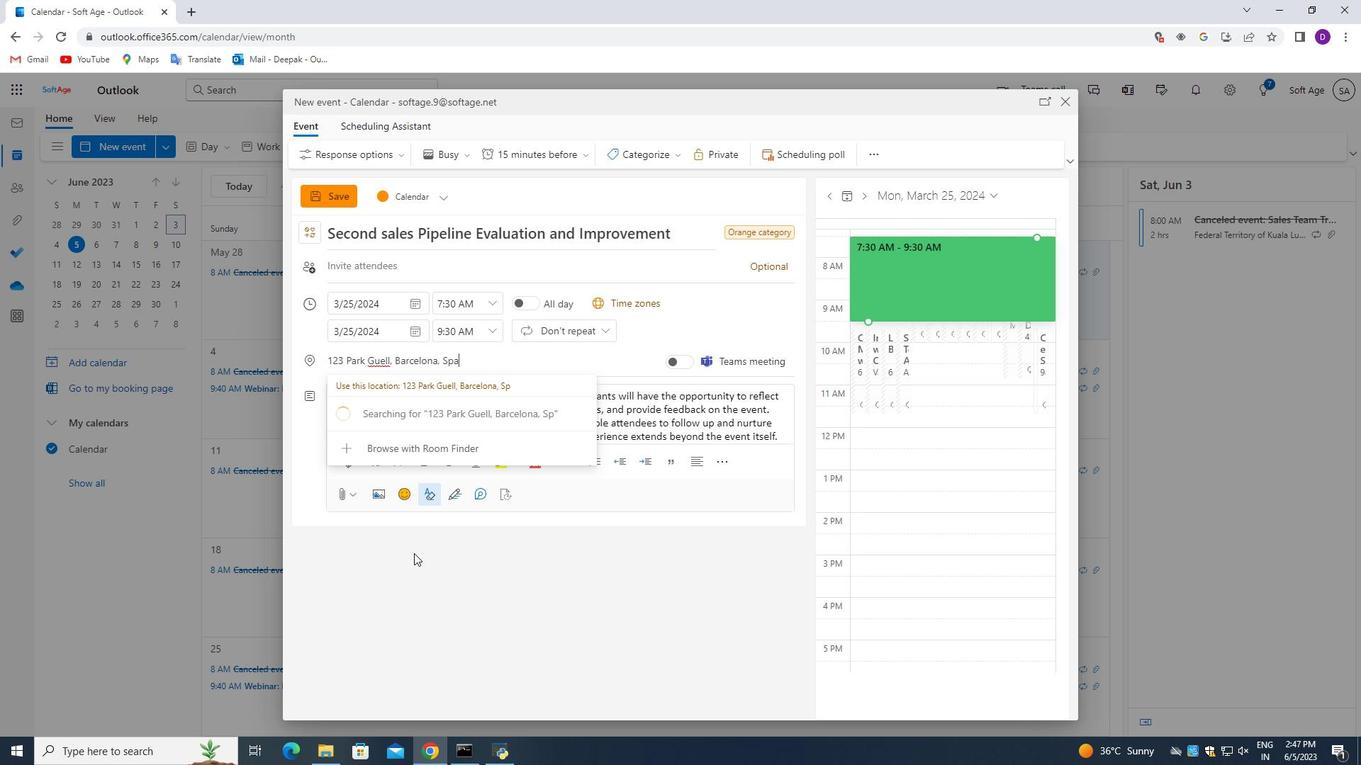 
Action: Mouse moved to (382, 268)
Screenshot: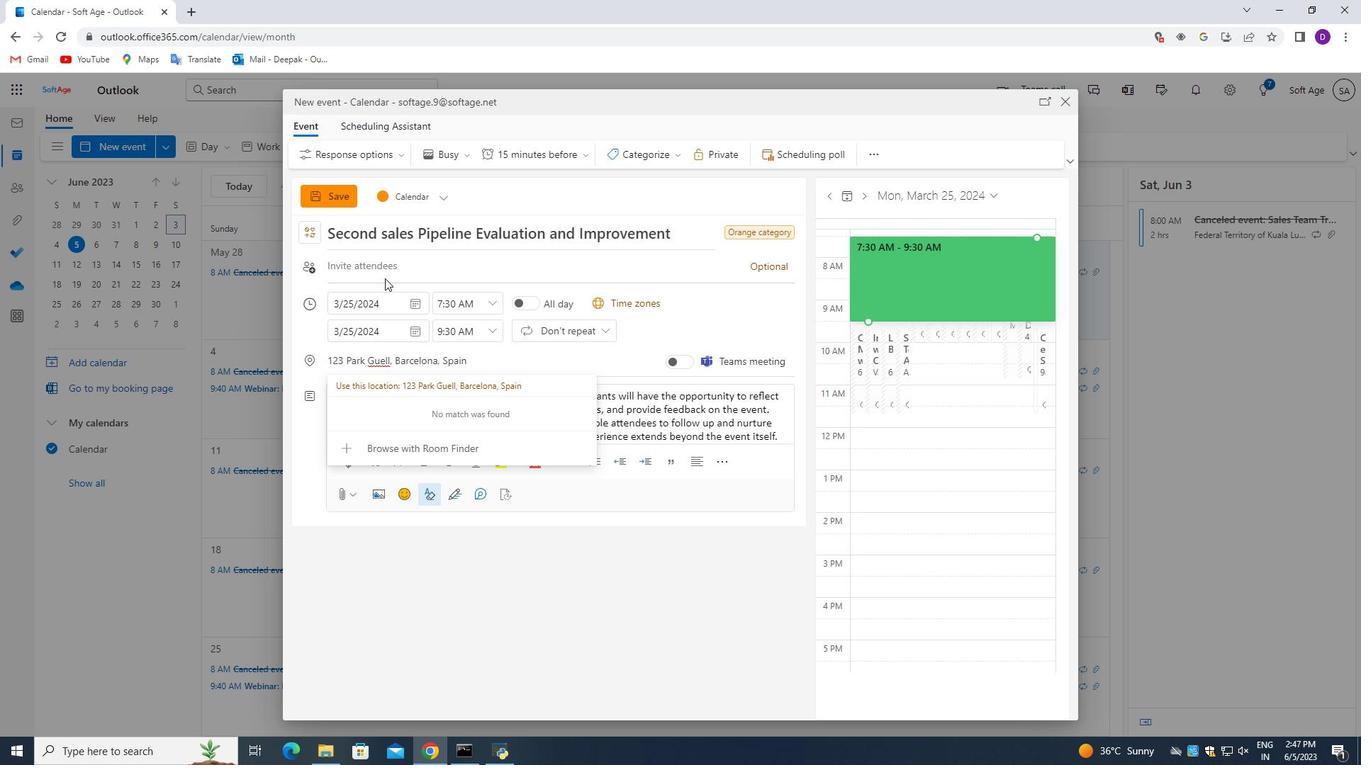
Action: Mouse pressed left at (382, 268)
Screenshot: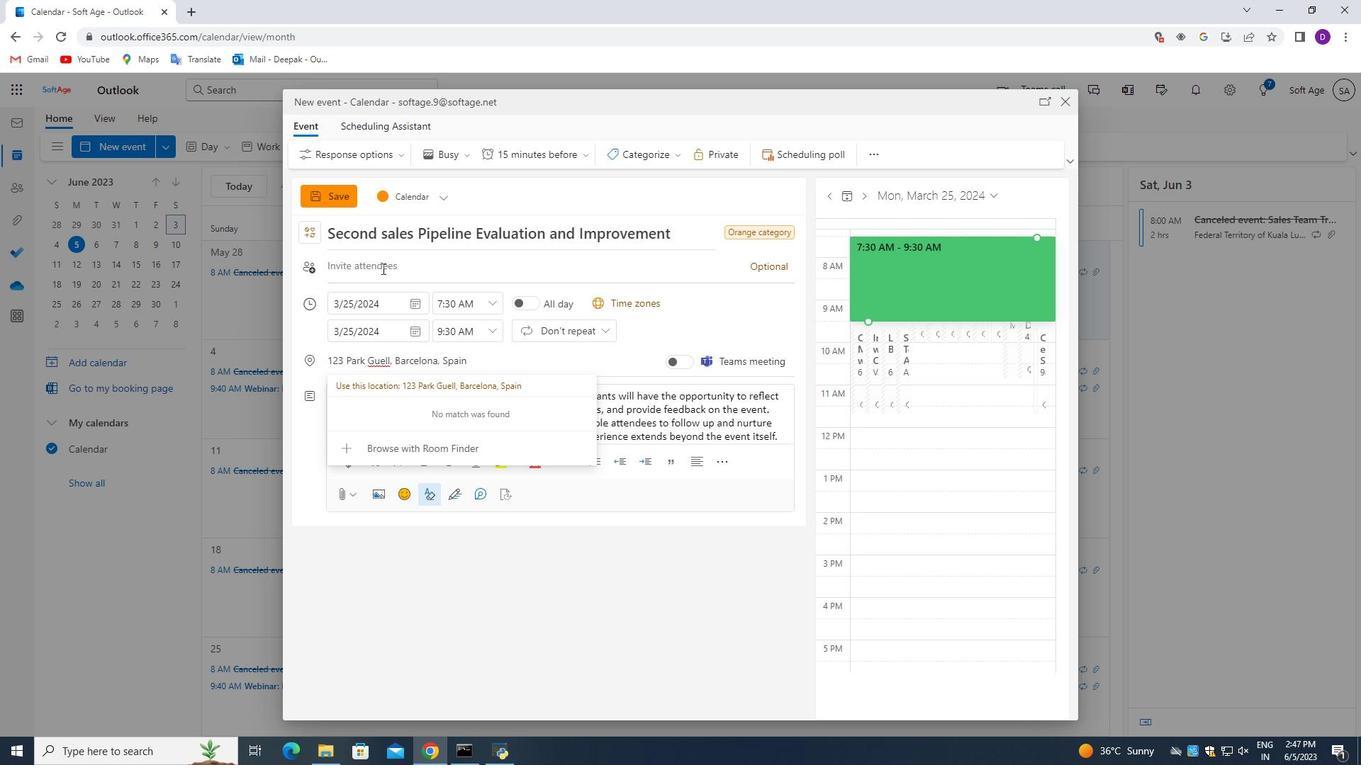 
Action: Mouse moved to (431, 635)
Screenshot: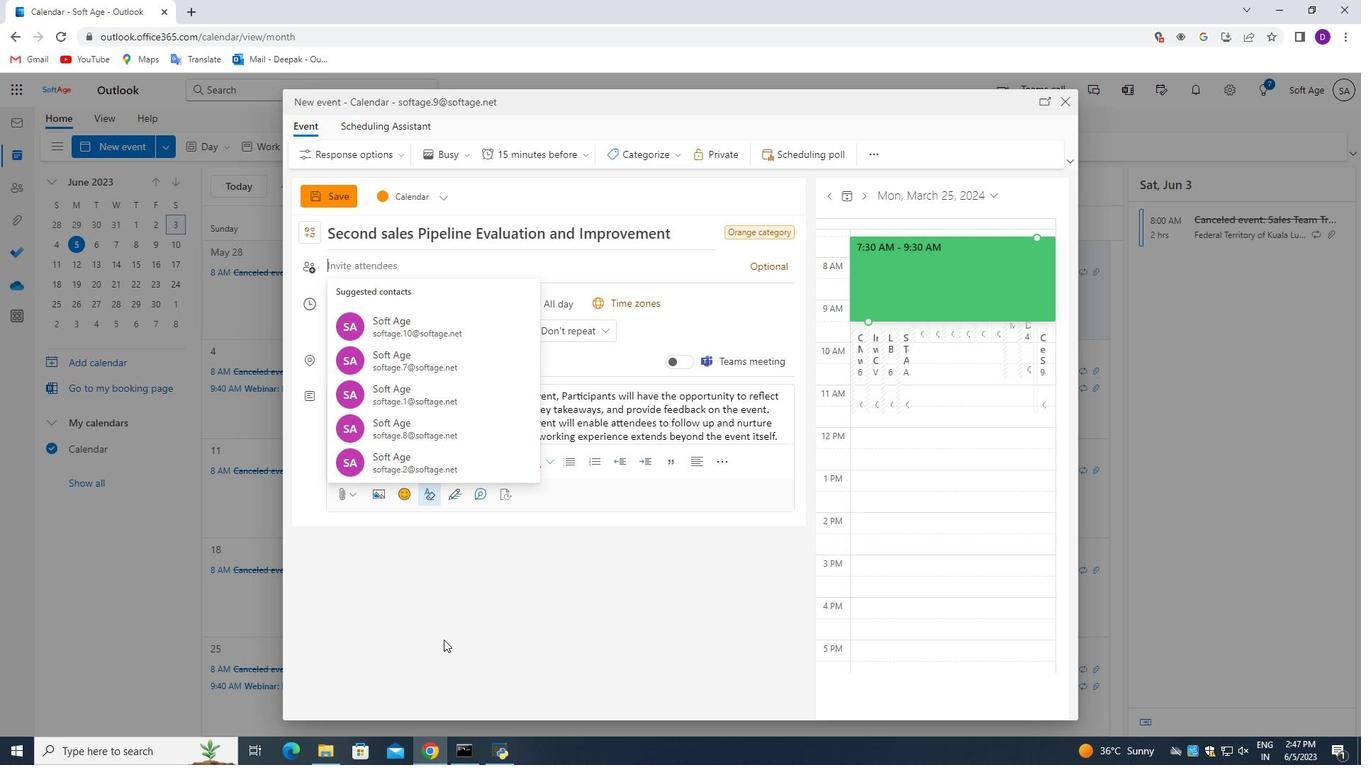 
Action: Key pressed softage.6<Key.shift>@softage.net<Key.enter>
Screenshot: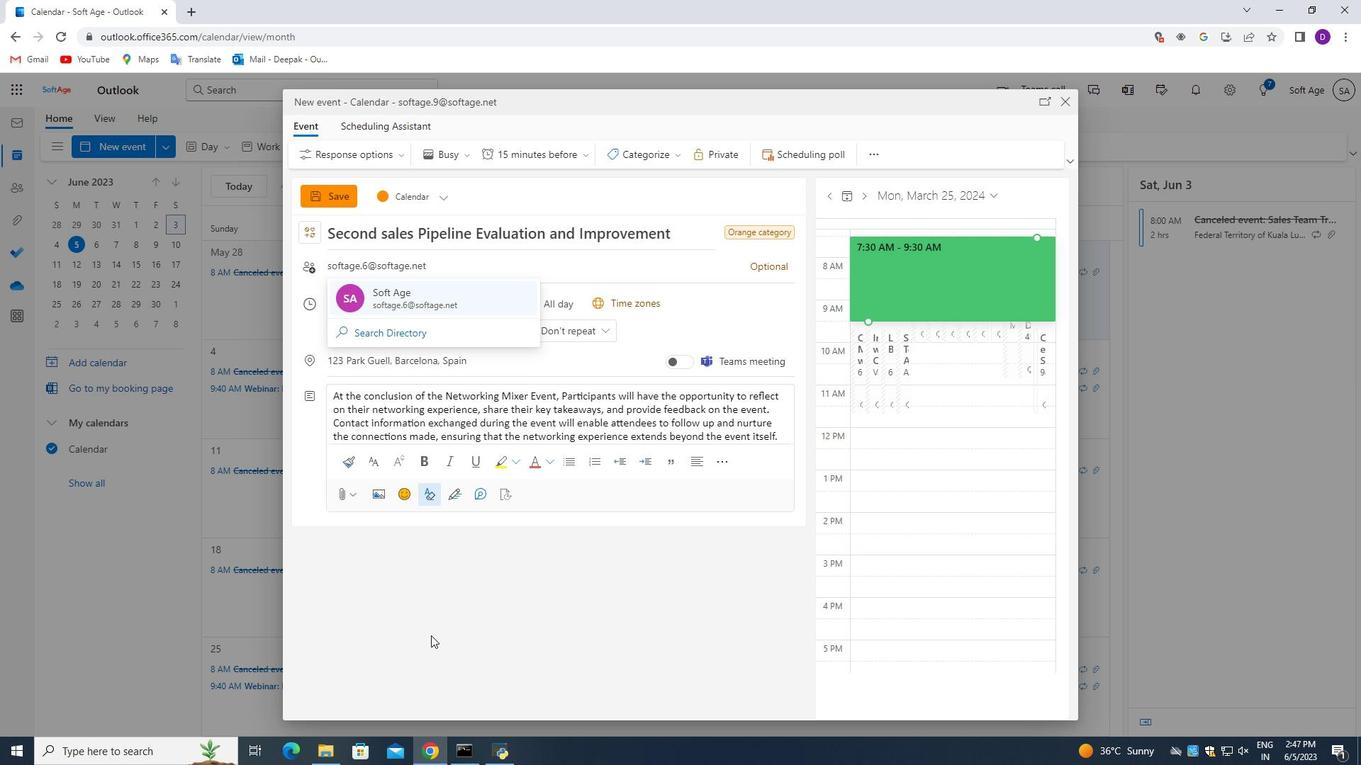 
Action: Mouse moved to (772, 267)
Screenshot: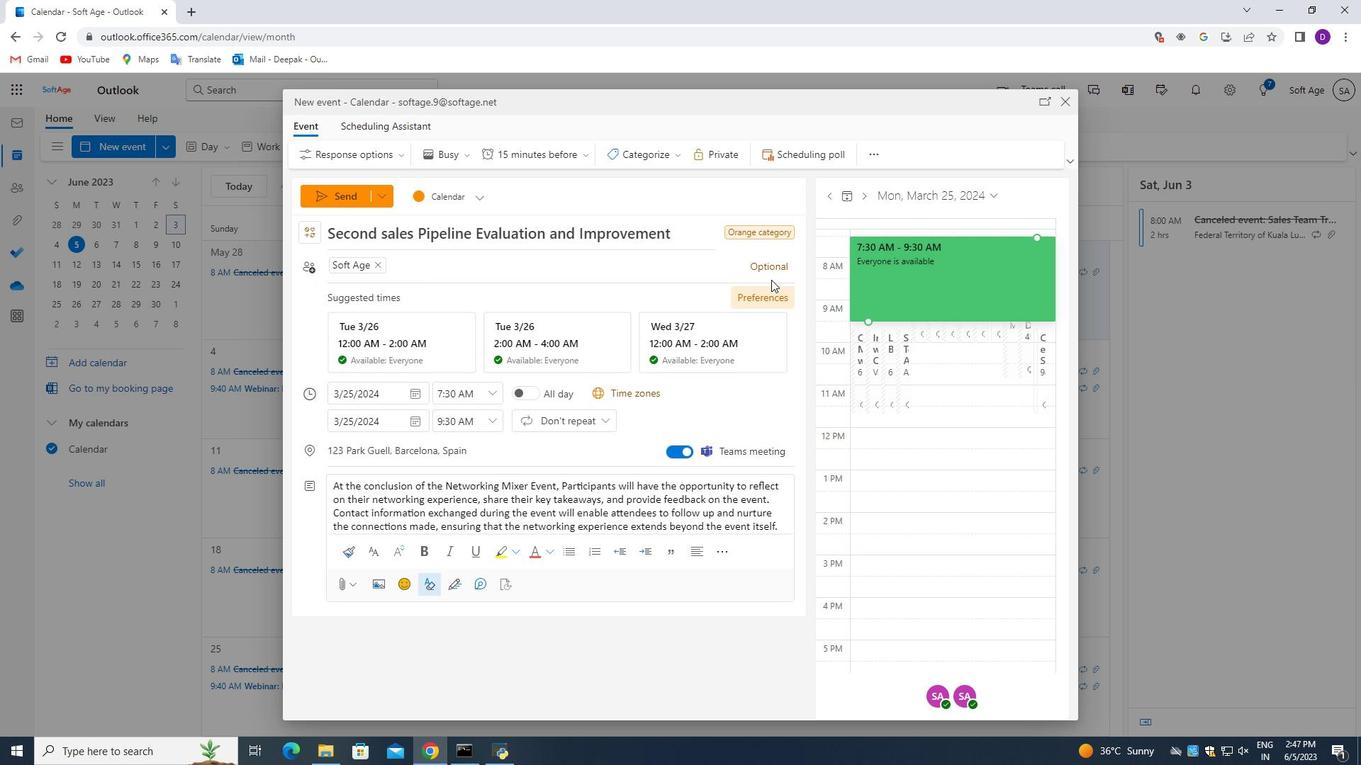 
Action: Mouse pressed left at (772, 267)
Screenshot: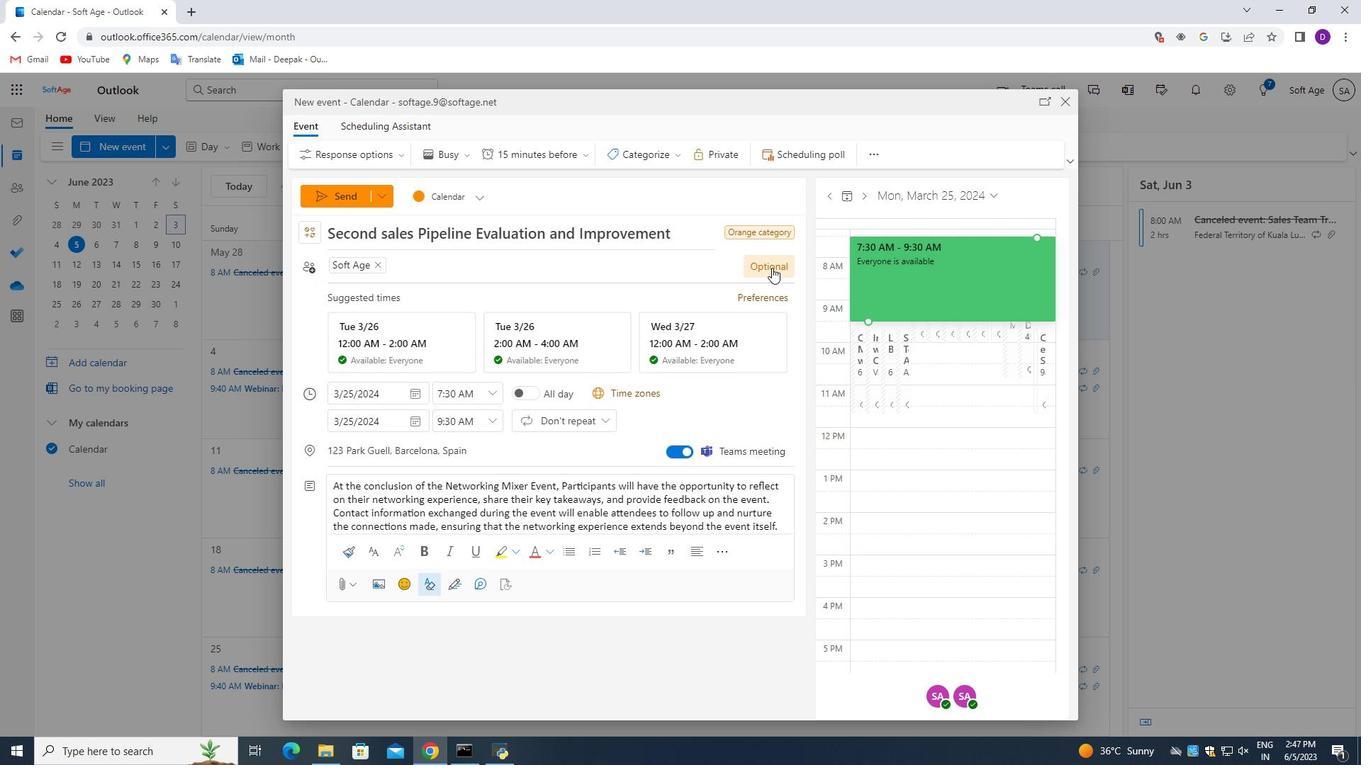 
Action: Mouse moved to (482, 258)
Screenshot: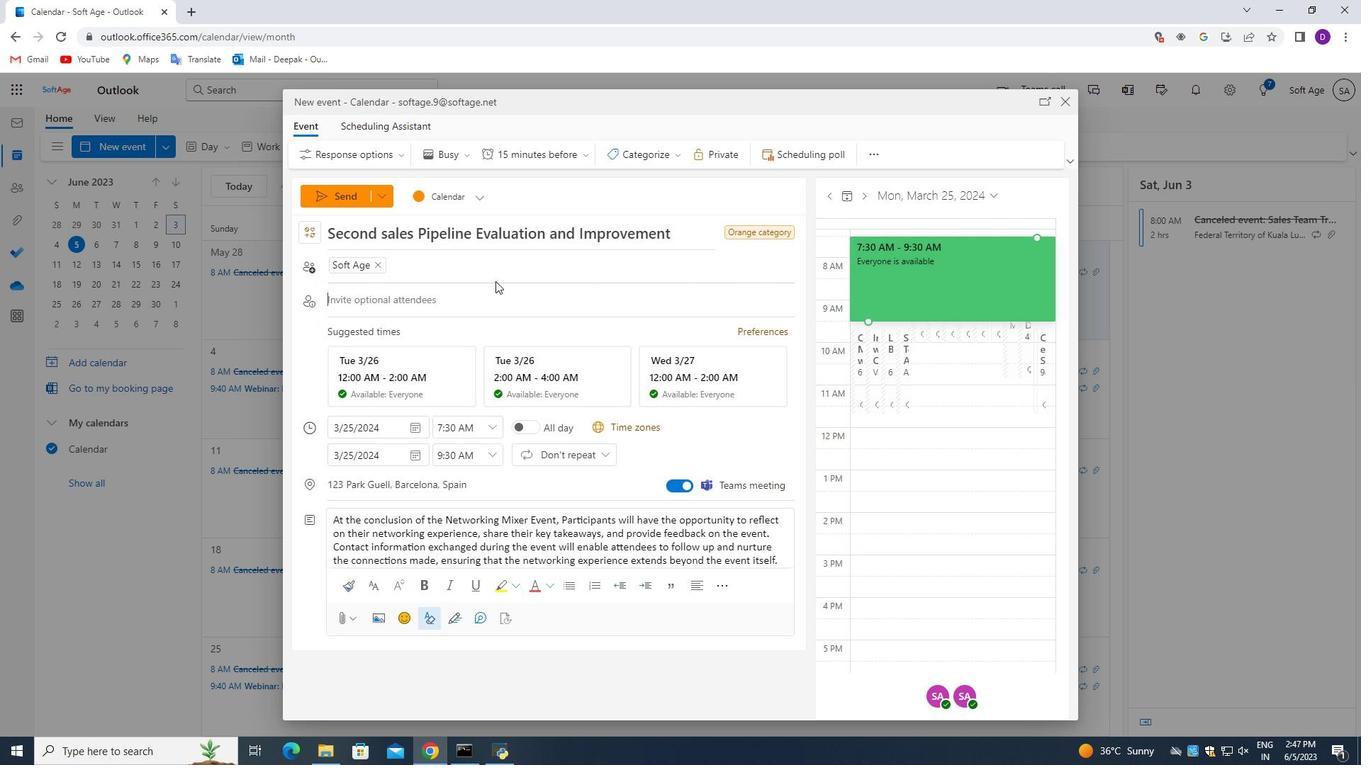 
Action: Key pressed softage.7<Key.shift>@softage.net<Key.enter>
Screenshot: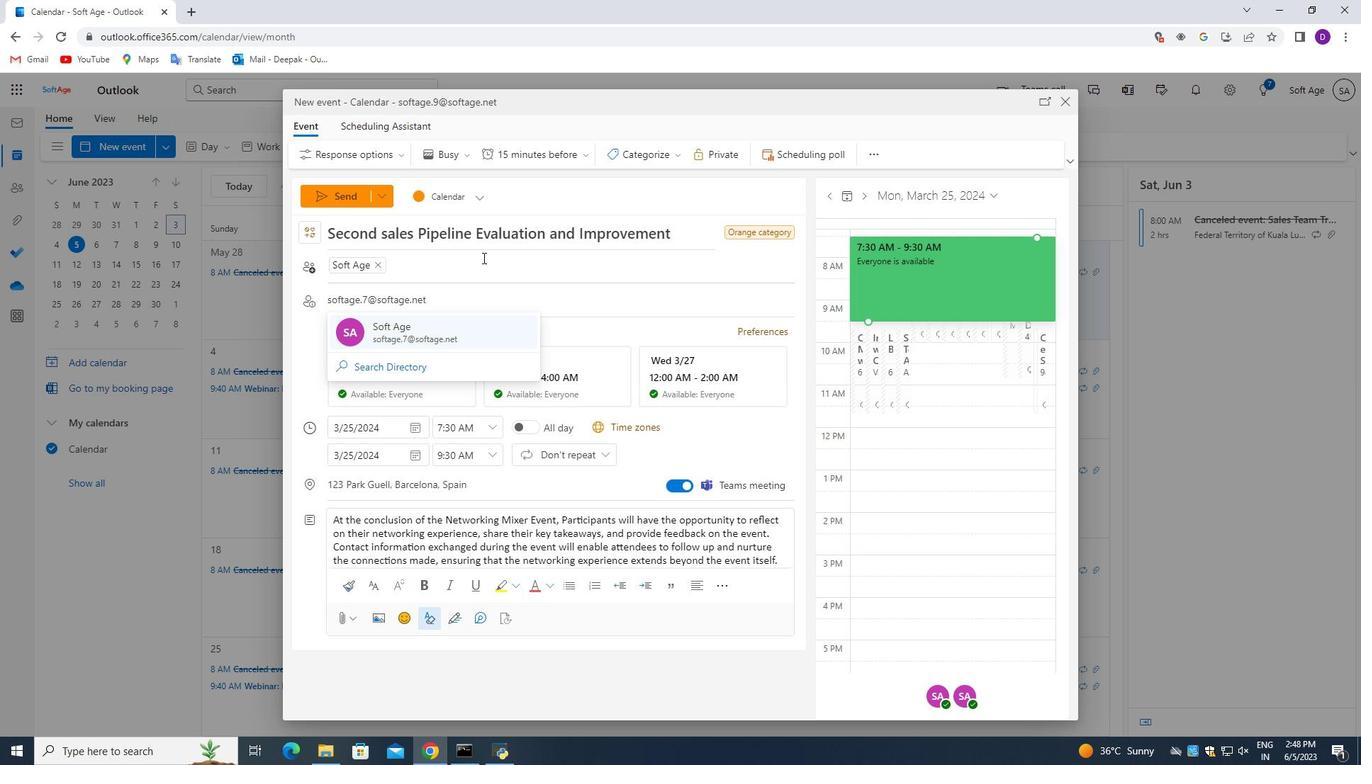 
Action: Mouse moved to (552, 150)
Screenshot: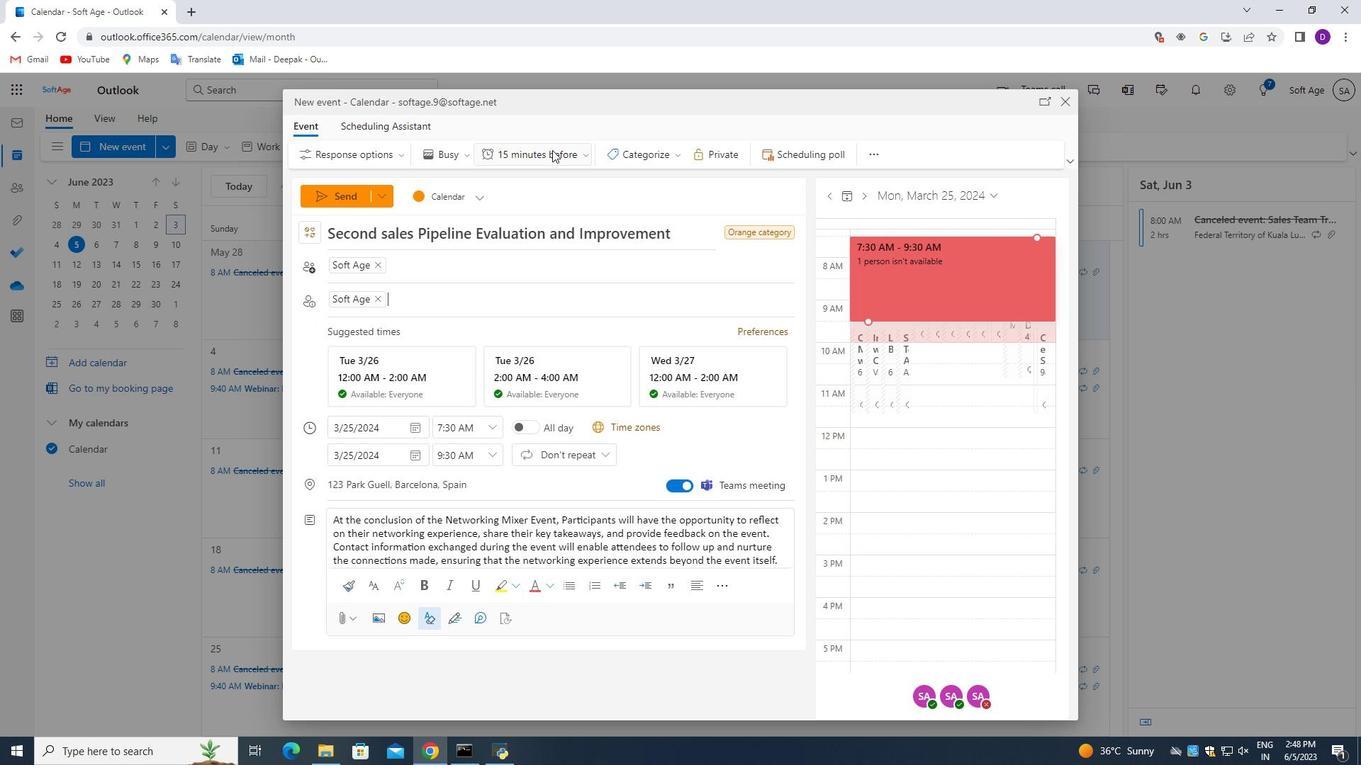 
Action: Mouse pressed left at (552, 150)
Screenshot: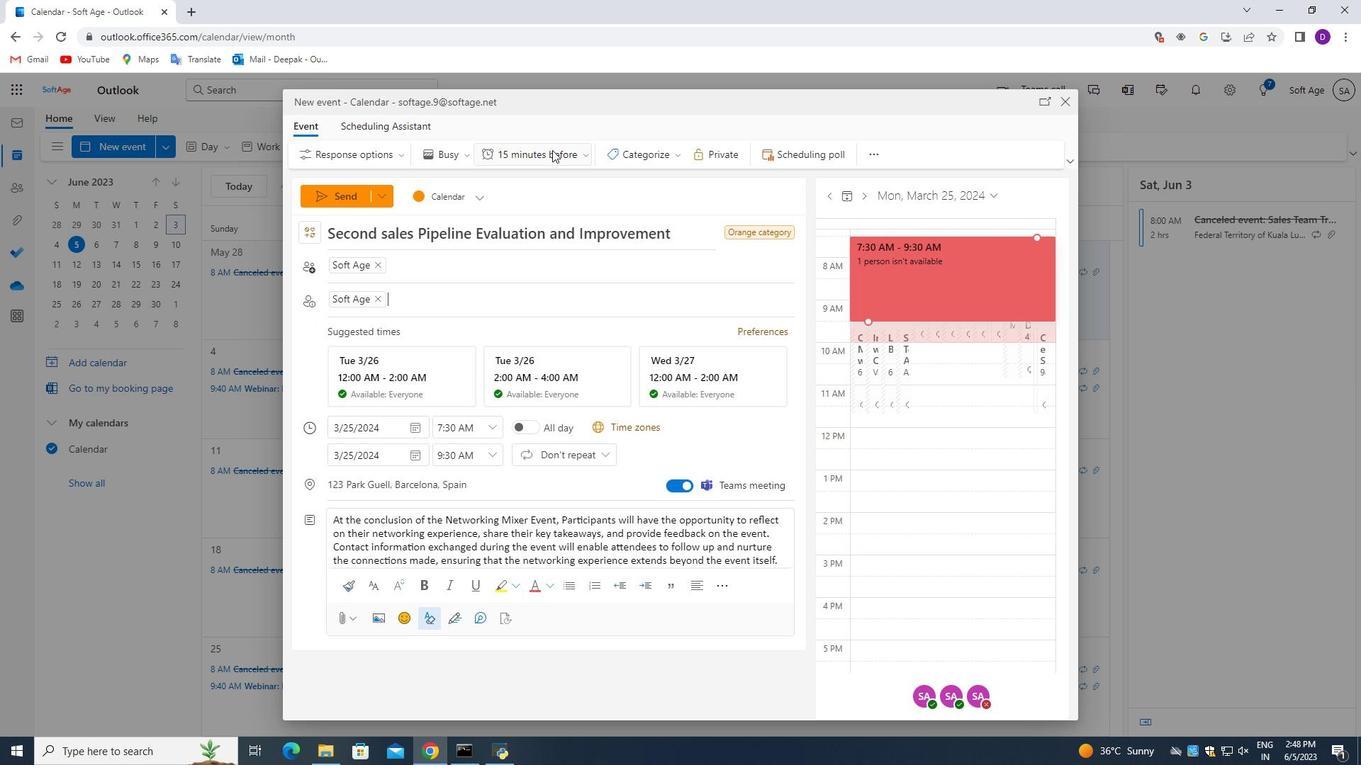 
Action: Mouse moved to (550, 228)
Screenshot: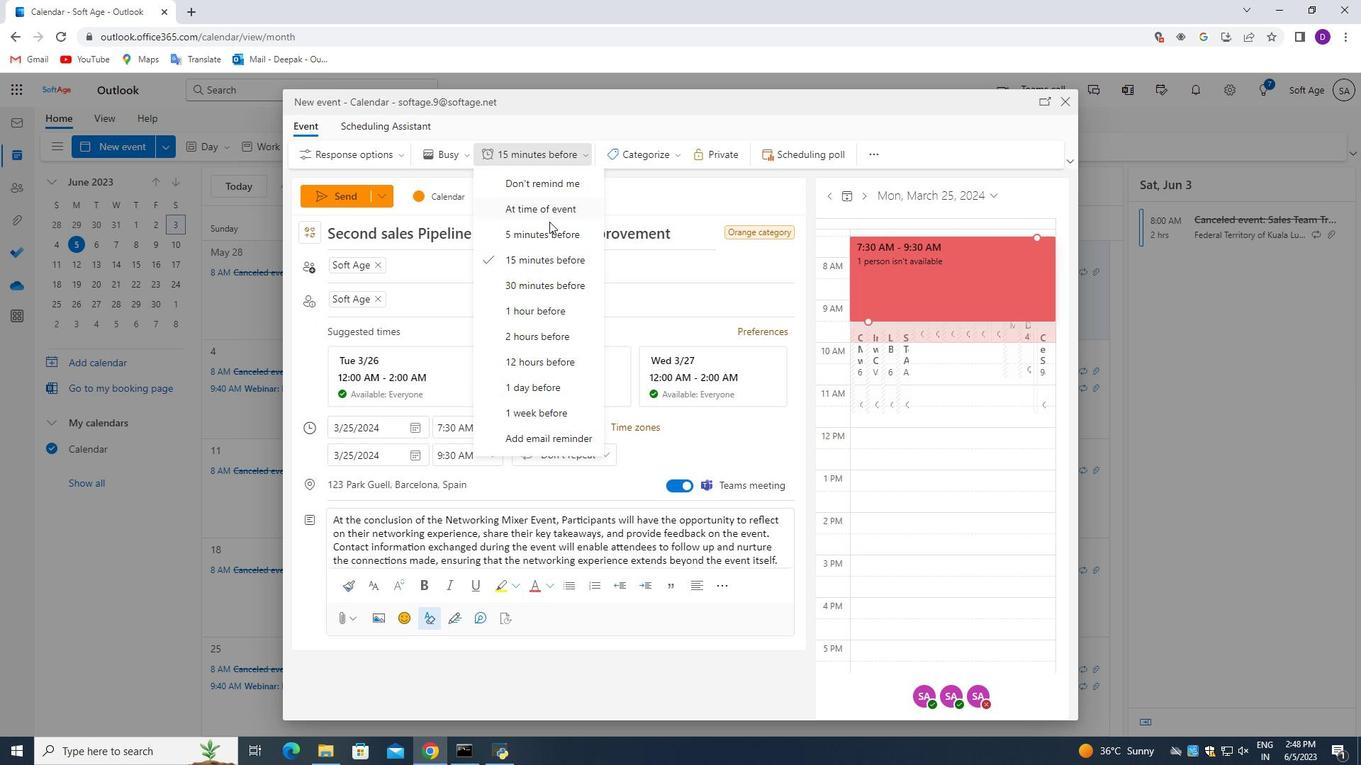 
Action: Mouse pressed left at (550, 228)
Screenshot: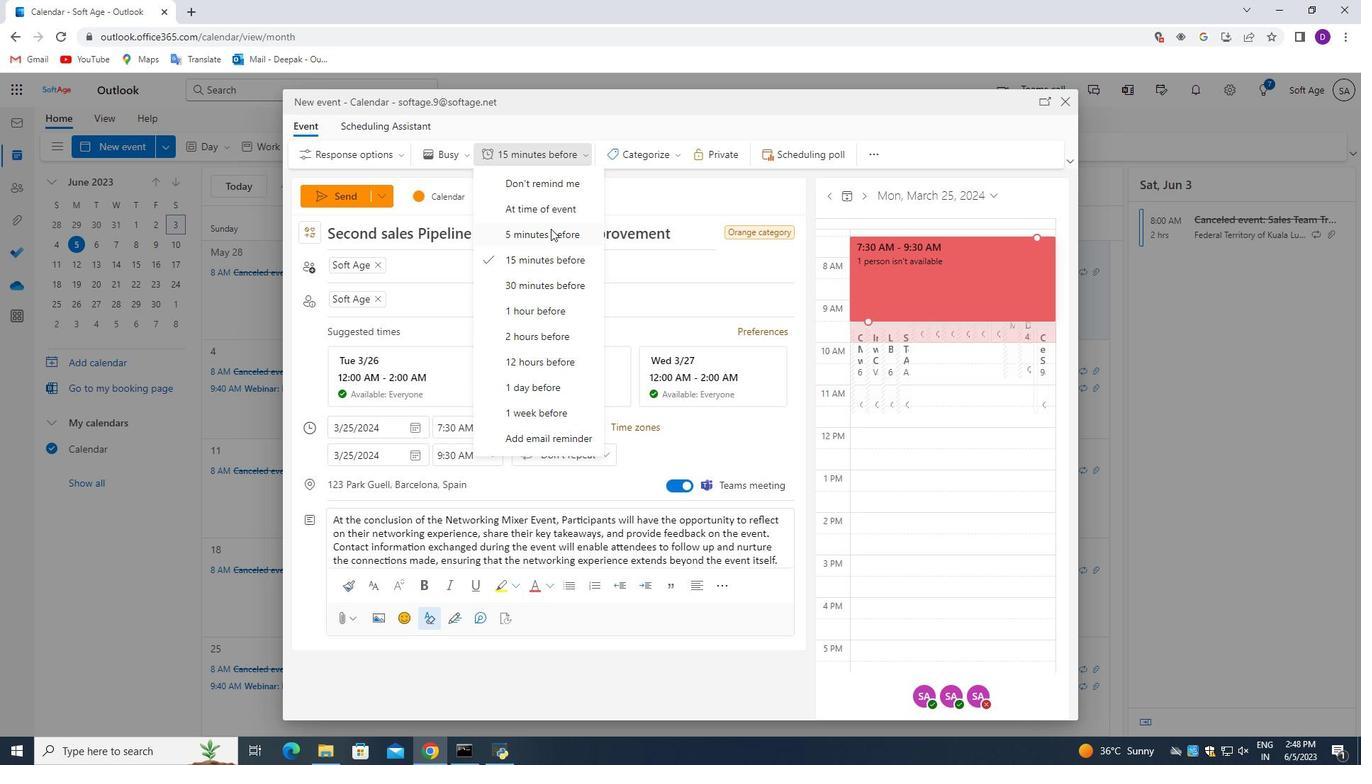 
Action: Mouse moved to (550, 431)
Screenshot: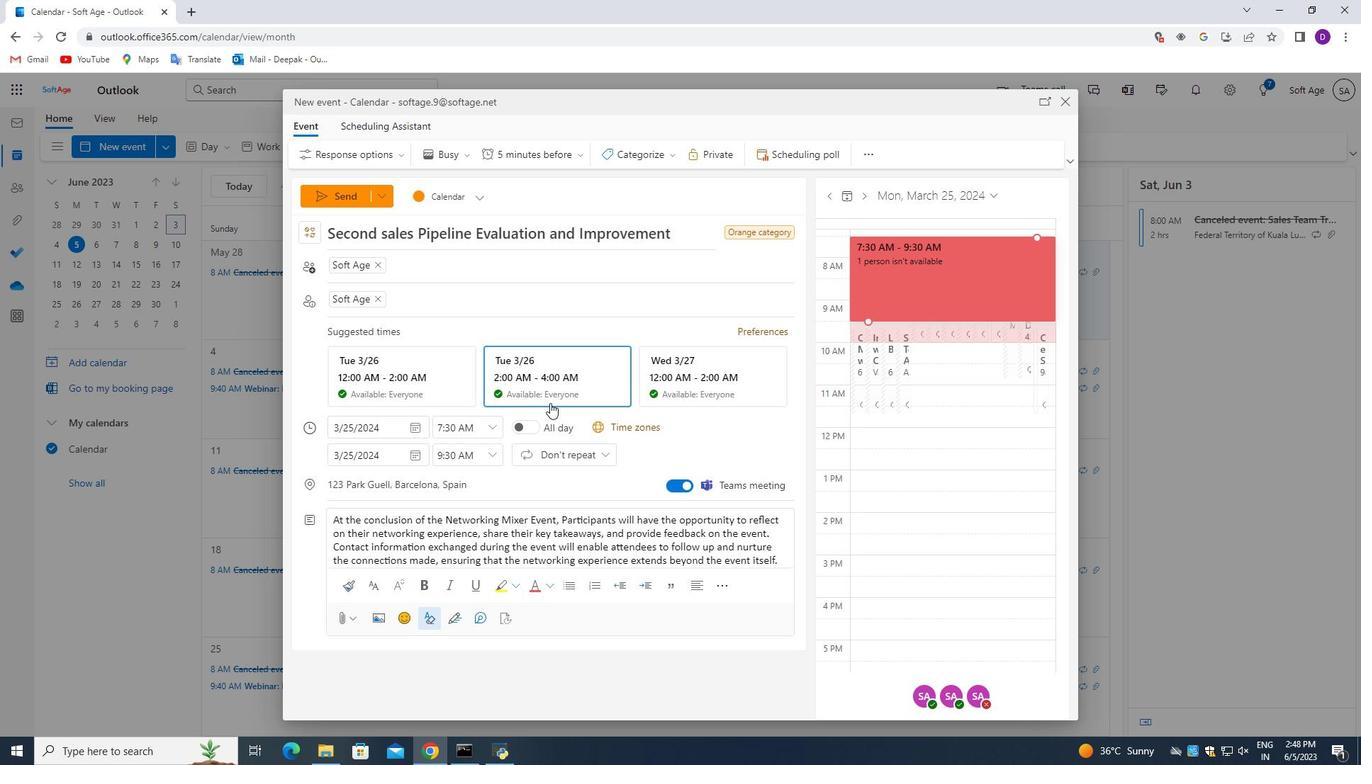 
Action: Mouse scrolled (550, 430) with delta (0, 0)
Screenshot: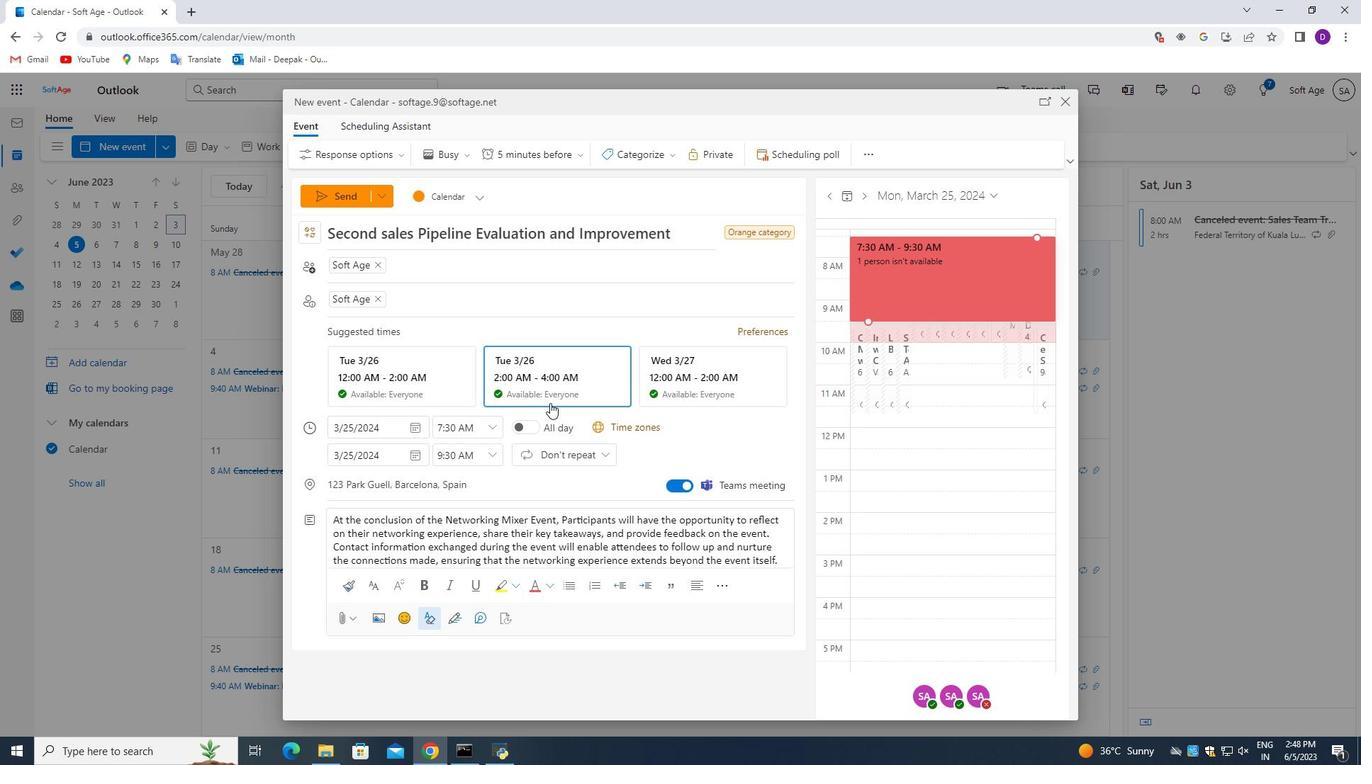 
Action: Mouse moved to (546, 449)
Screenshot: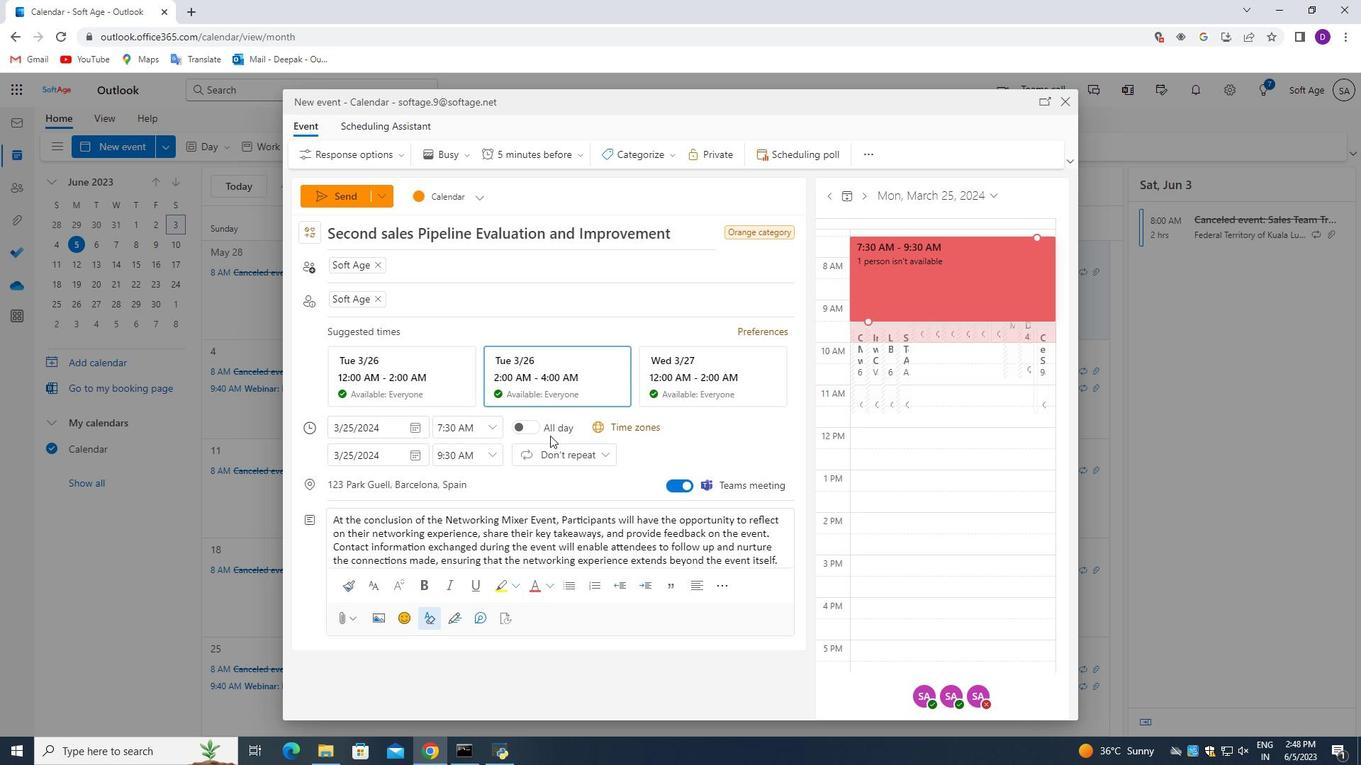 
Action: Mouse scrolled (547, 446) with delta (0, 0)
Screenshot: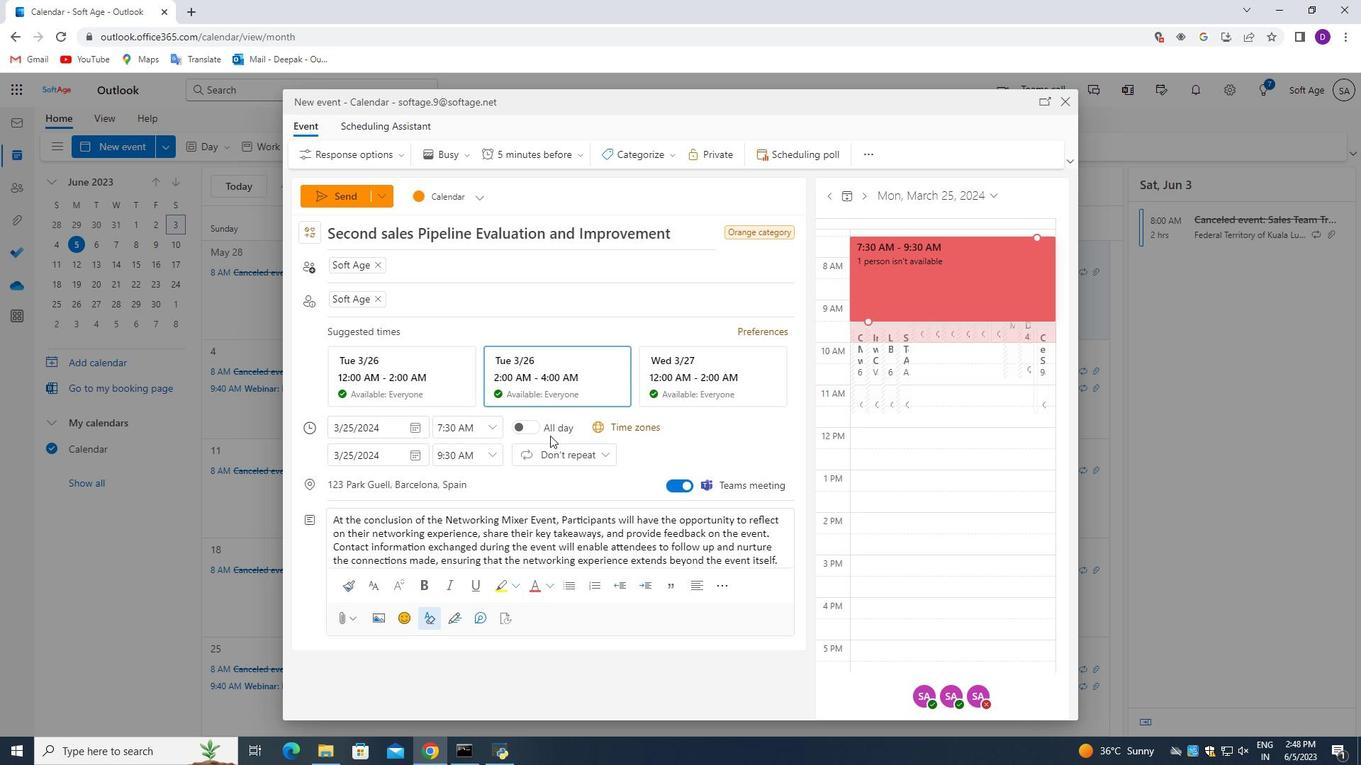 
Action: Mouse moved to (501, 446)
Screenshot: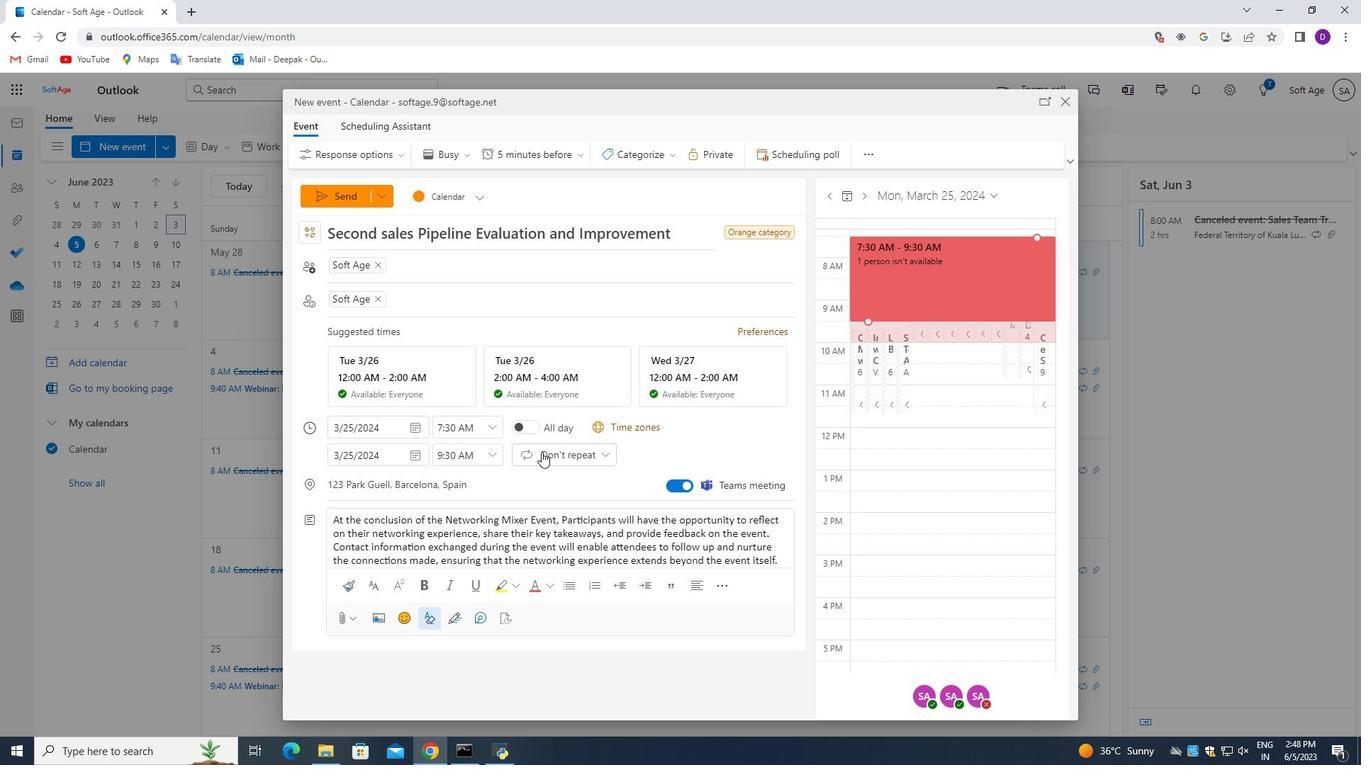 
Action: Mouse scrolled (537, 452) with delta (0, 0)
Screenshot: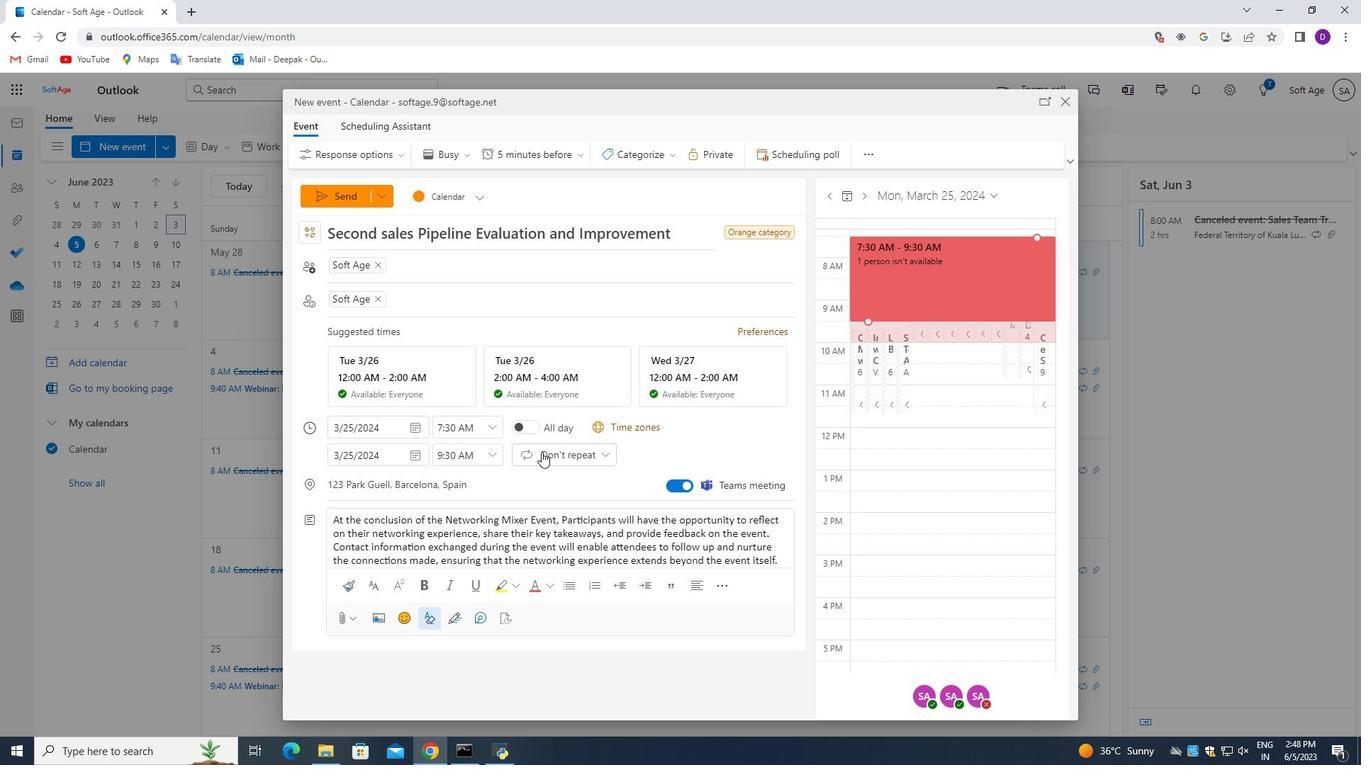 
Action: Mouse moved to (496, 443)
Screenshot: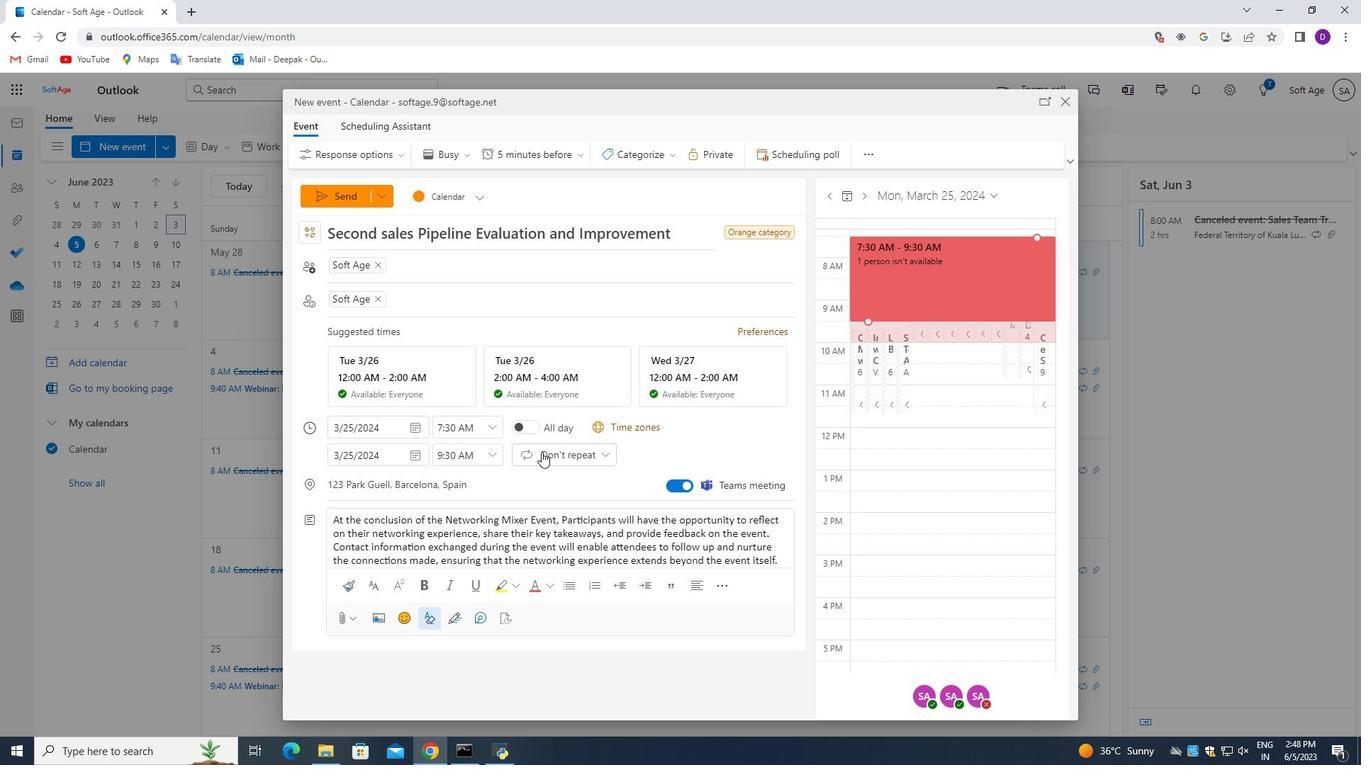 
Action: Mouse scrolled (518, 451) with delta (0, 0)
Screenshot: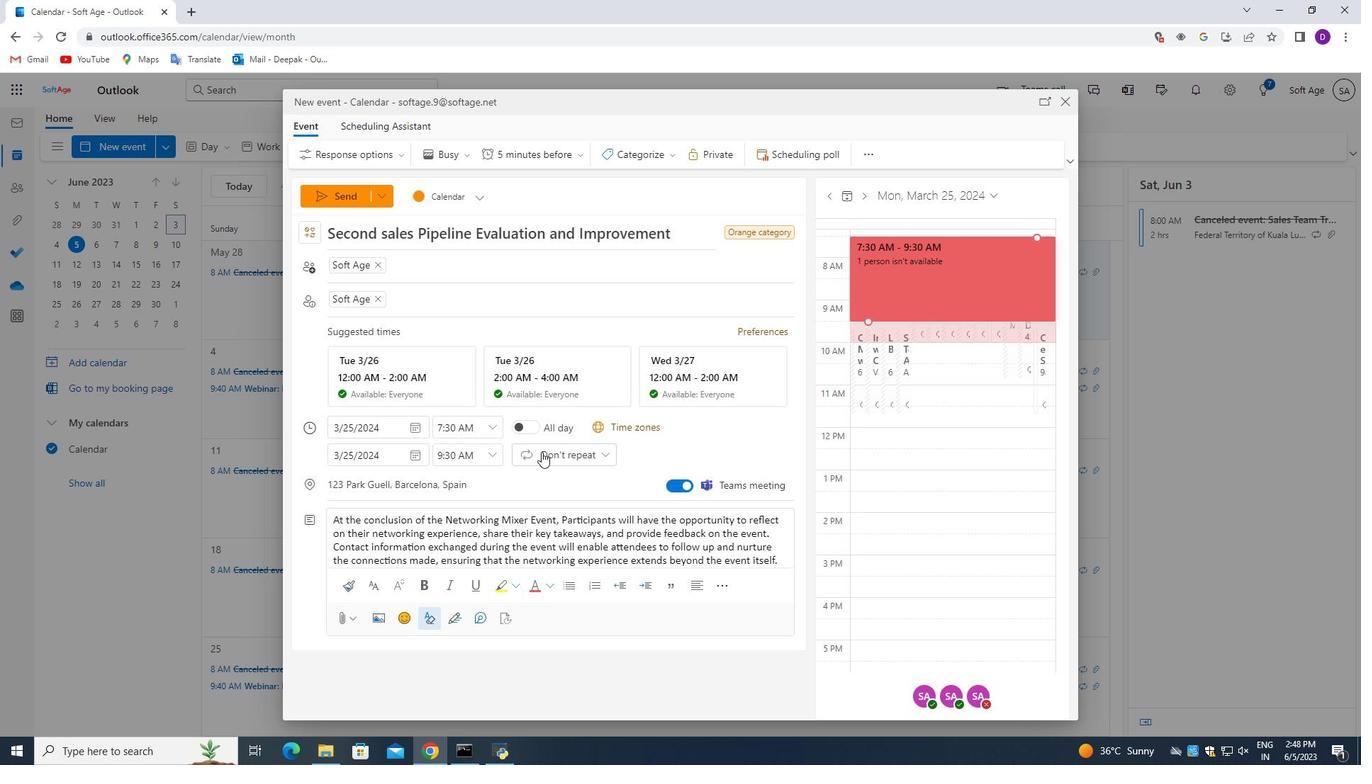 
Action: Mouse moved to (551, 455)
Screenshot: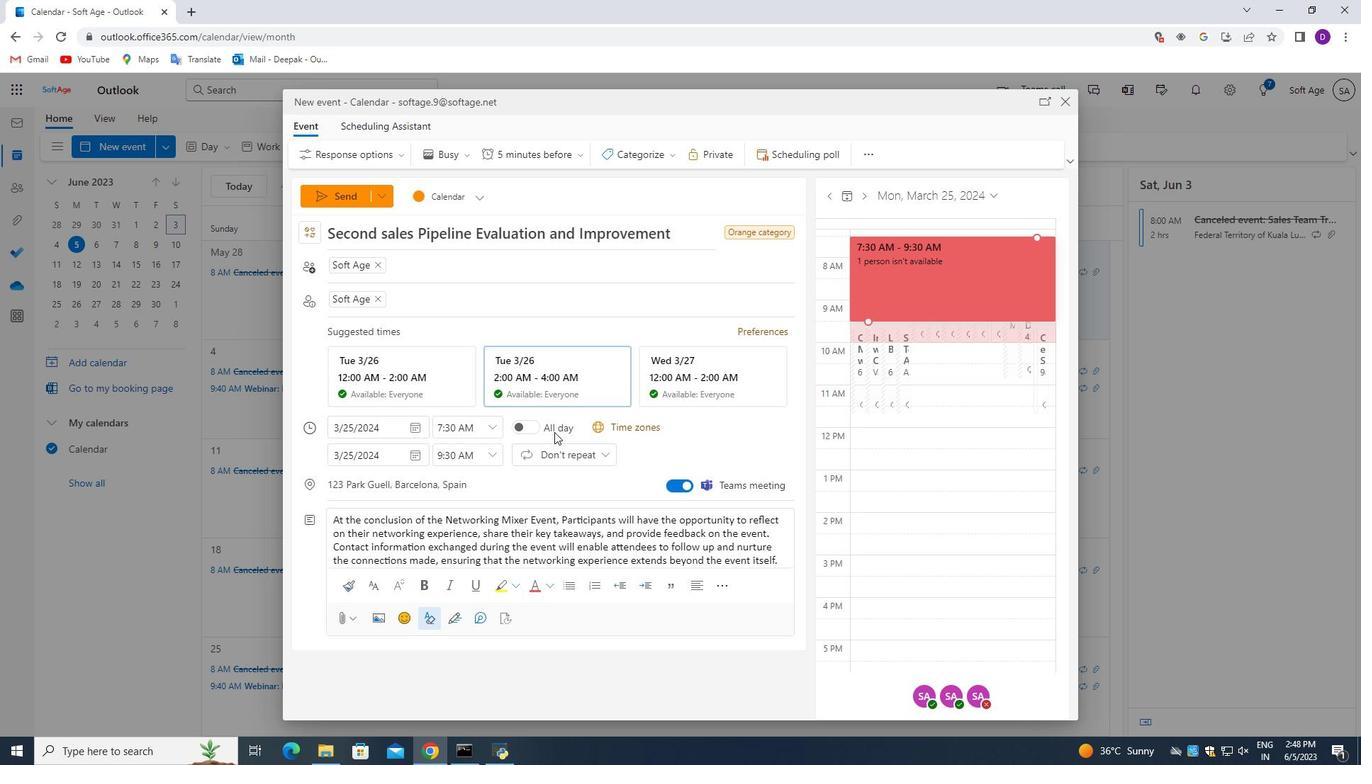 
Action: Mouse scrolled (551, 455) with delta (0, 0)
Screenshot: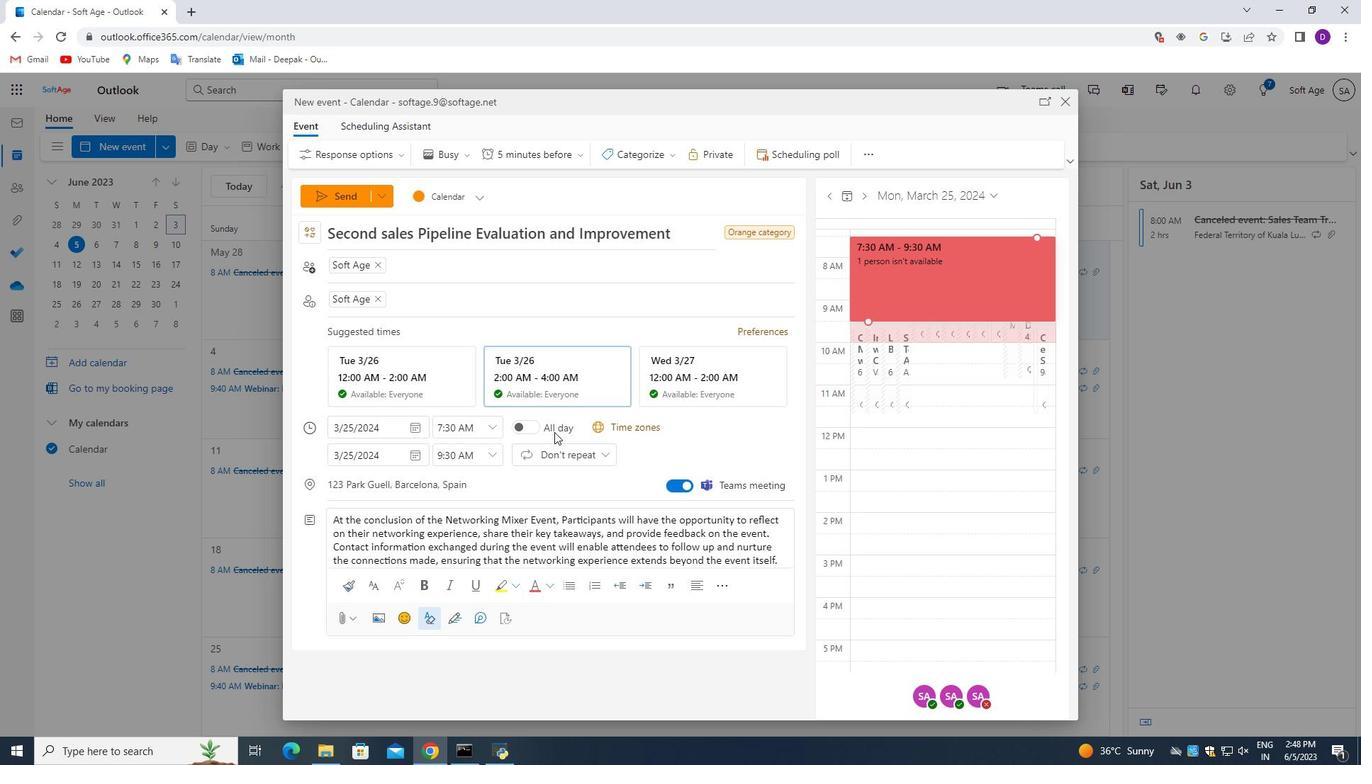 
Action: Mouse moved to (550, 475)
Screenshot: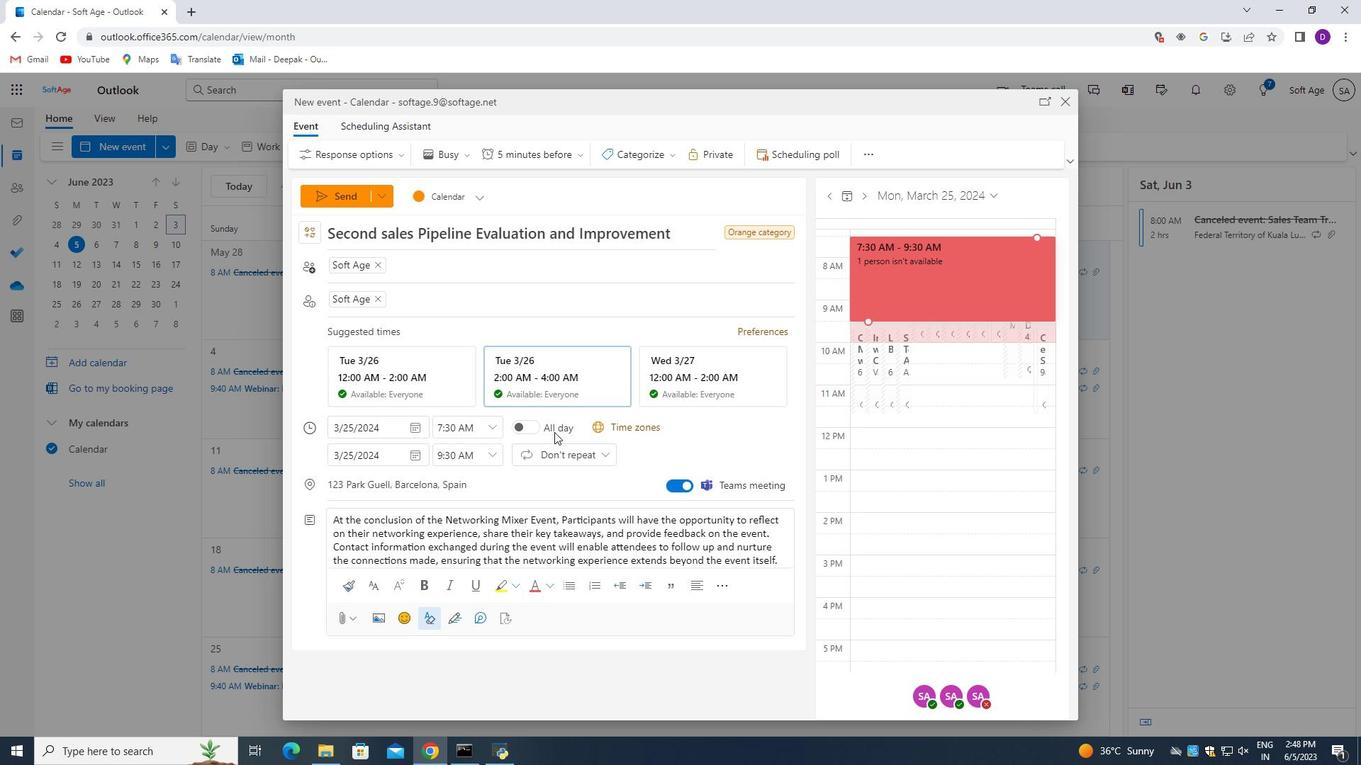 
Action: Mouse scrolled (550, 474) with delta (0, 0)
Screenshot: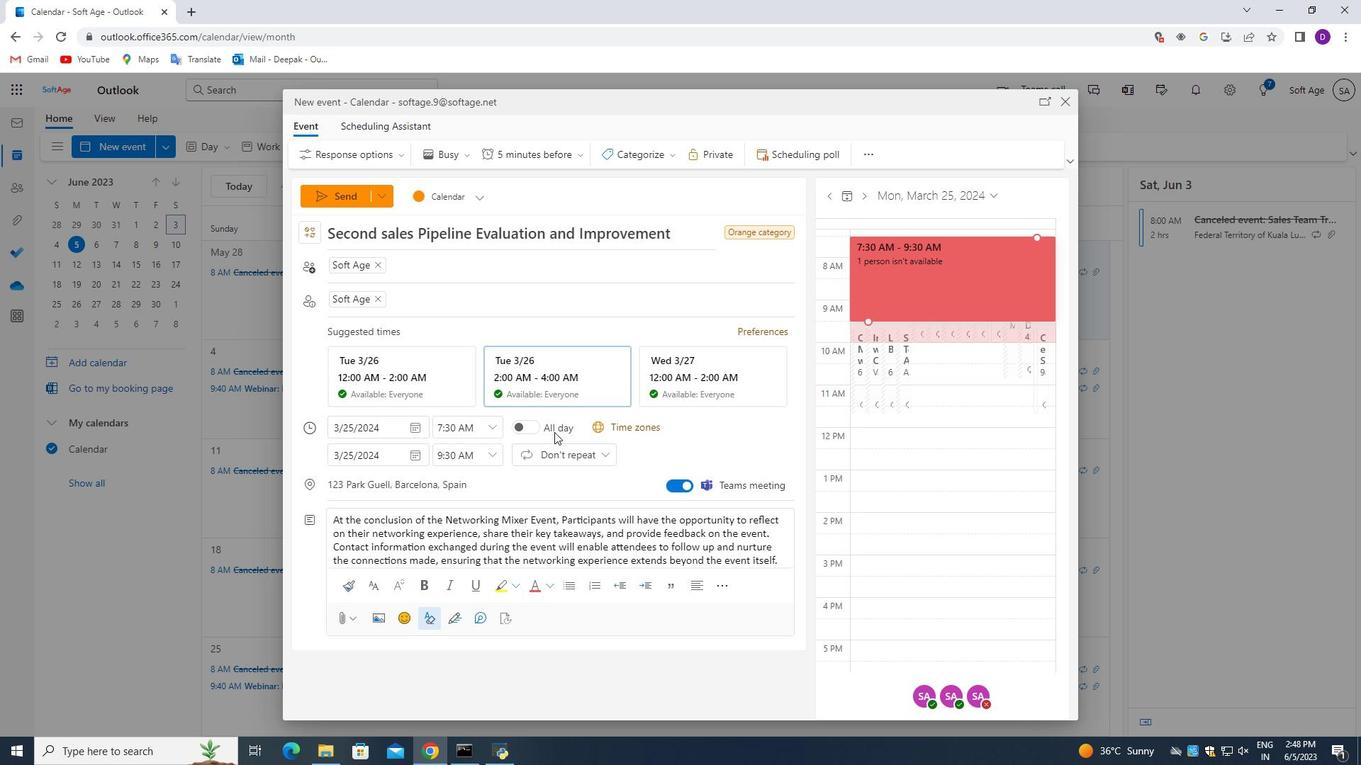 
Action: Mouse moved to (341, 198)
Screenshot: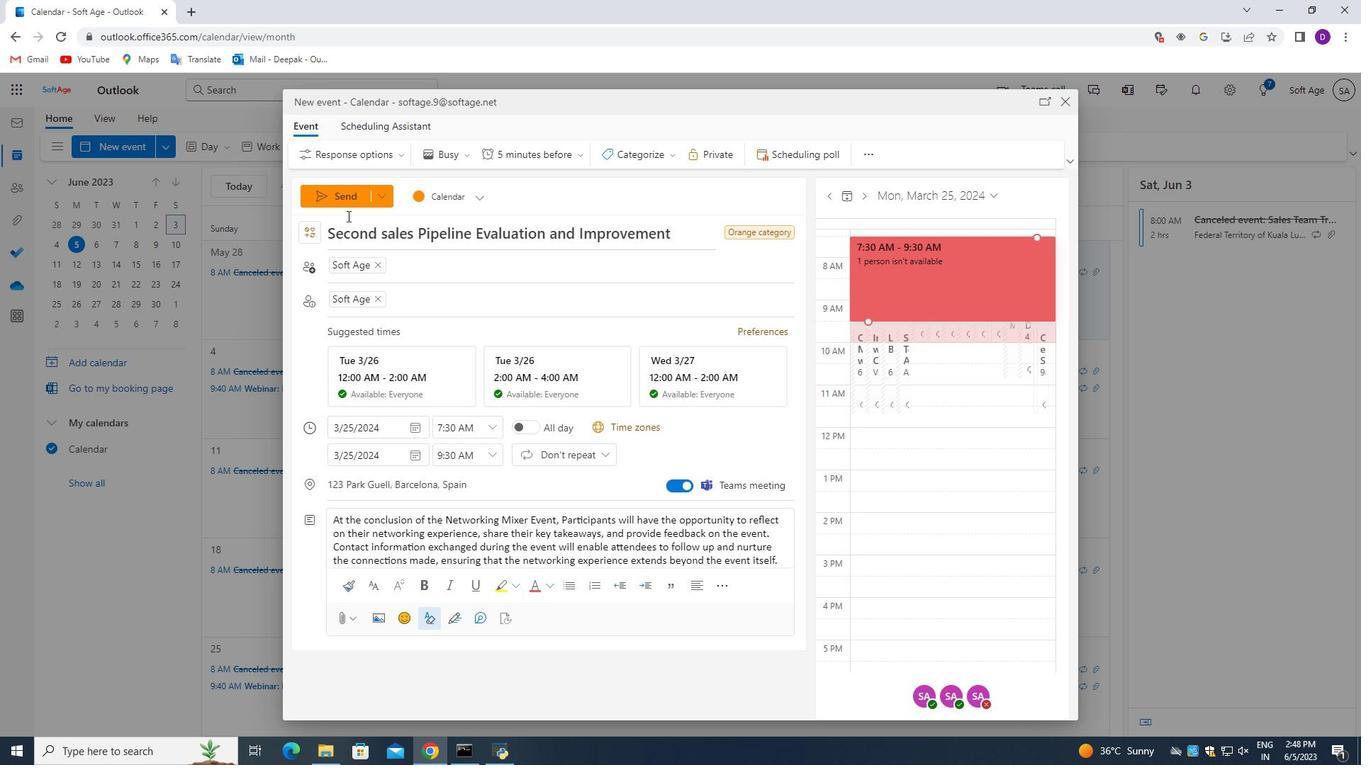 
Action: Mouse pressed left at (341, 198)
Screenshot: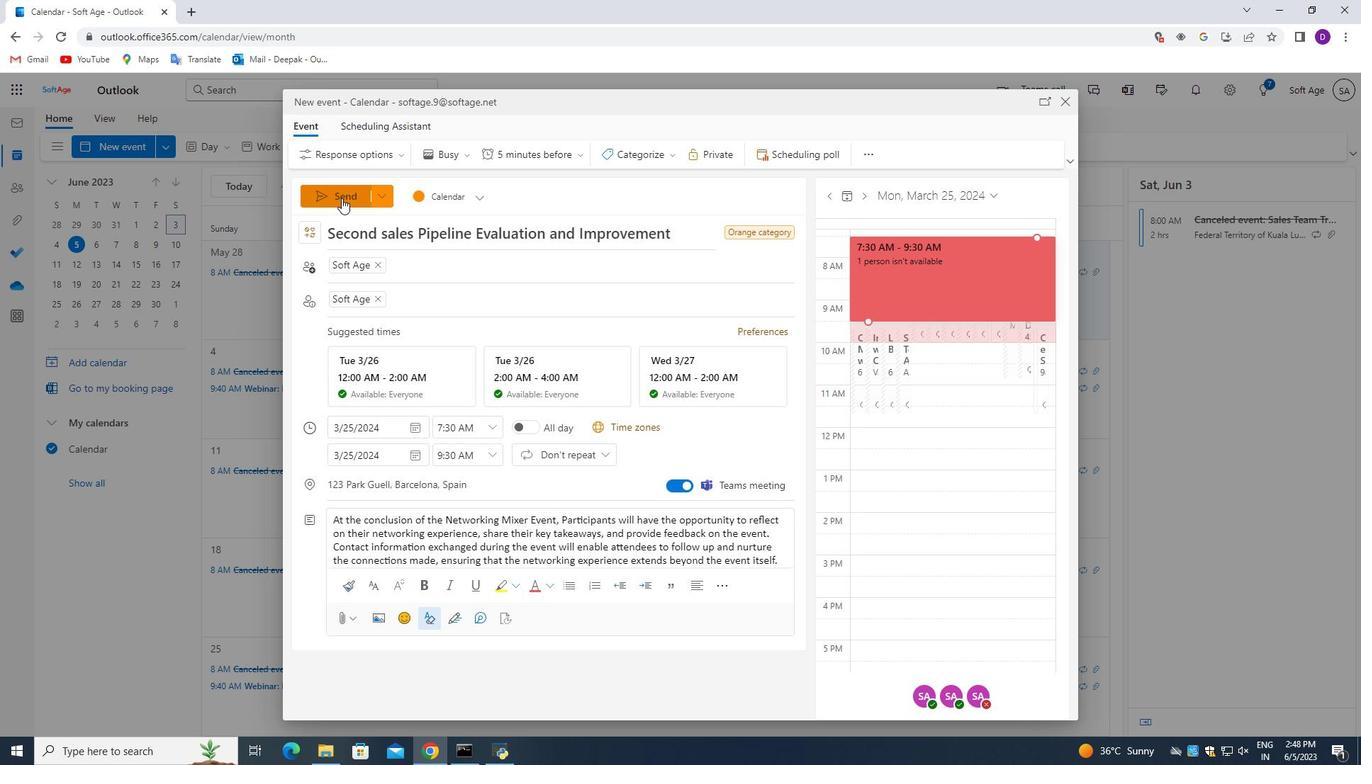 
Action: Mouse moved to (543, 429)
Screenshot: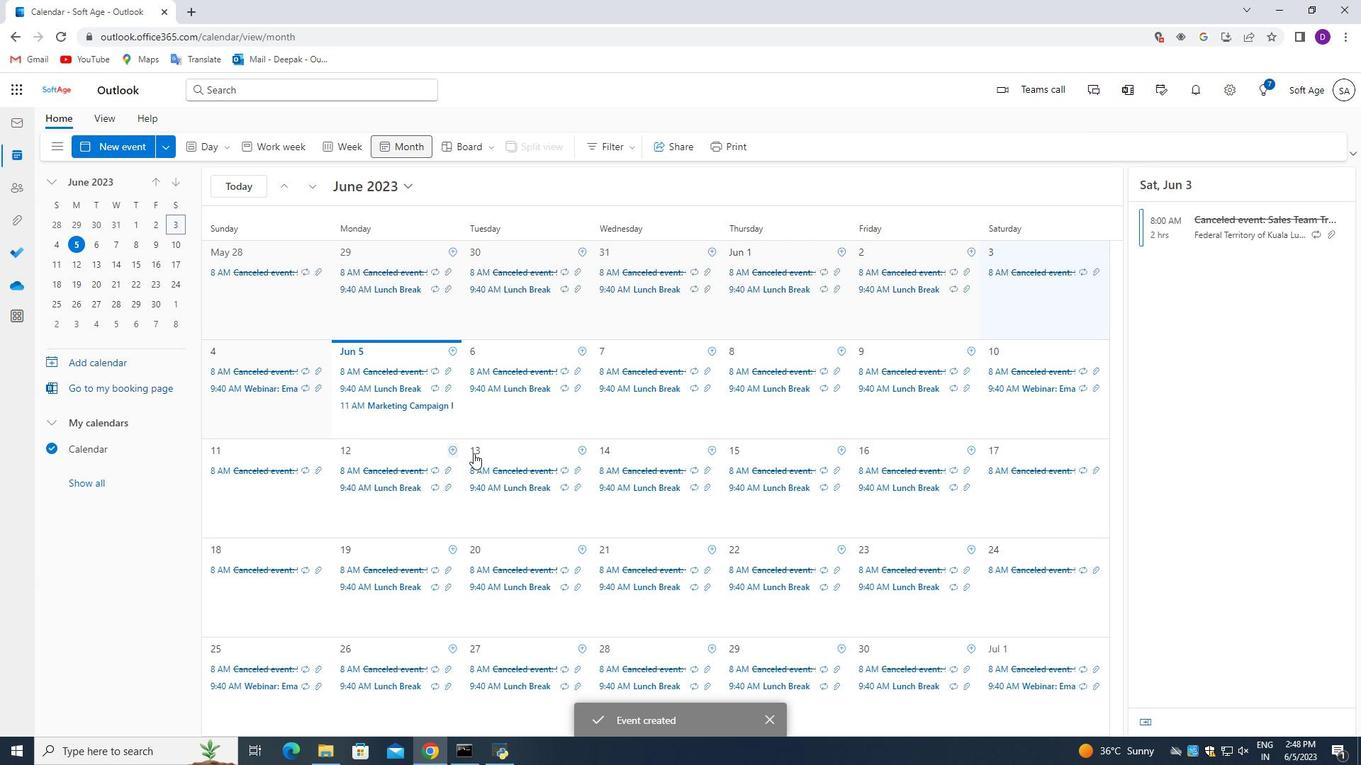 
Action: Mouse scrolled (543, 430) with delta (0, 0)
Screenshot: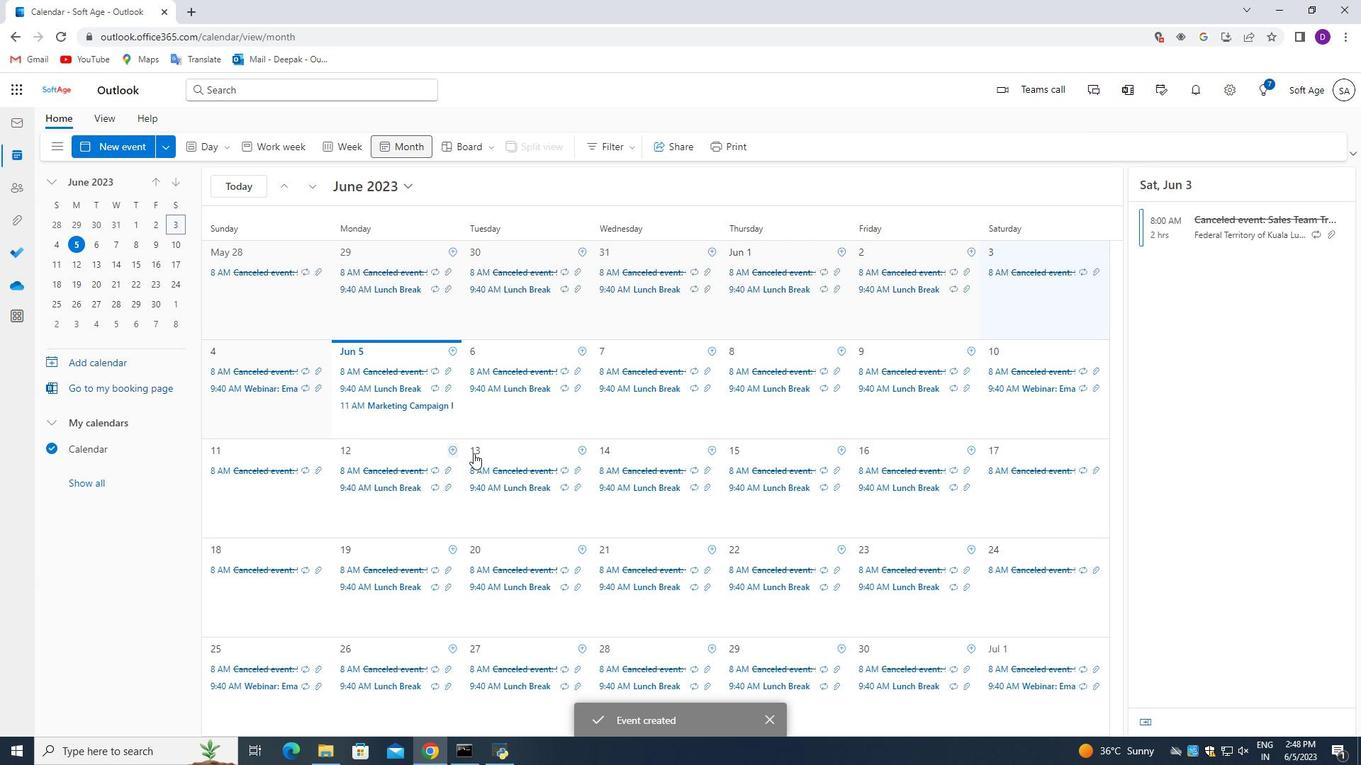 
Action: Mouse moved to (543, 428)
Screenshot: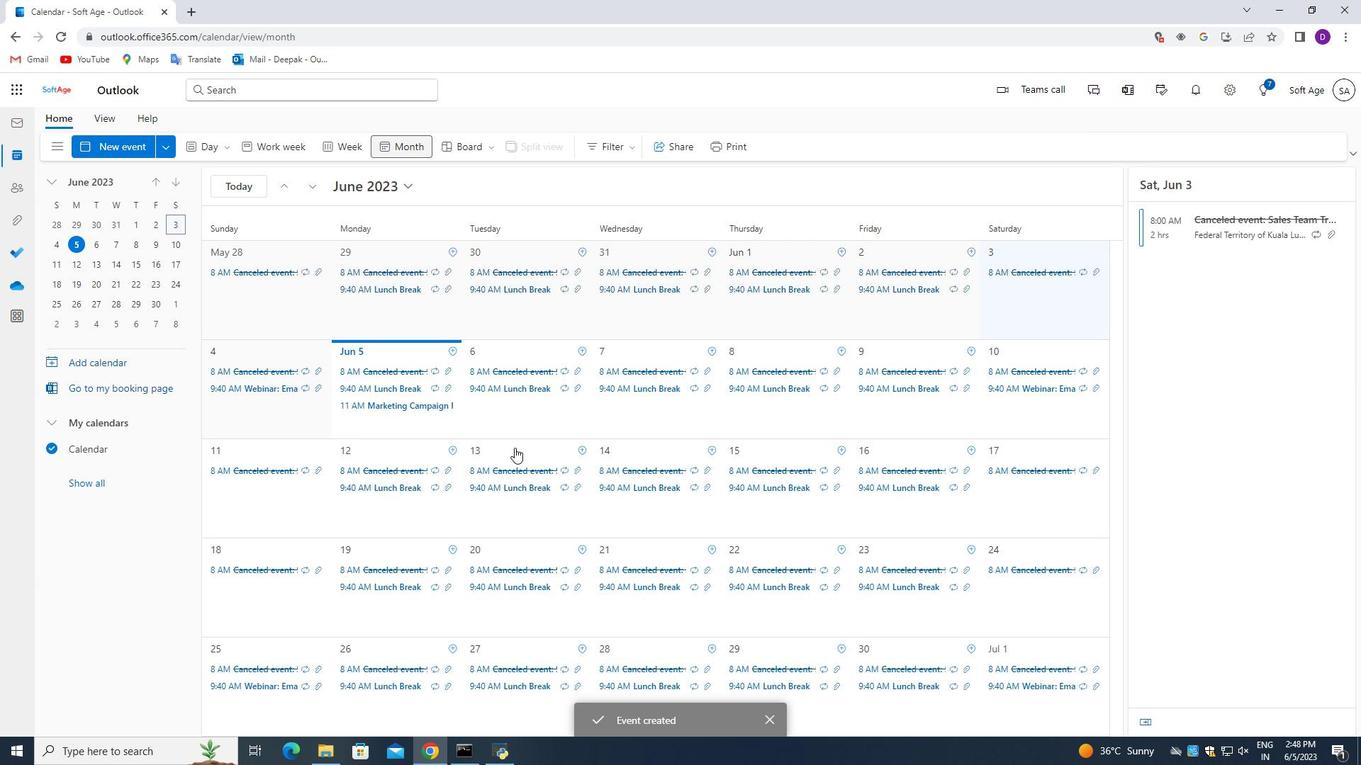 
Action: Mouse scrolled (543, 428) with delta (0, 0)
Screenshot: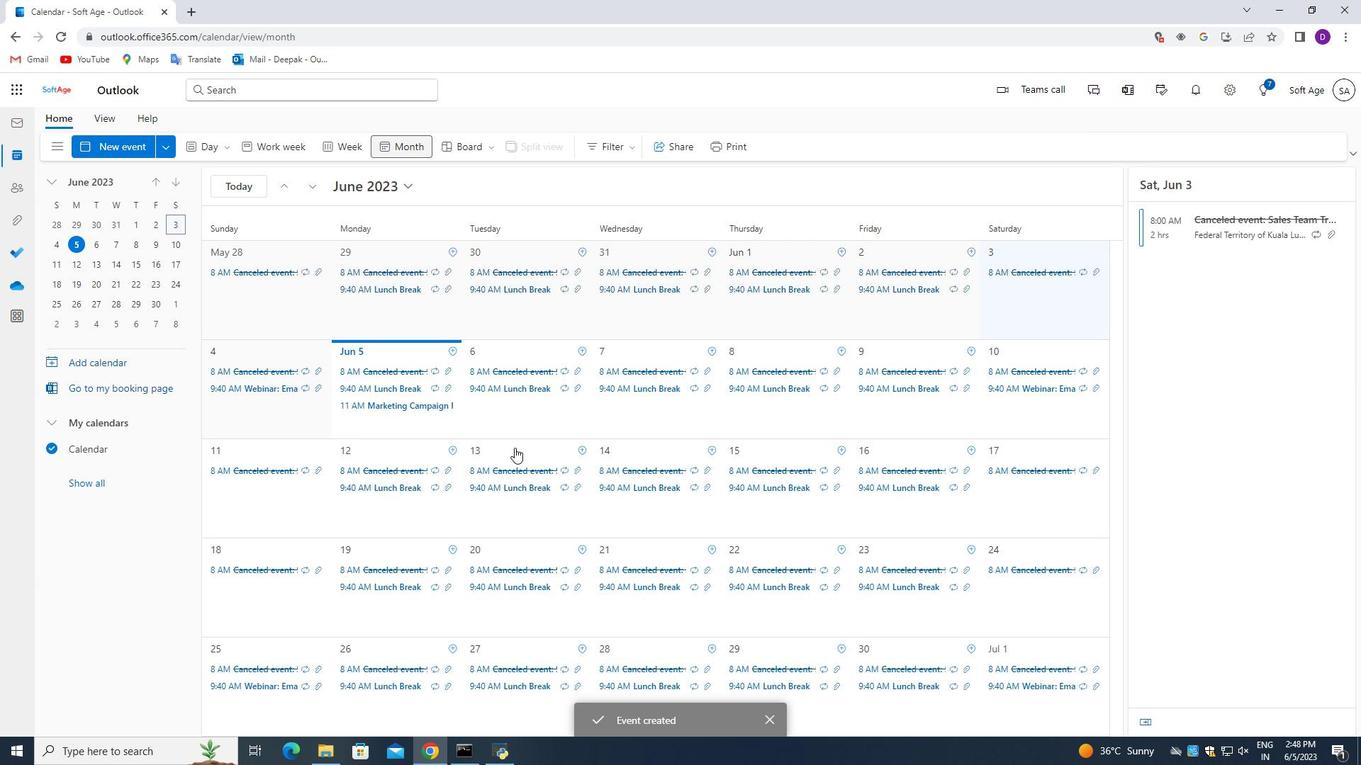 
Action: Mouse moved to (544, 423)
Screenshot: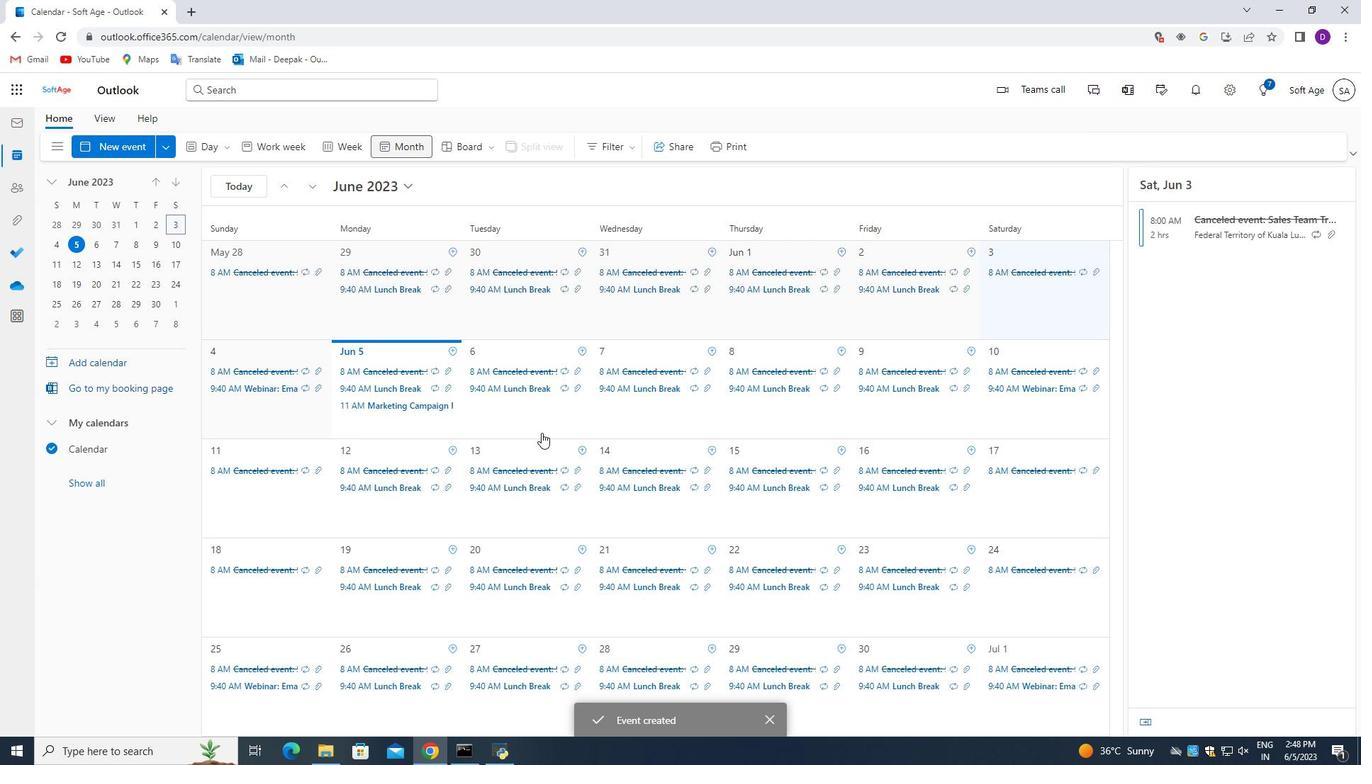 
Action: Mouse scrolled (544, 424) with delta (0, 0)
Screenshot: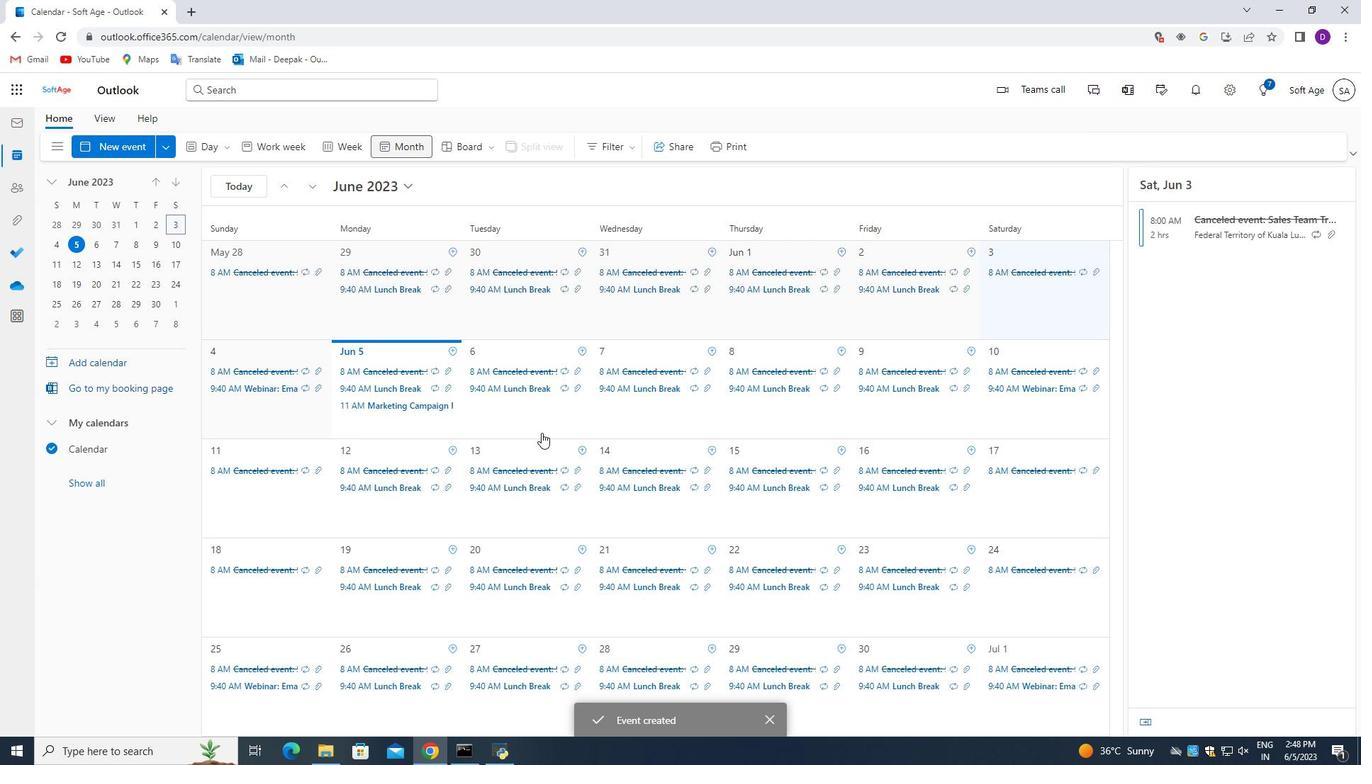 
Action: Mouse moved to (545, 419)
Screenshot: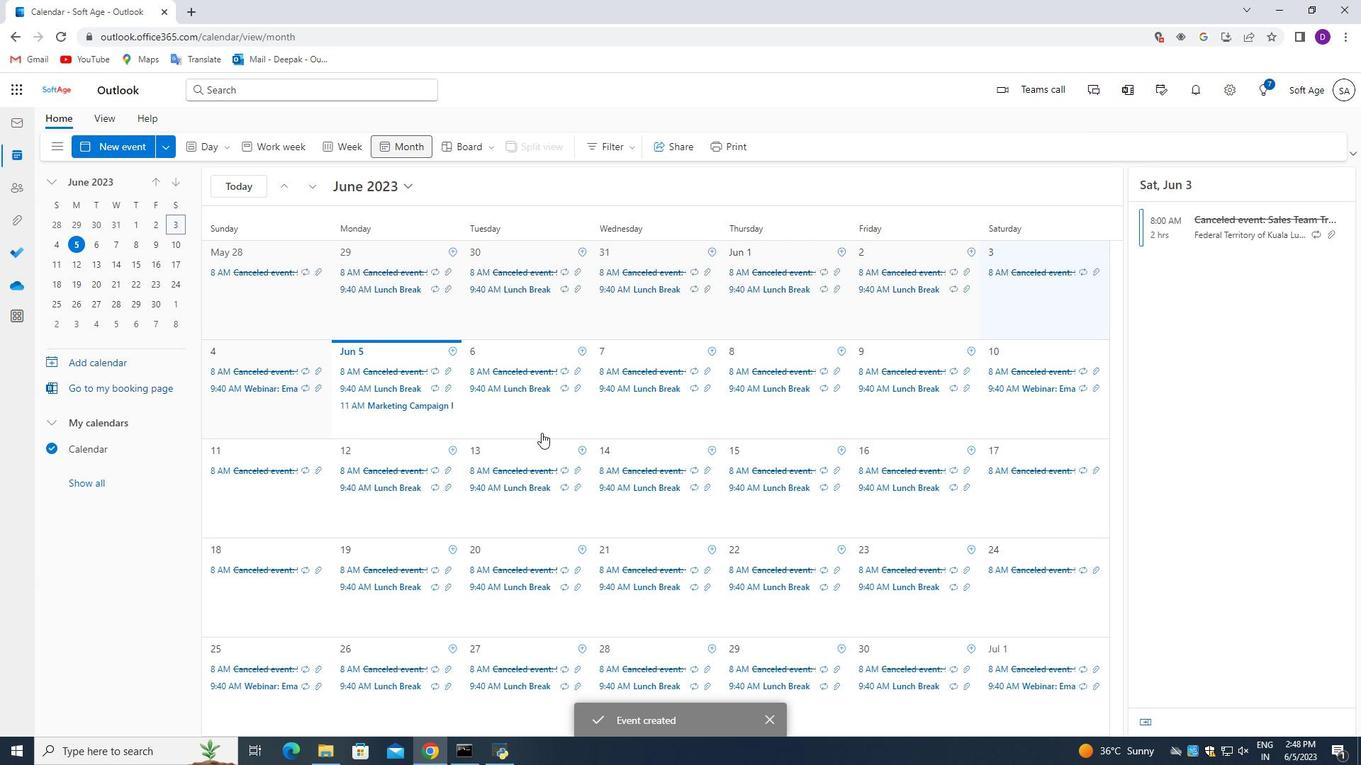 
